 Task: Add an event with the title Second Client Appreciation Luncheon and Networking Session, date ''2024/04/12'', time 7:30 AM to 9:30 AMand add a description: Teams will work together to solve the challenges and find the hidden items or clues. This requires effective communication, creative thinking, and the ability to leverage each team member''s strengths and expertise.Select event color  Grape . Add location for the event as: 654 Delphi, Greece, logged in from the account softage.10@softage.netand send the event invitation to softage.4@softage.net and softage.5@softage.net. Set a reminder for the event Daily
Action: Mouse moved to (63, 106)
Screenshot: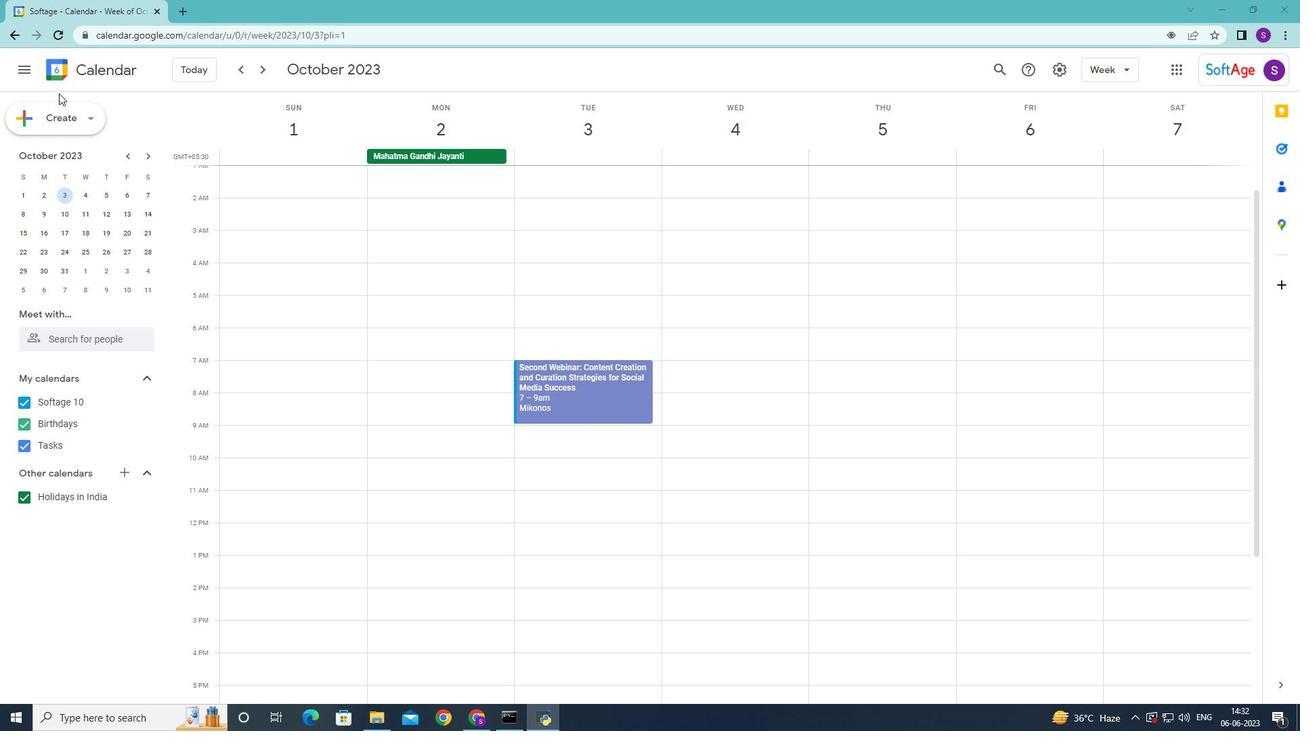 
Action: Mouse pressed left at (63, 106)
Screenshot: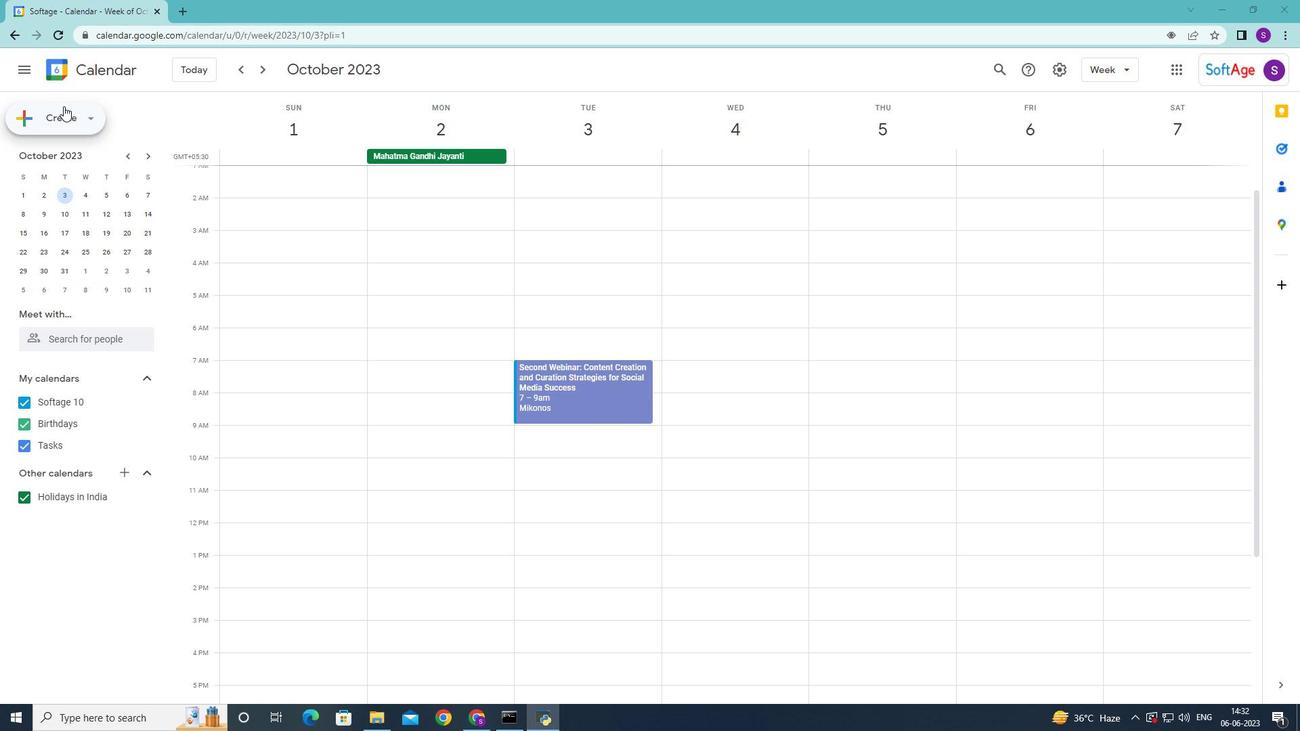 
Action: Mouse moved to (83, 155)
Screenshot: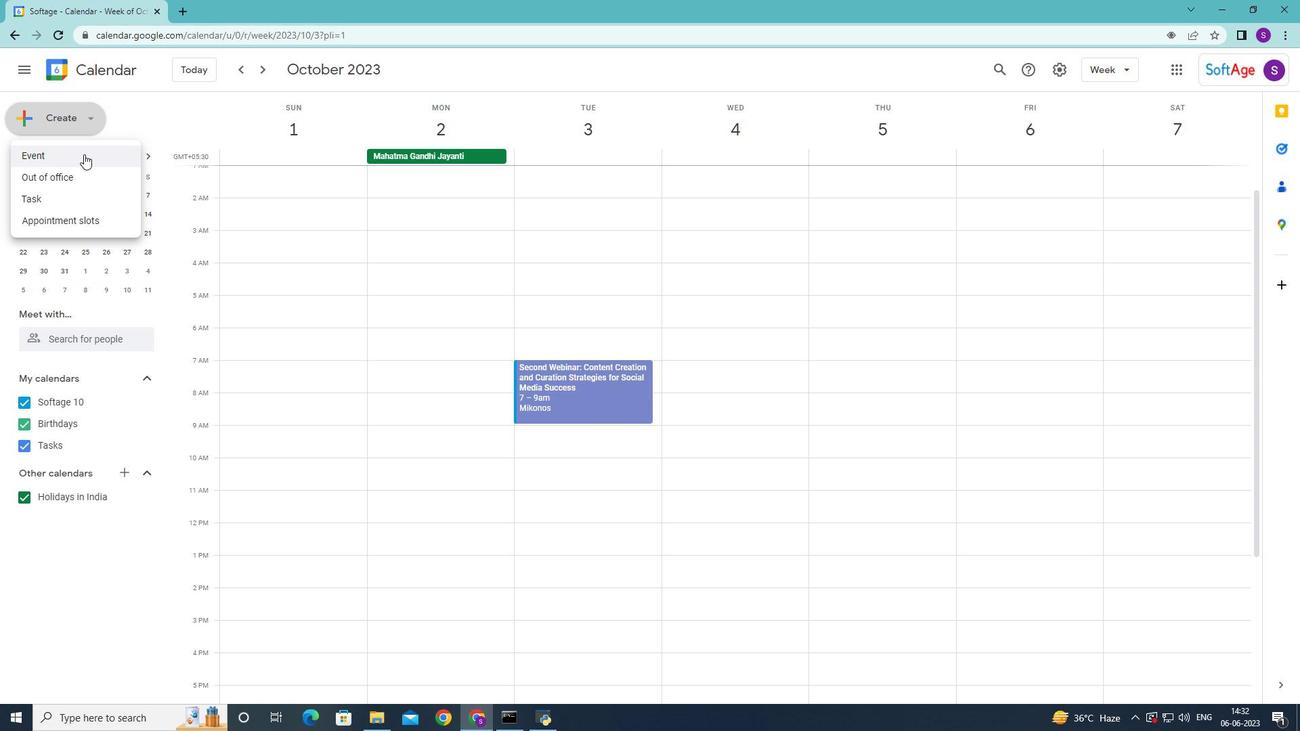 
Action: Mouse pressed left at (83, 155)
Screenshot: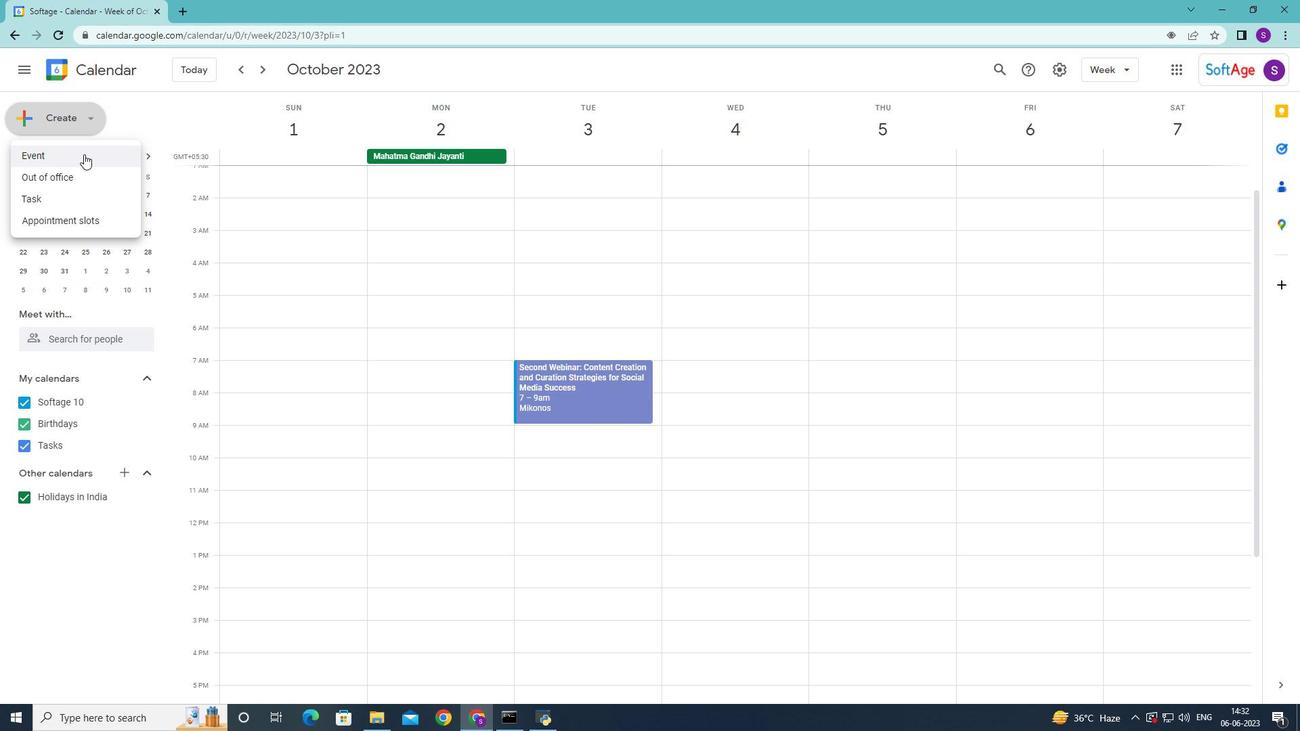 
Action: Mouse moved to (317, 315)
Screenshot: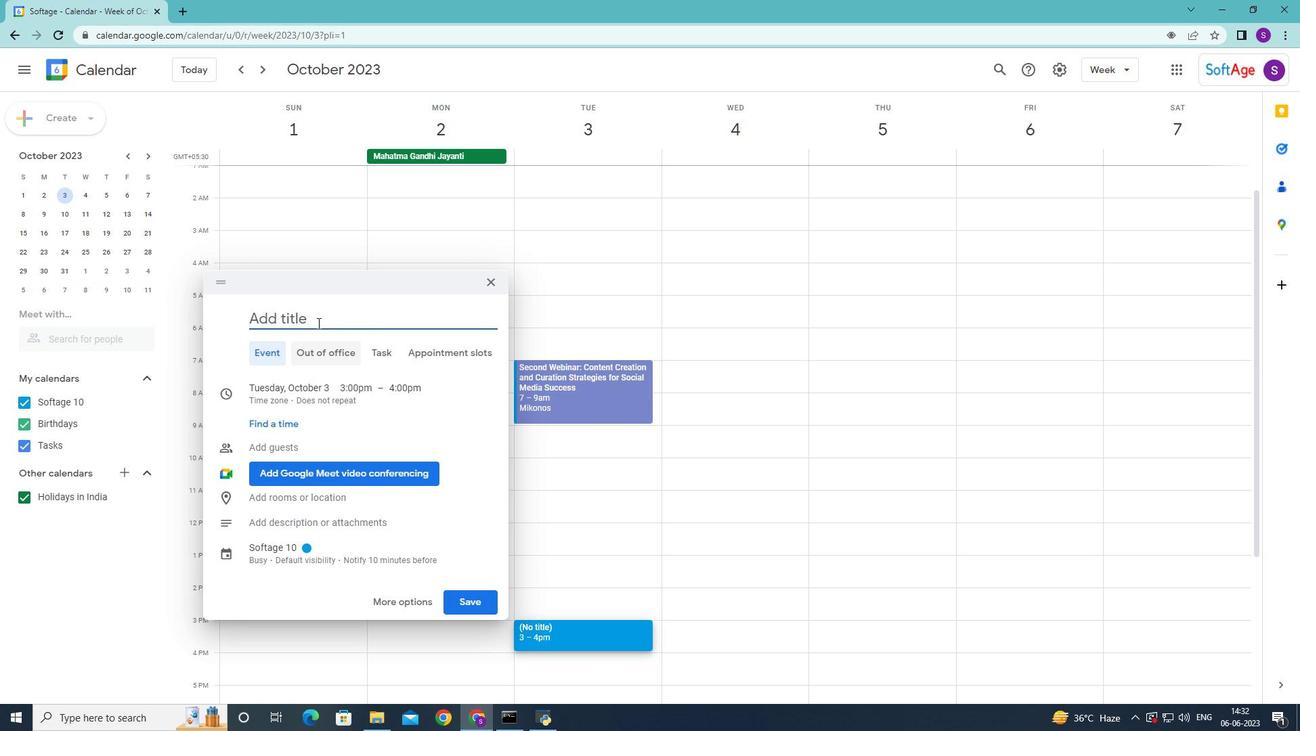 
Action: Mouse pressed left at (317, 315)
Screenshot: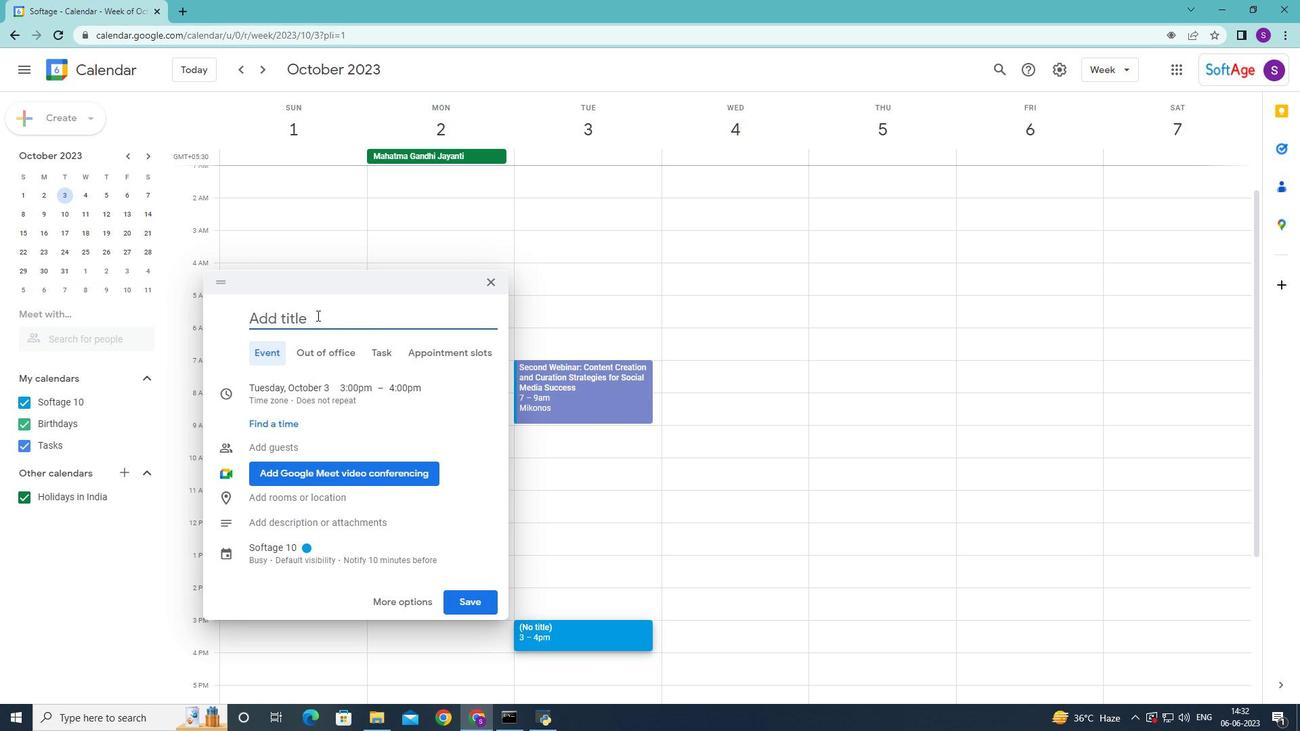 
Action: Mouse moved to (317, 314)
Screenshot: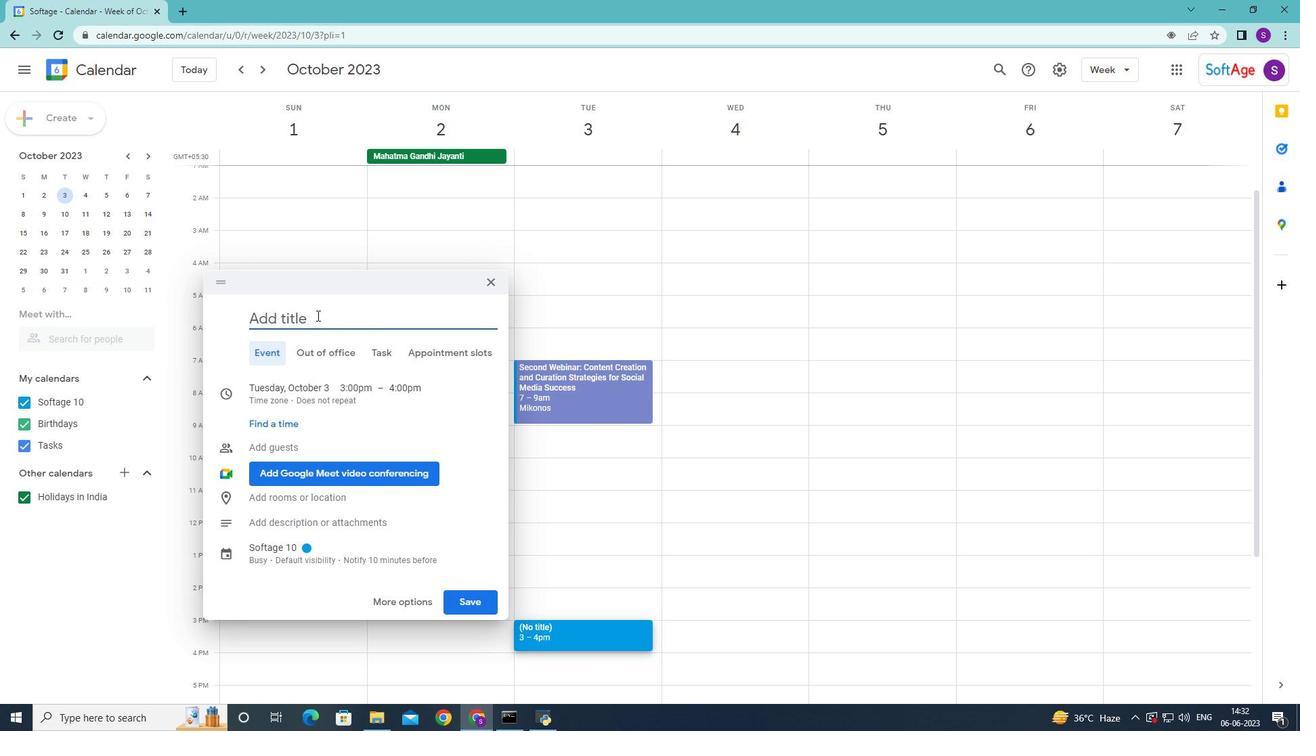 
Action: Key pressed <Key.shift>Scond<Key.space><Key.backspace><Key.backspace><Key.backspace><Key.backspace><Key.backspace>econd<Key.space><Key.shift>Client<Key.space><Key.shift>Appreciation<Key.space><Key.shift>Luncheon<Key.space>and<Key.space><Key.shift>Networking<Key.space><Key.shift><Key.shift><Key.shift><Key.shift>Session<Key.space>
Screenshot: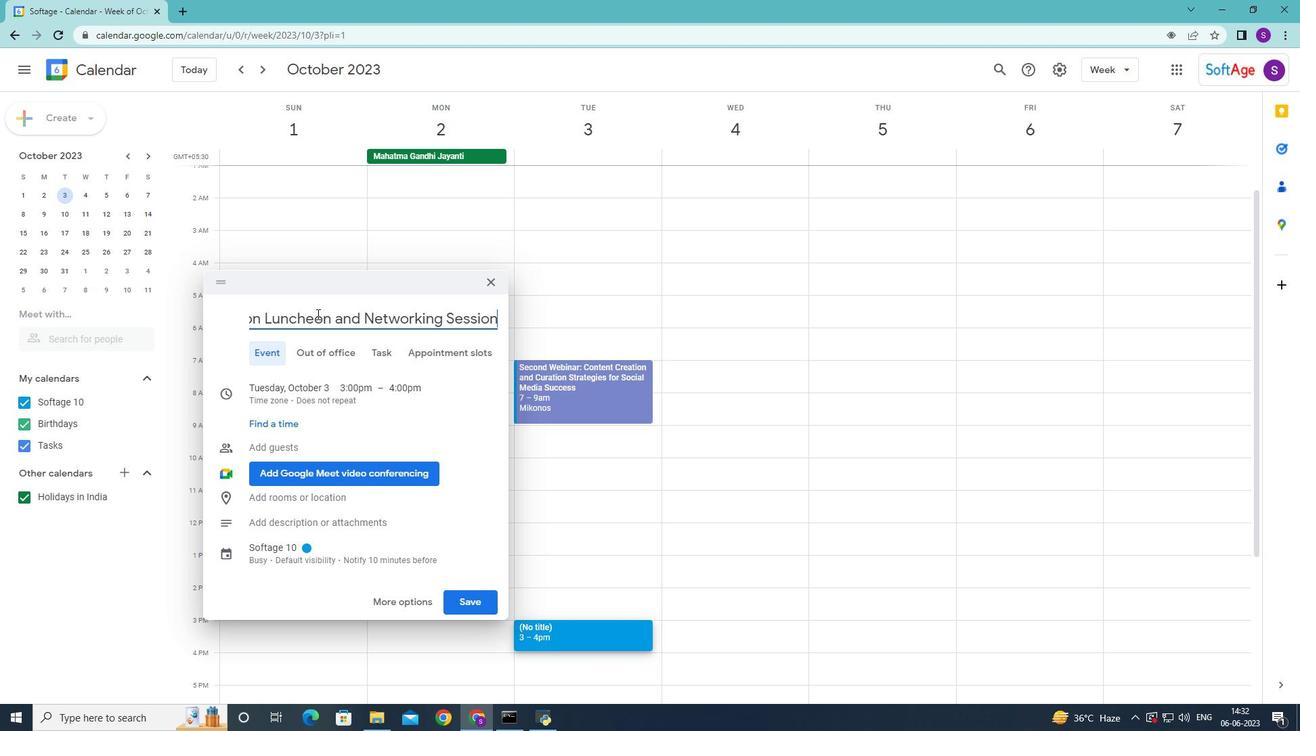 
Action: Mouse moved to (287, 398)
Screenshot: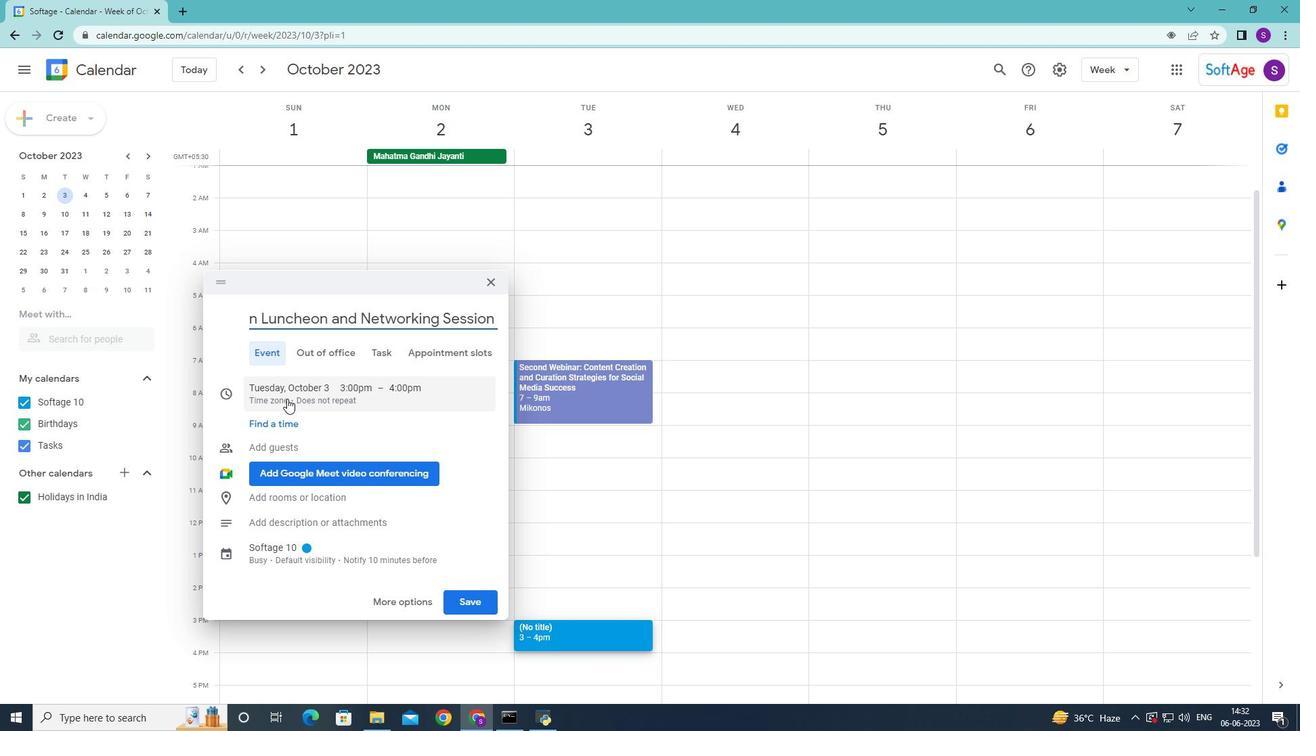 
Action: Mouse pressed left at (287, 398)
Screenshot: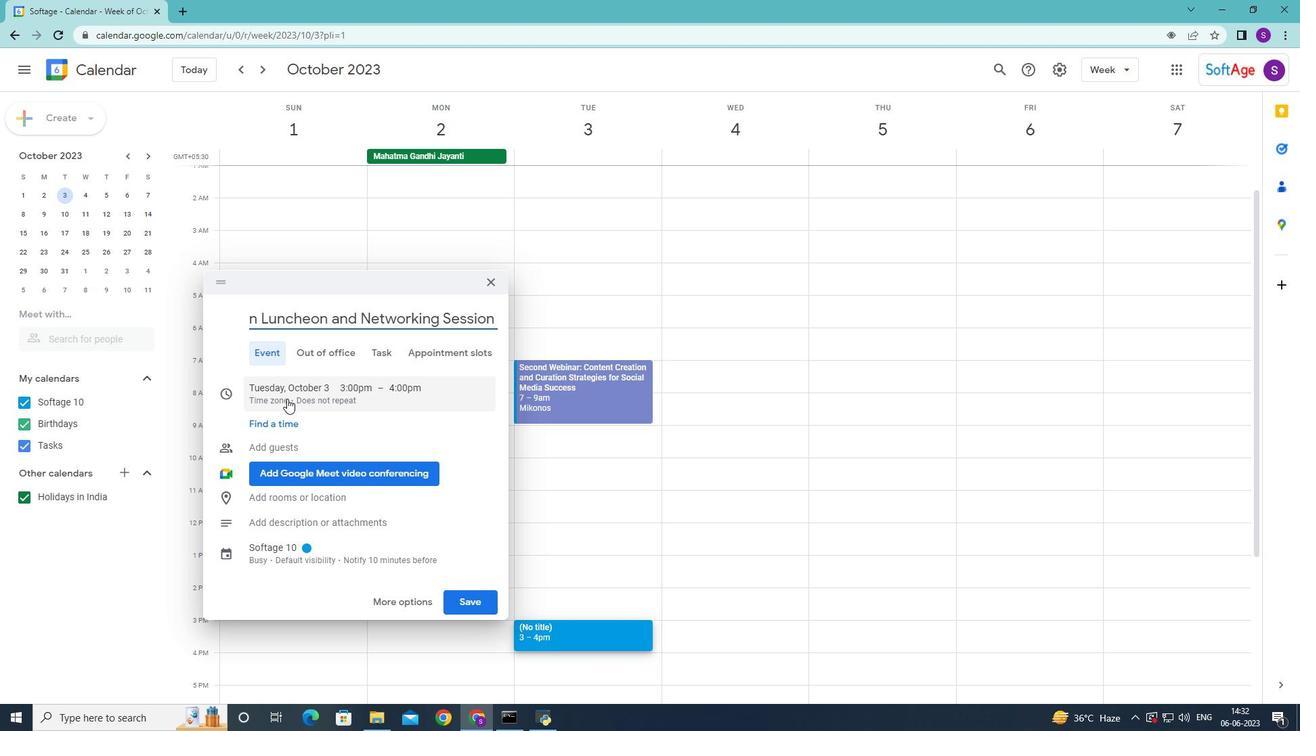 
Action: Mouse moved to (298, 381)
Screenshot: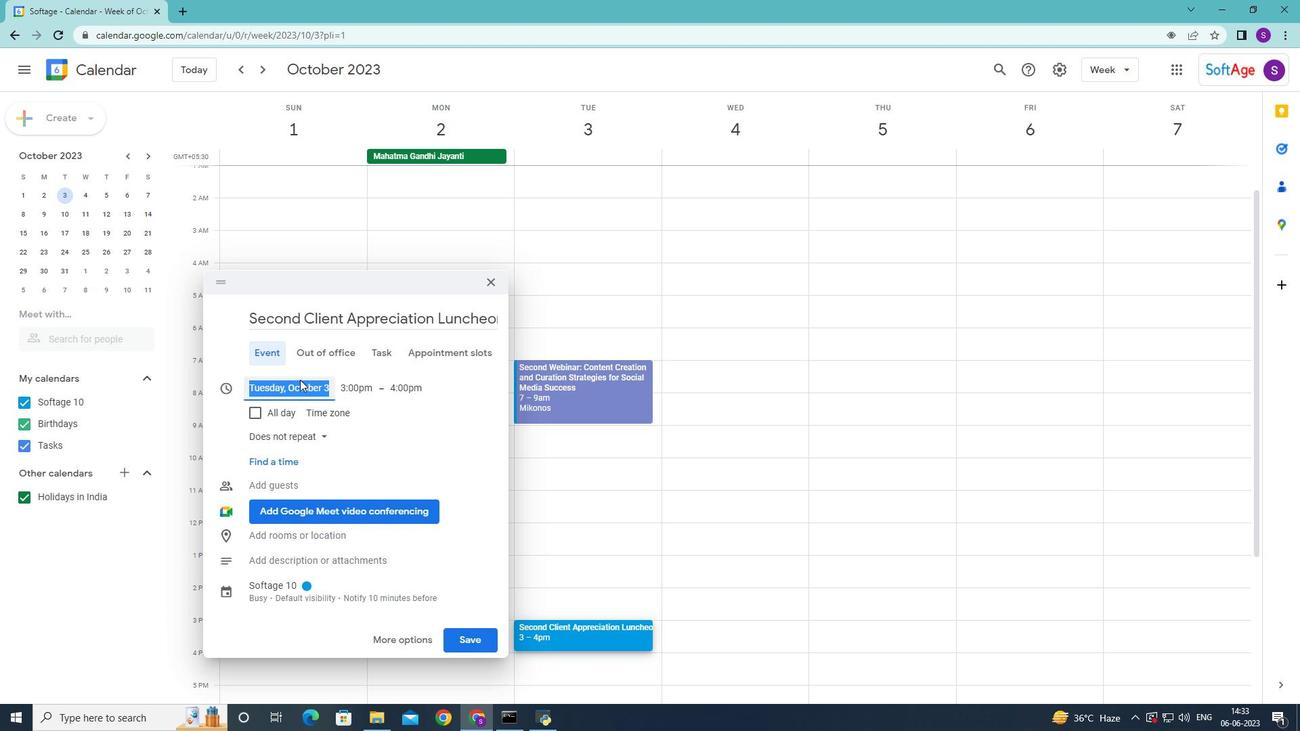 
Action: Mouse pressed left at (298, 381)
Screenshot: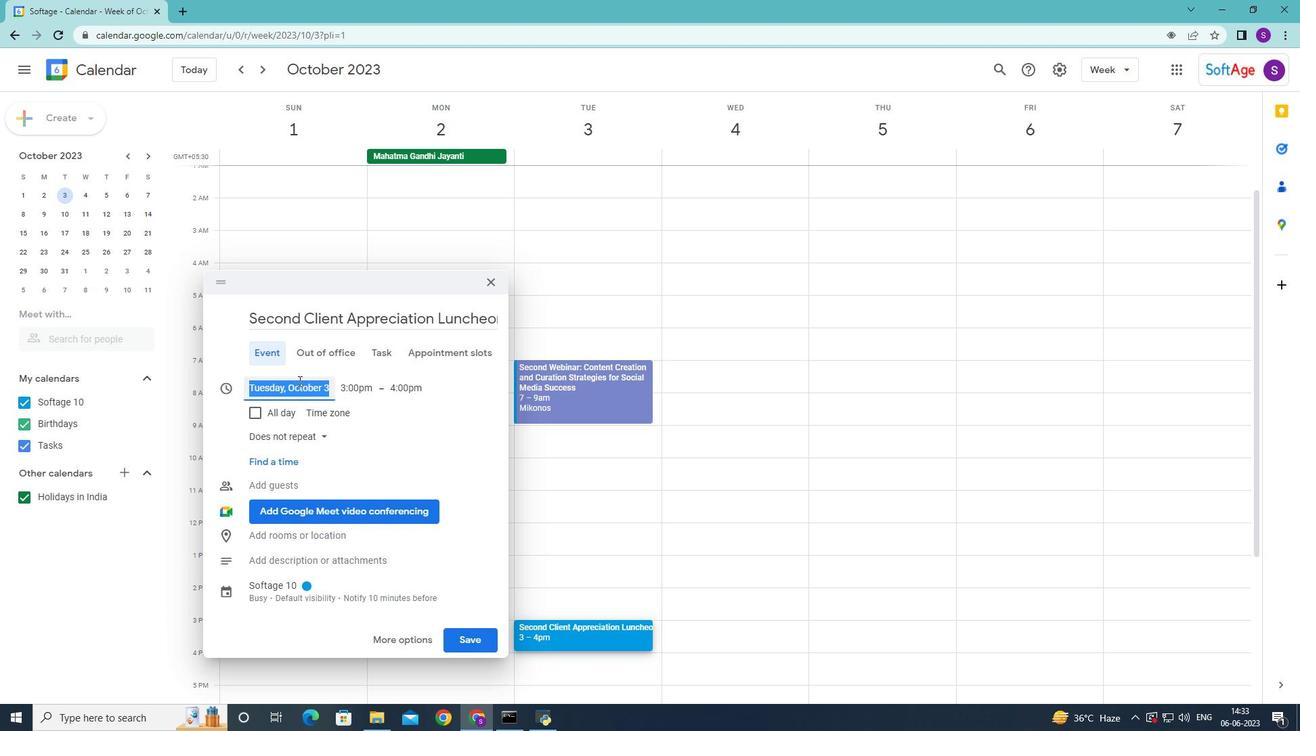 
Action: Mouse moved to (413, 420)
Screenshot: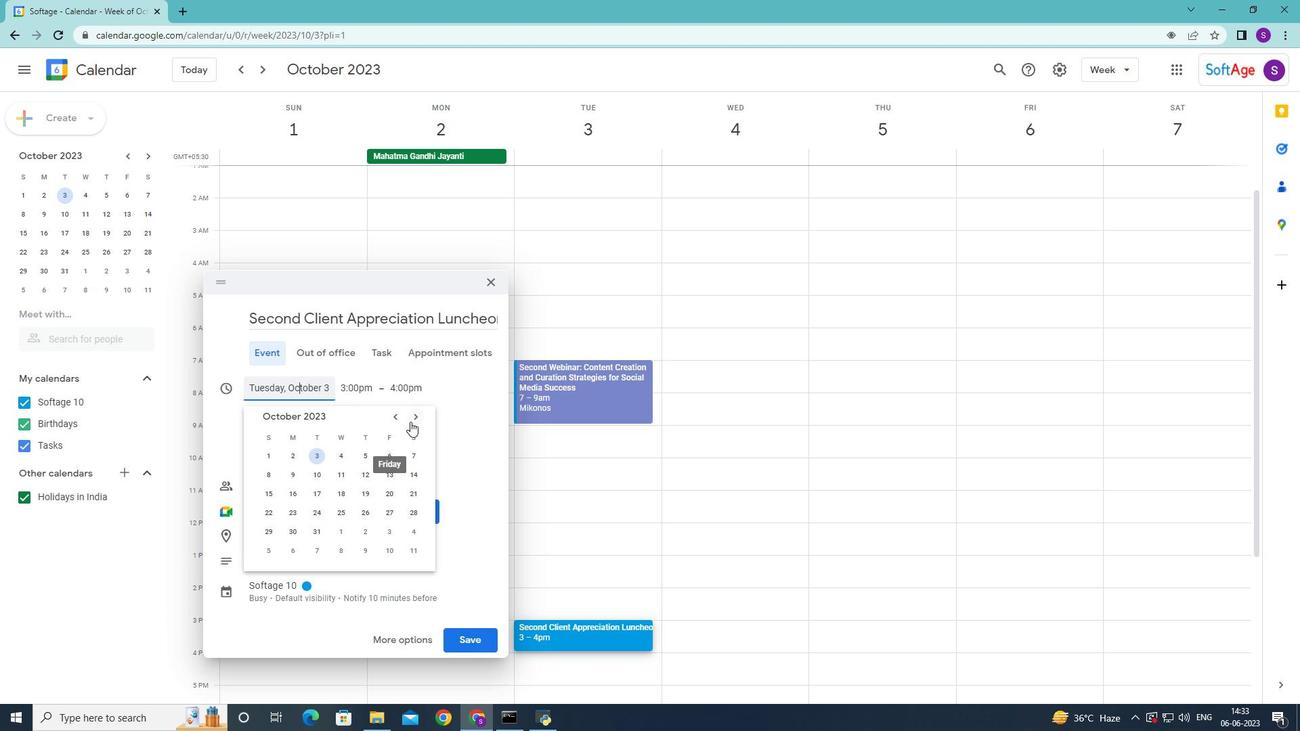 
Action: Mouse pressed left at (413, 420)
Screenshot: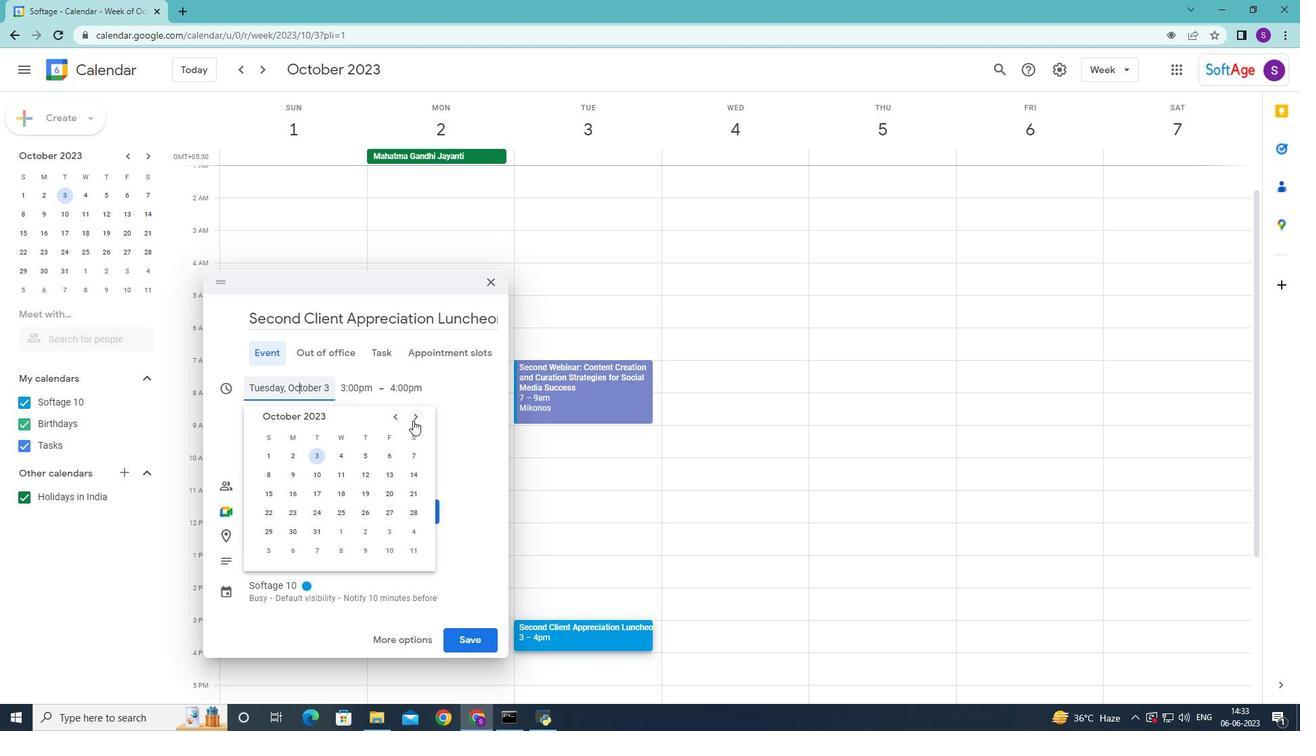 
Action: Mouse pressed left at (413, 420)
Screenshot: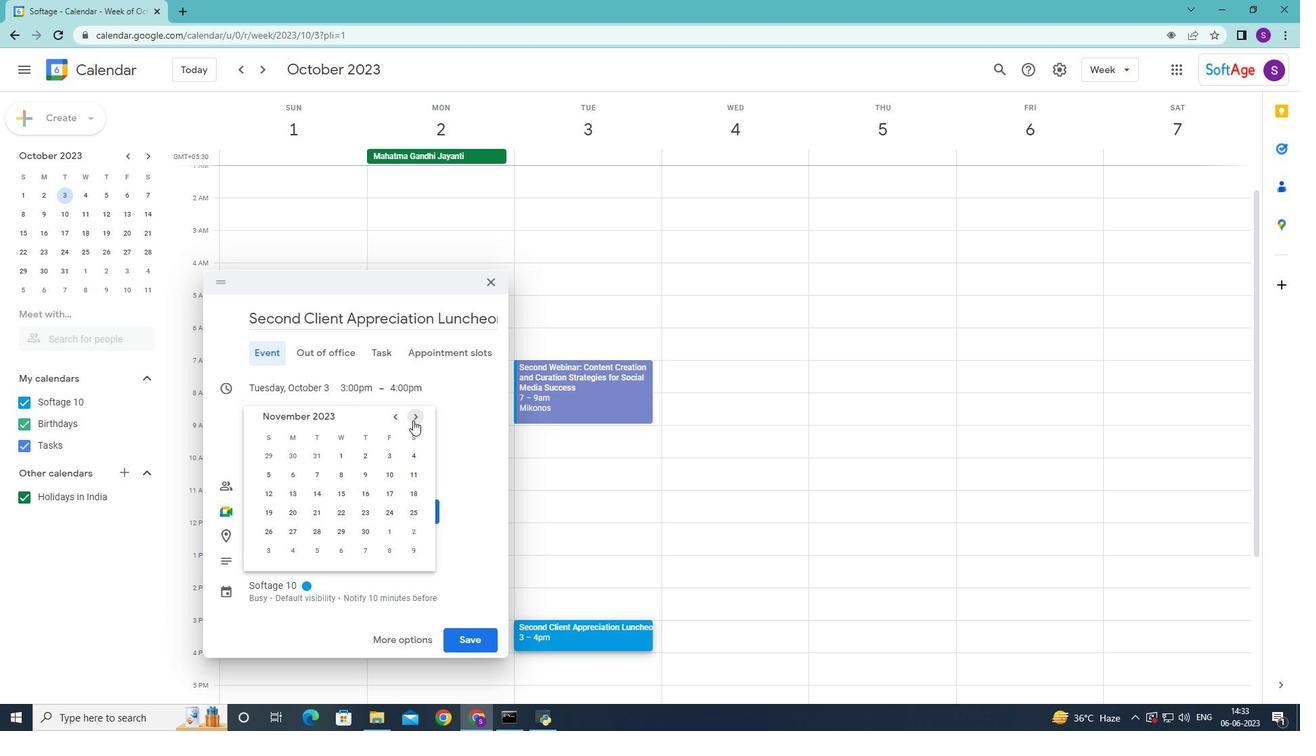
Action: Mouse pressed left at (413, 420)
Screenshot: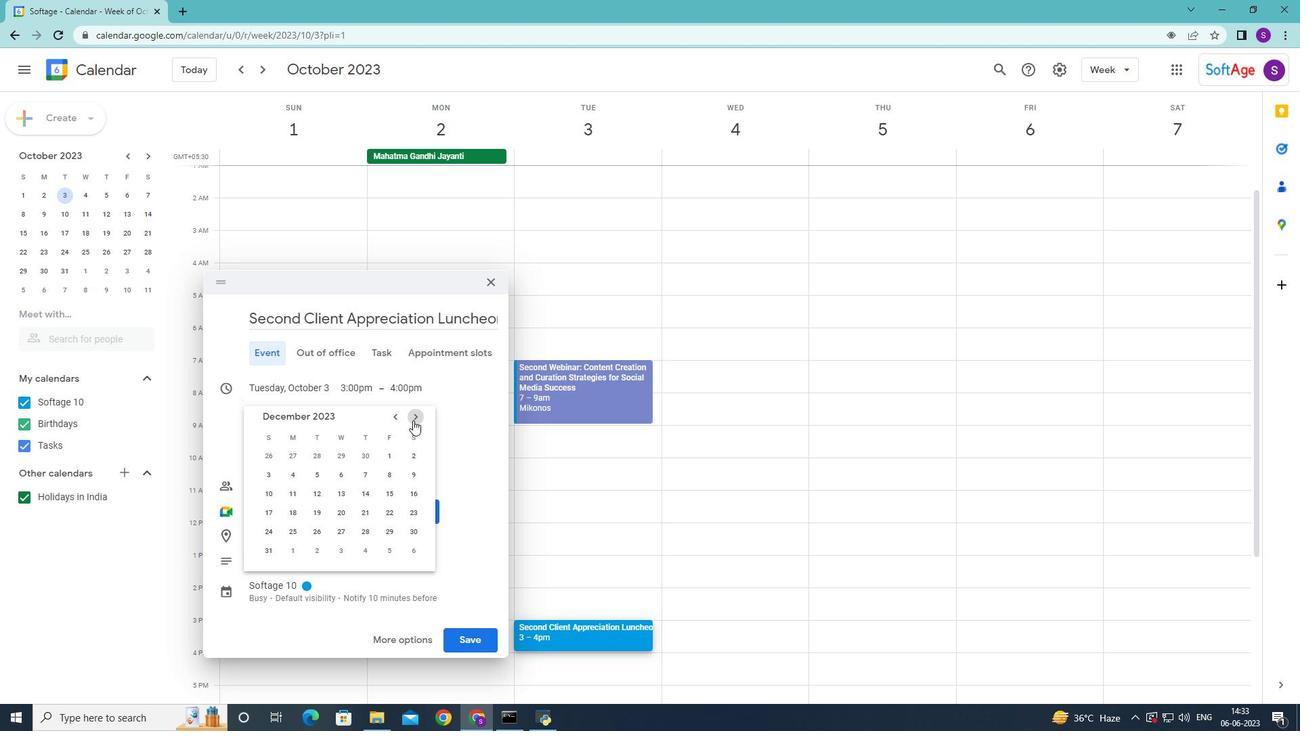 
Action: Mouse pressed left at (413, 420)
Screenshot: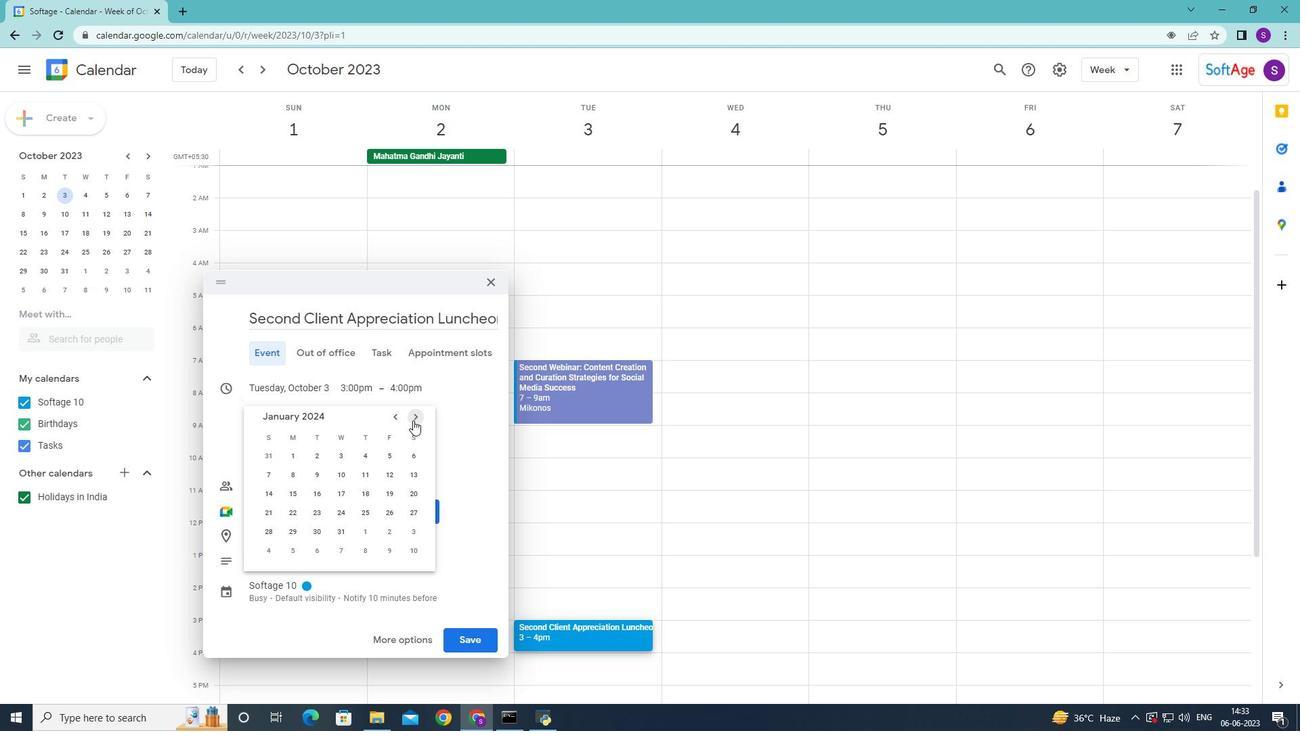 
Action: Mouse pressed left at (413, 420)
Screenshot: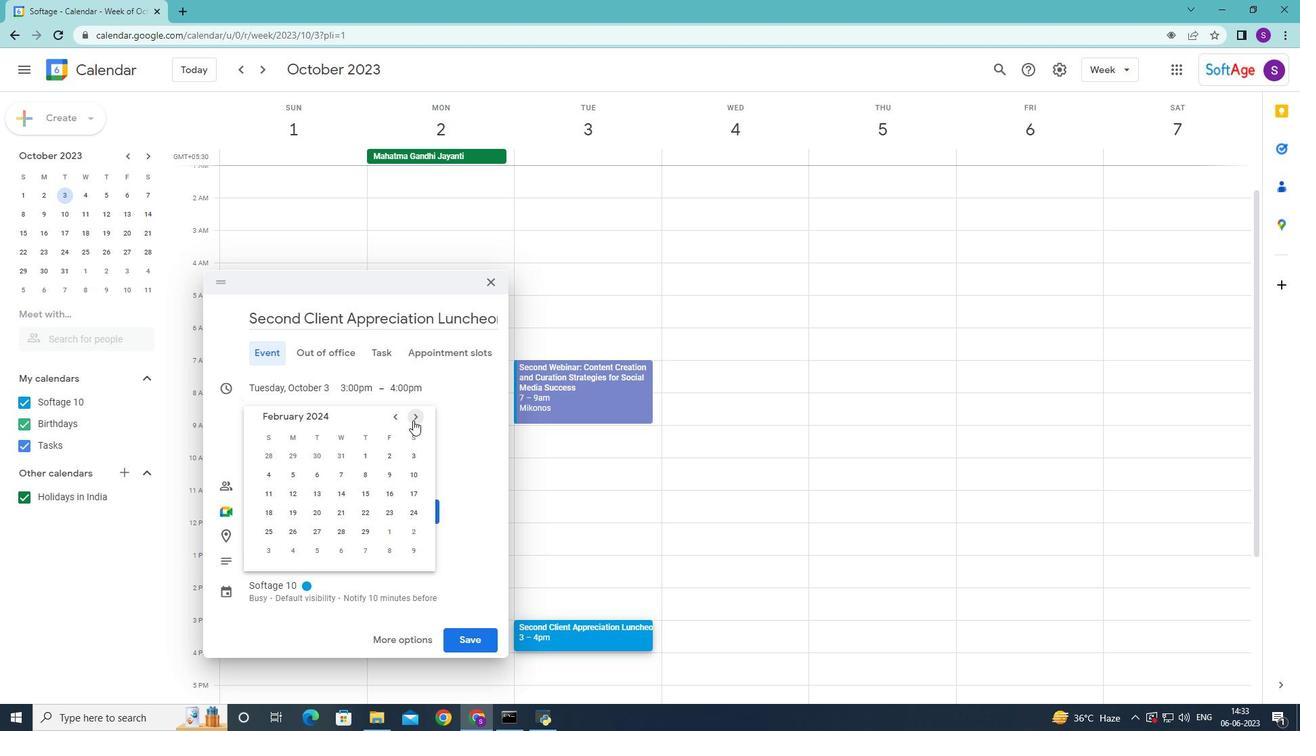 
Action: Mouse pressed left at (413, 420)
Screenshot: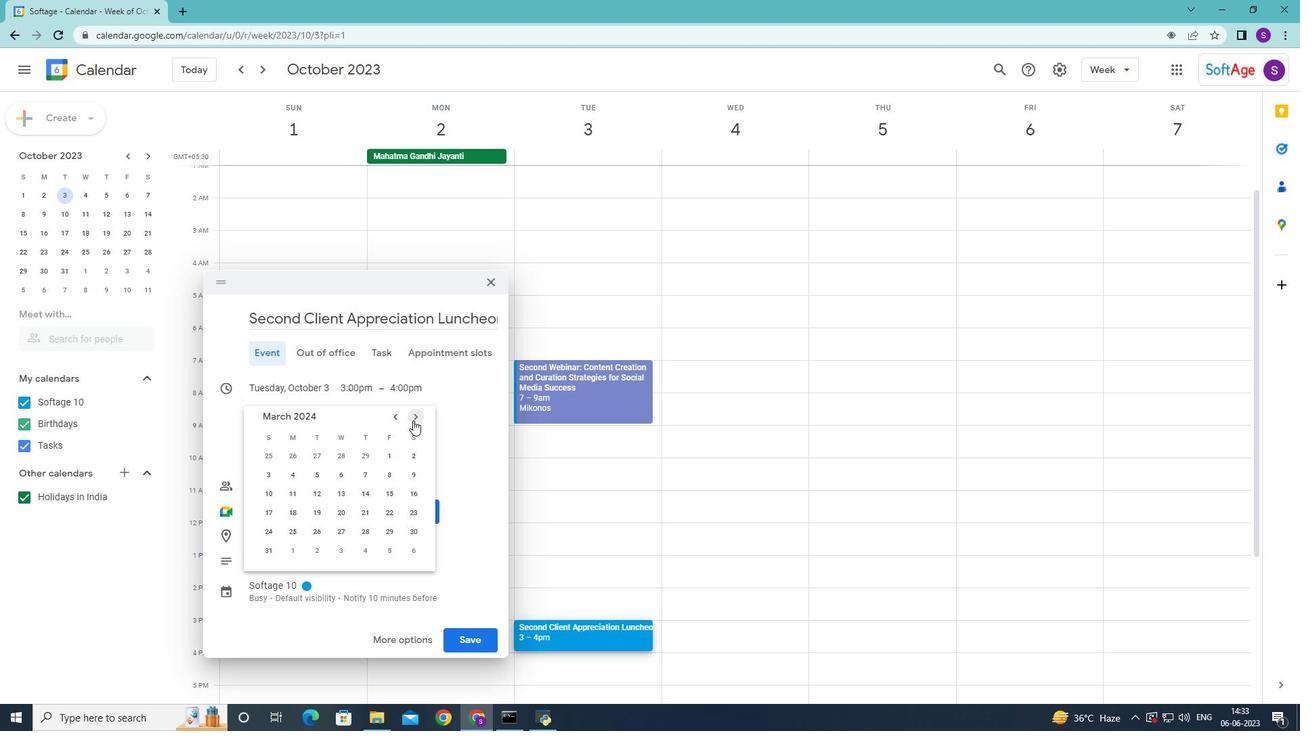 
Action: Mouse moved to (386, 479)
Screenshot: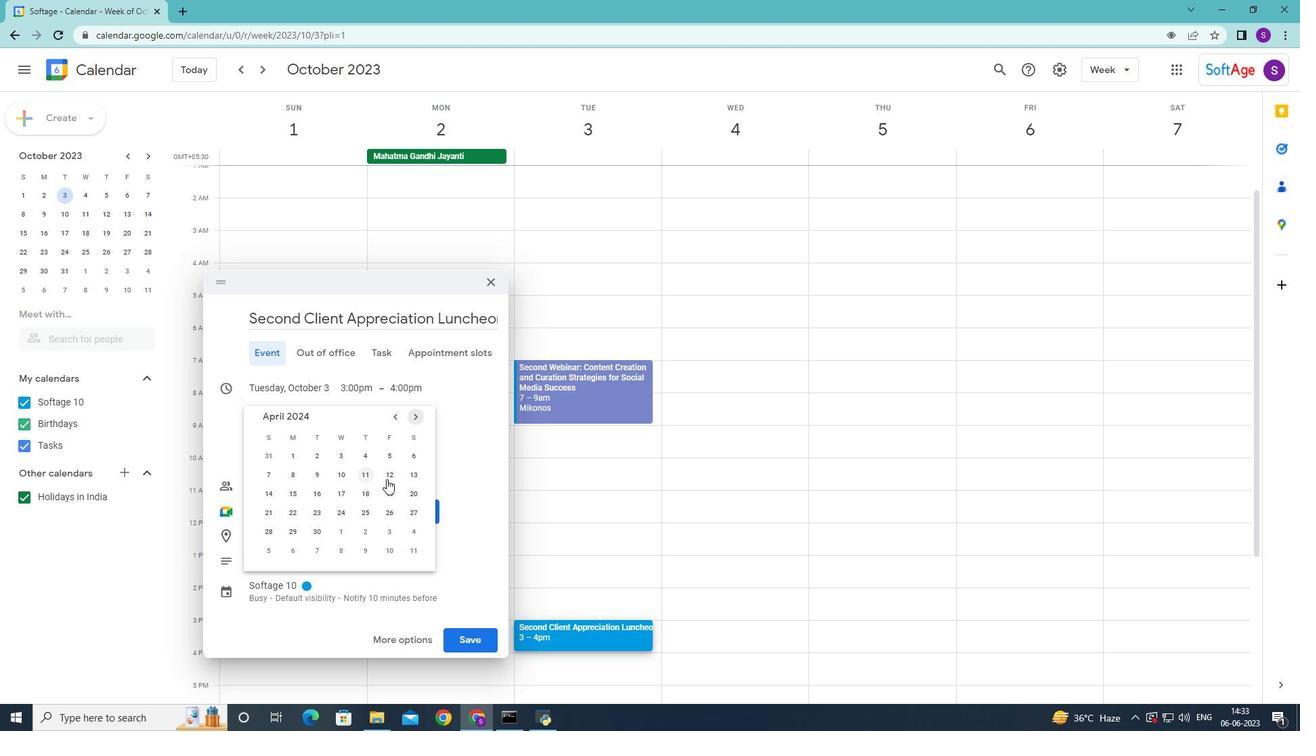 
Action: Mouse pressed left at (386, 479)
Screenshot: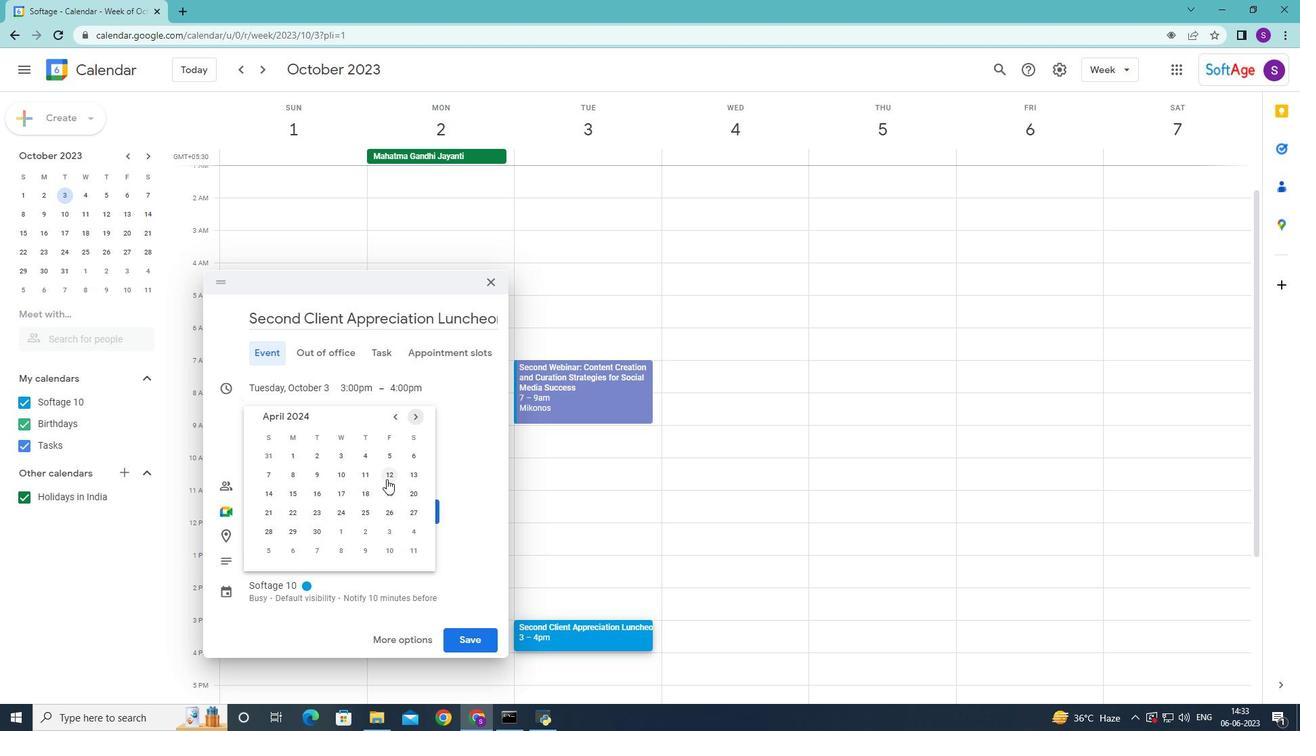 
Action: Mouse moved to (795, 391)
Screenshot: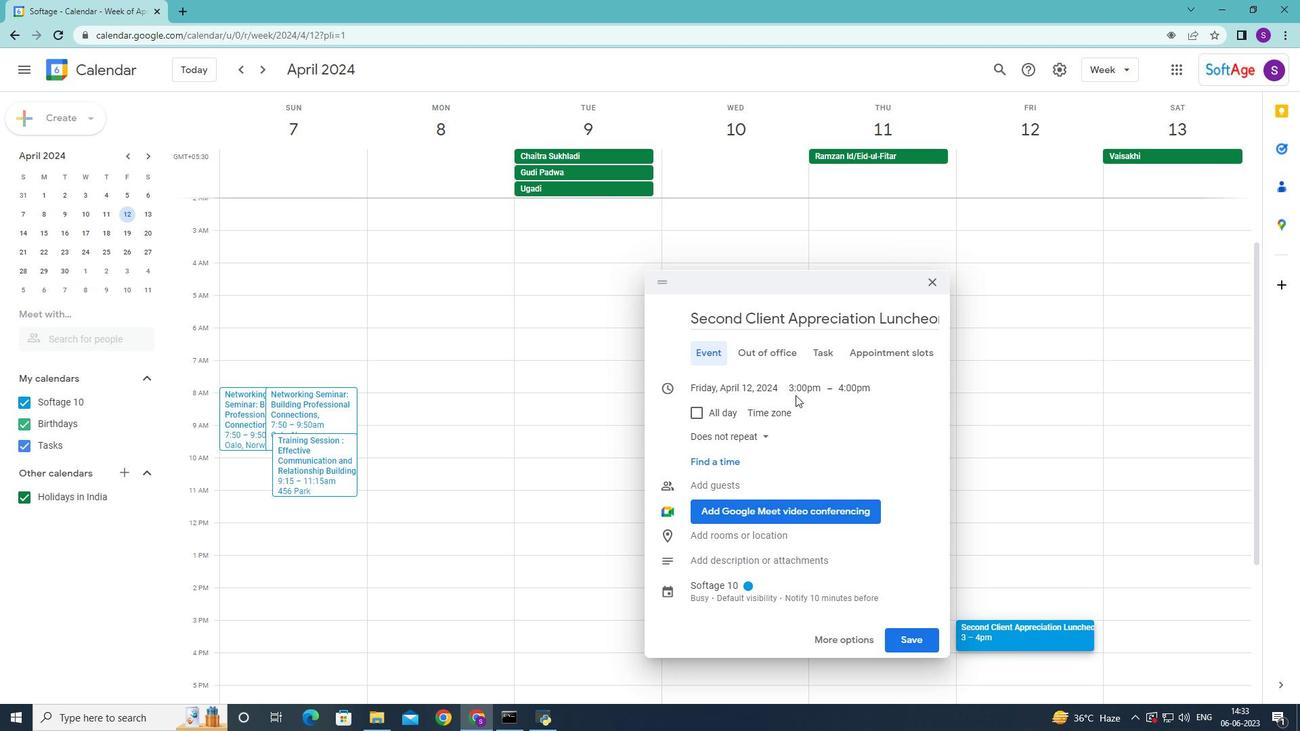 
Action: Mouse pressed left at (795, 391)
Screenshot: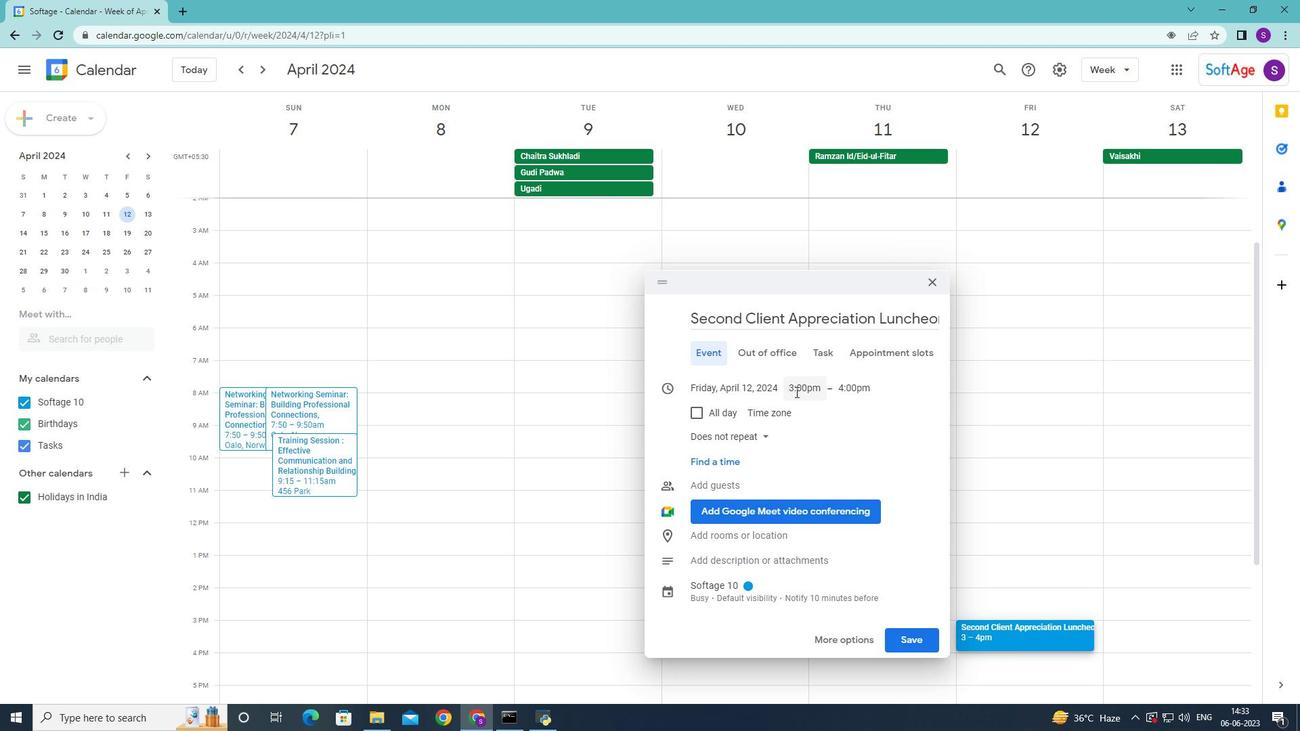 
Action: Mouse moved to (820, 470)
Screenshot: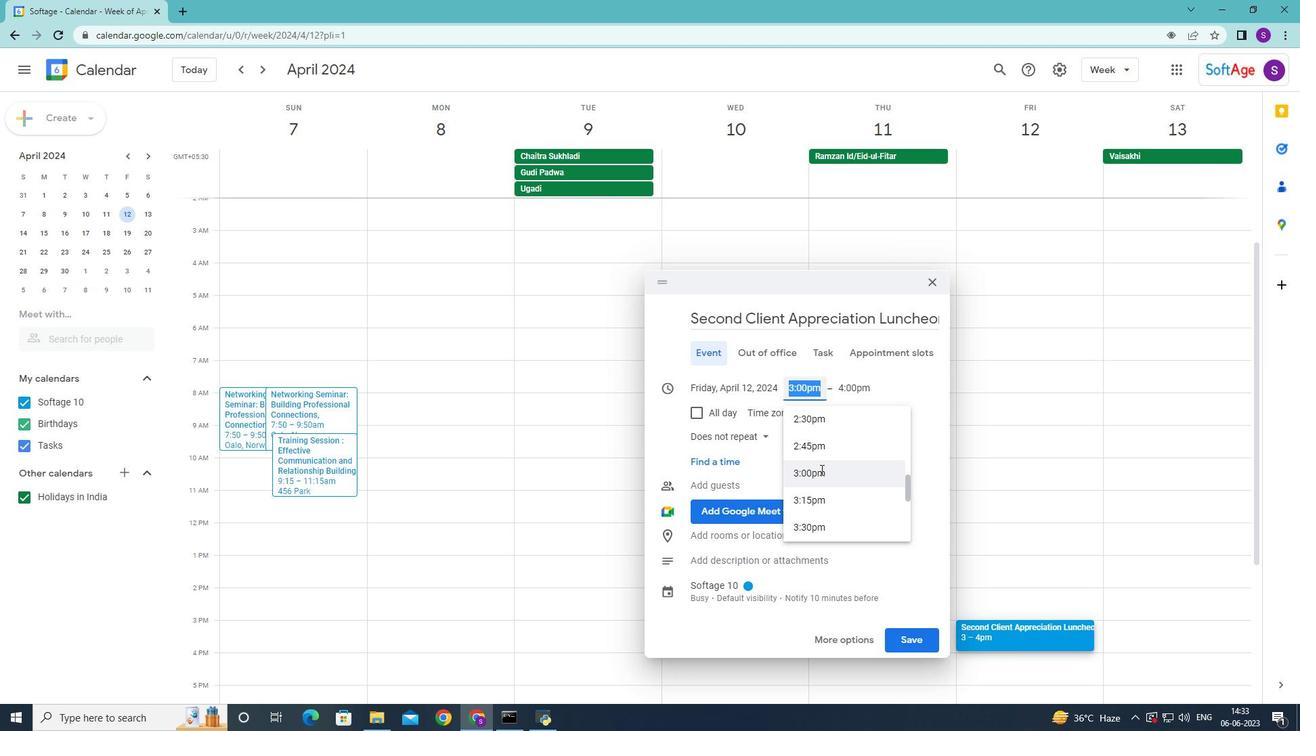 
Action: Mouse scrolled (820, 470) with delta (0, 0)
Screenshot: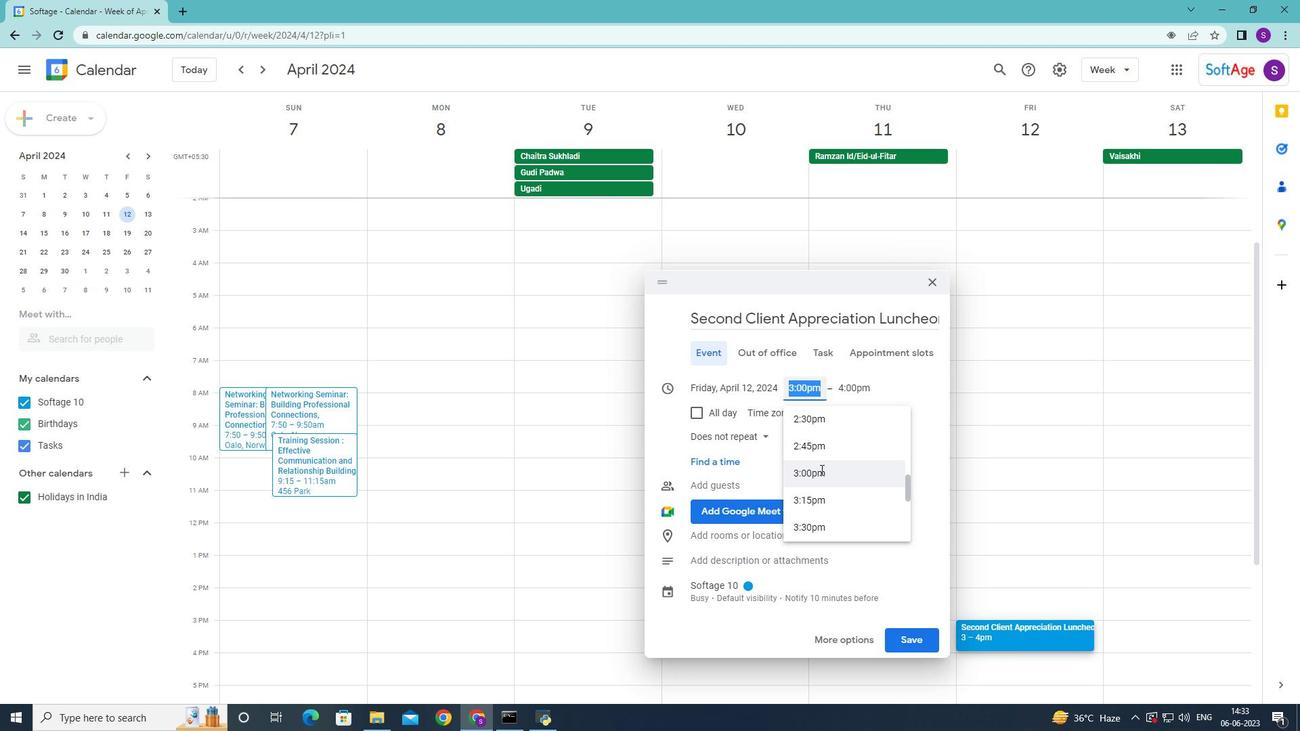 
Action: Mouse scrolled (820, 470) with delta (0, 0)
Screenshot: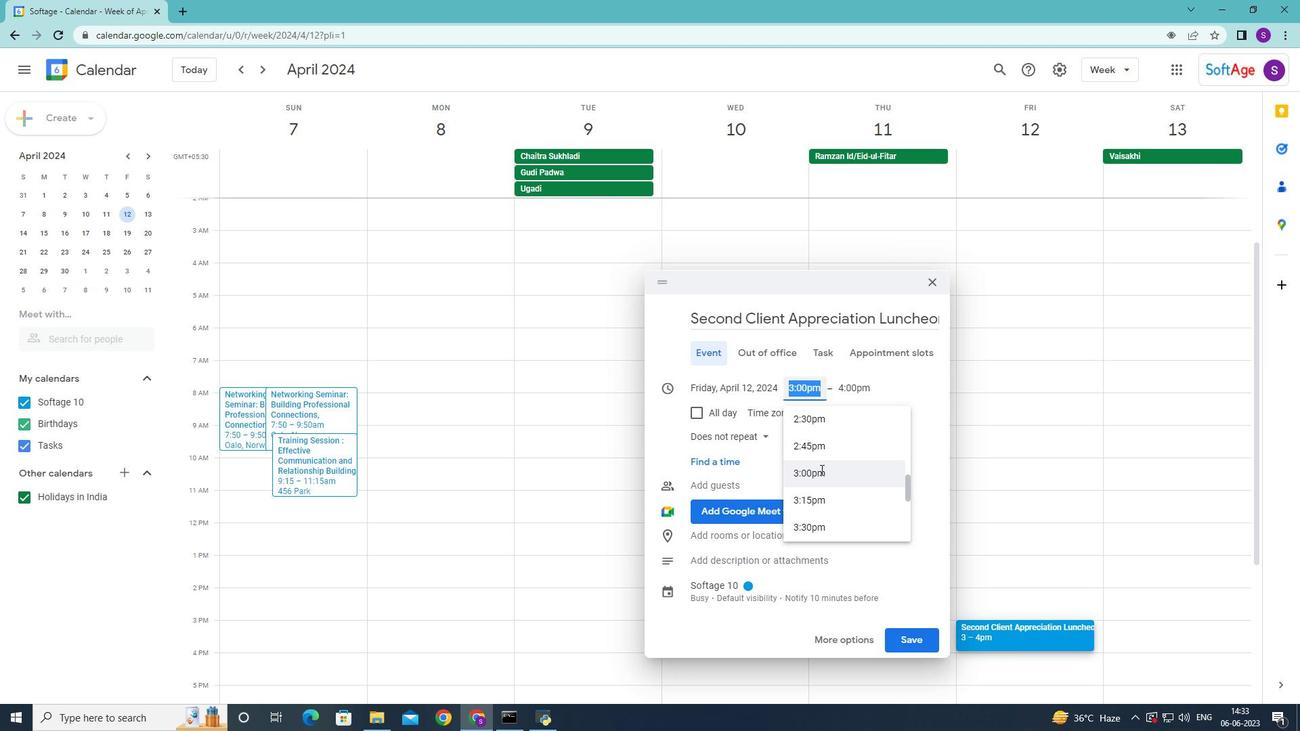 
Action: Mouse scrolled (820, 470) with delta (0, 0)
Screenshot: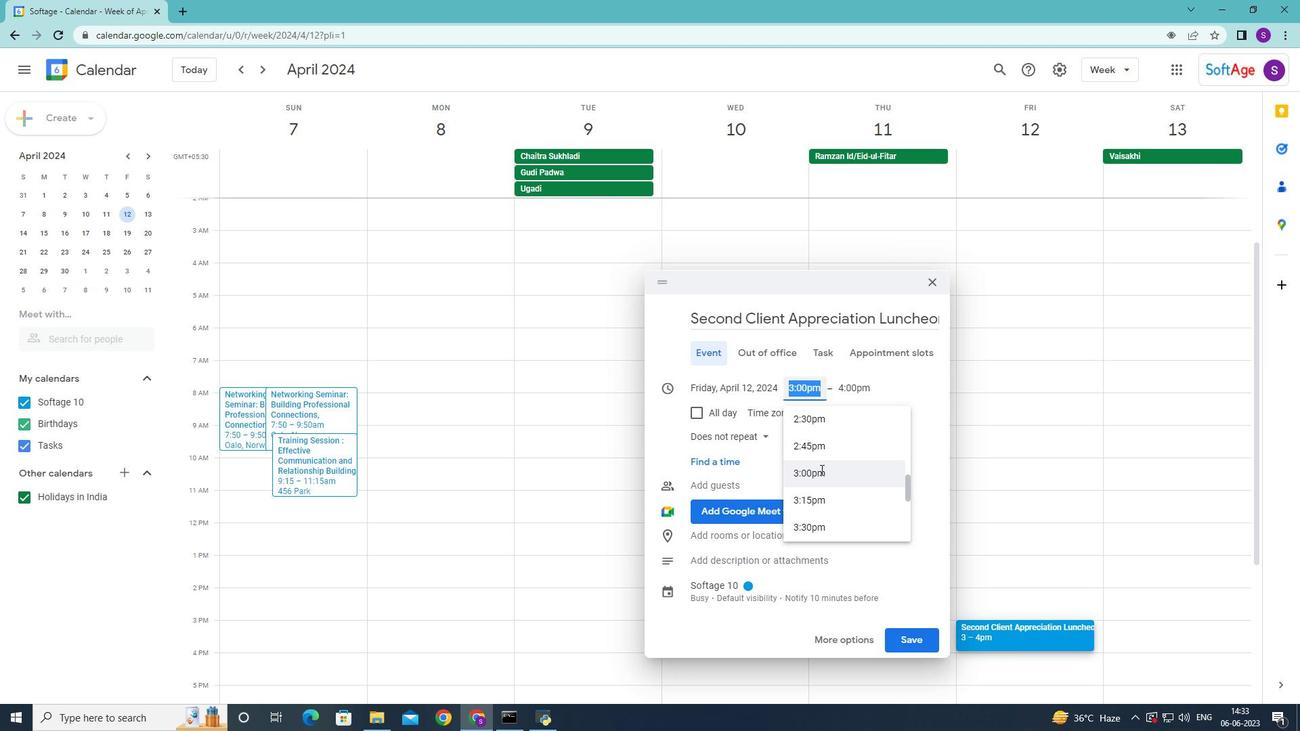 
Action: Mouse scrolled (820, 470) with delta (0, 0)
Screenshot: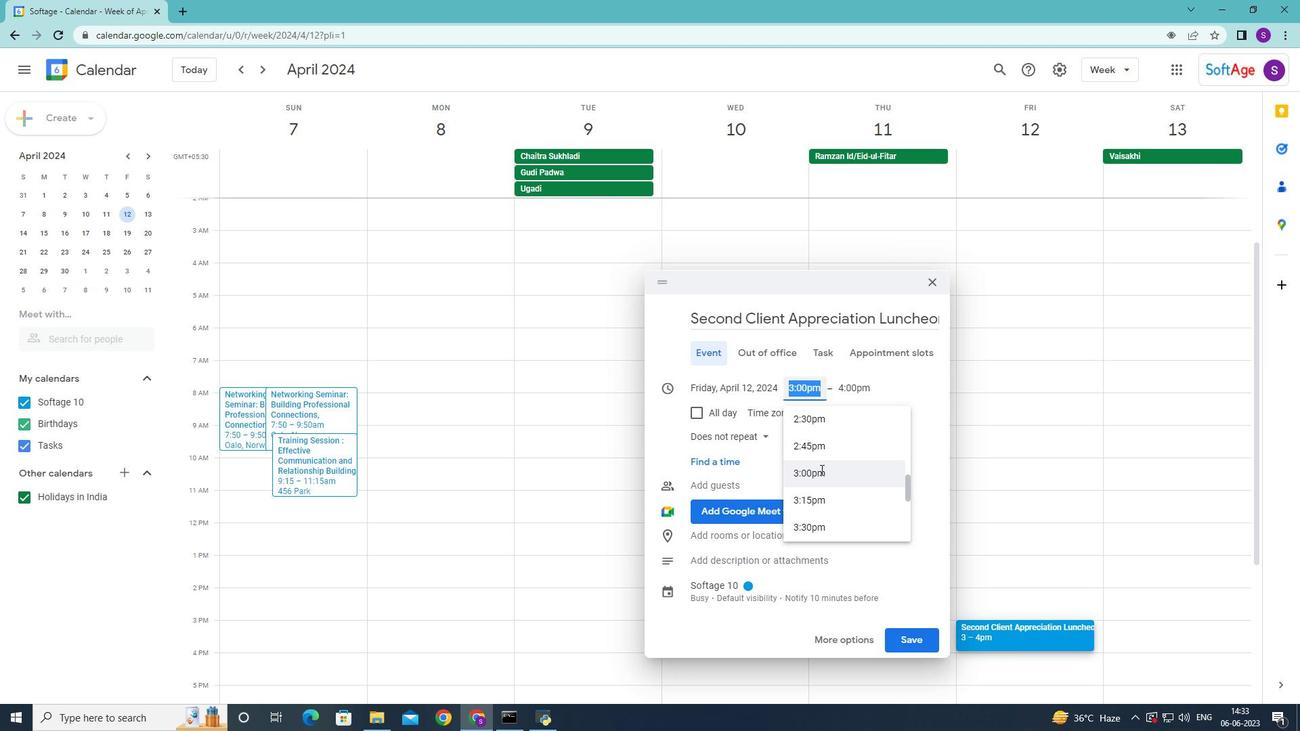 
Action: Mouse scrolled (820, 470) with delta (0, 0)
Screenshot: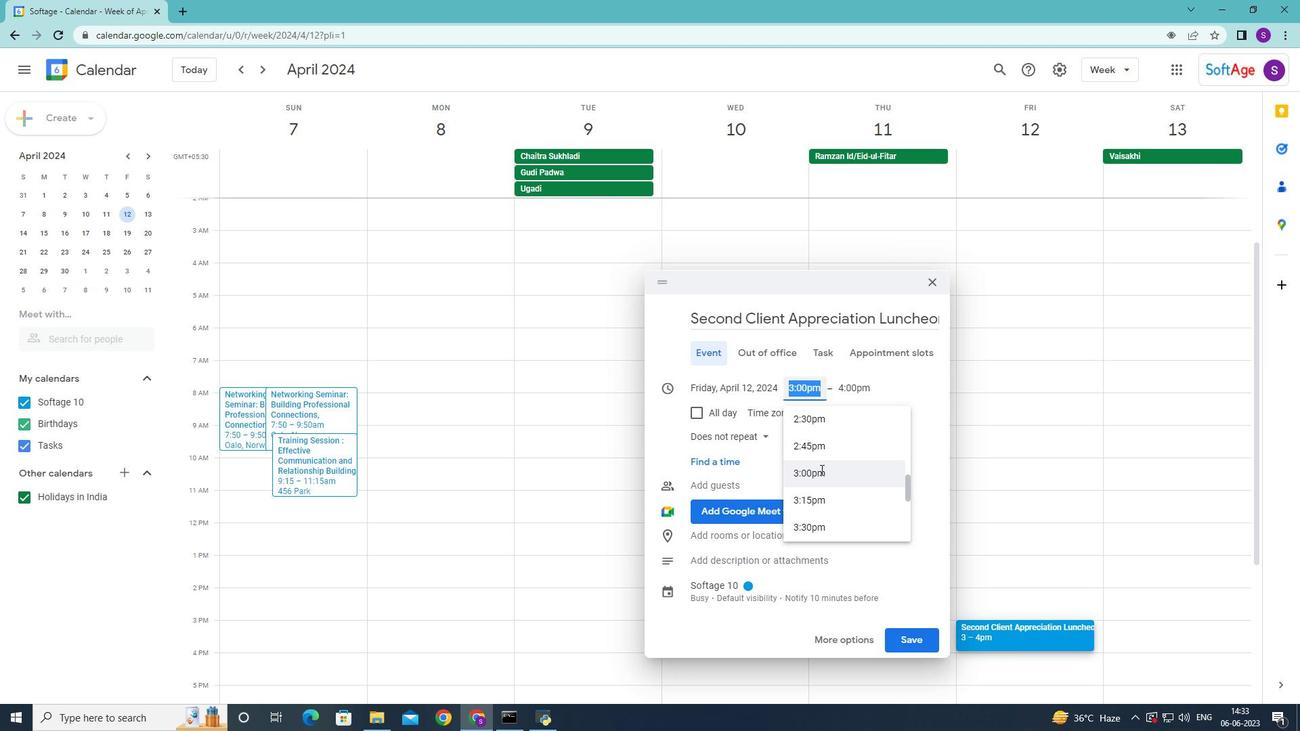 
Action: Mouse moved to (820, 468)
Screenshot: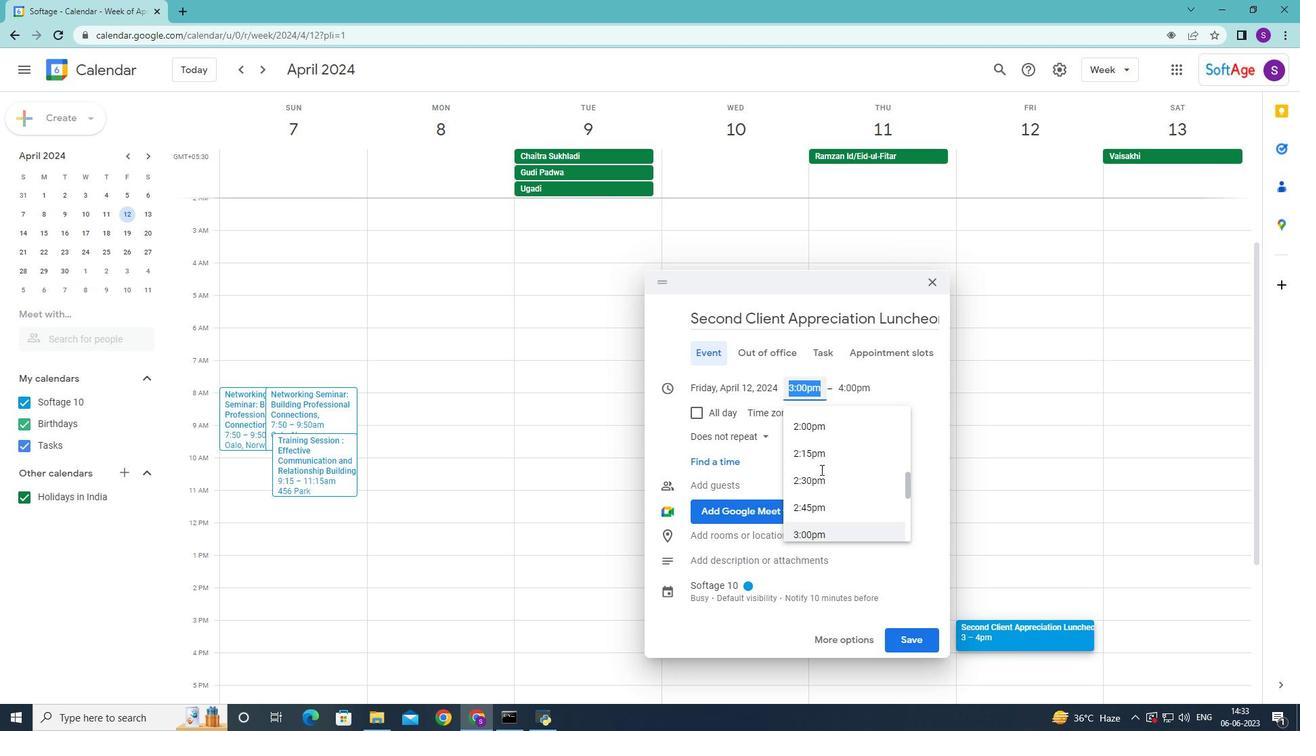 
Action: Mouse scrolled (820, 469) with delta (0, 0)
Screenshot: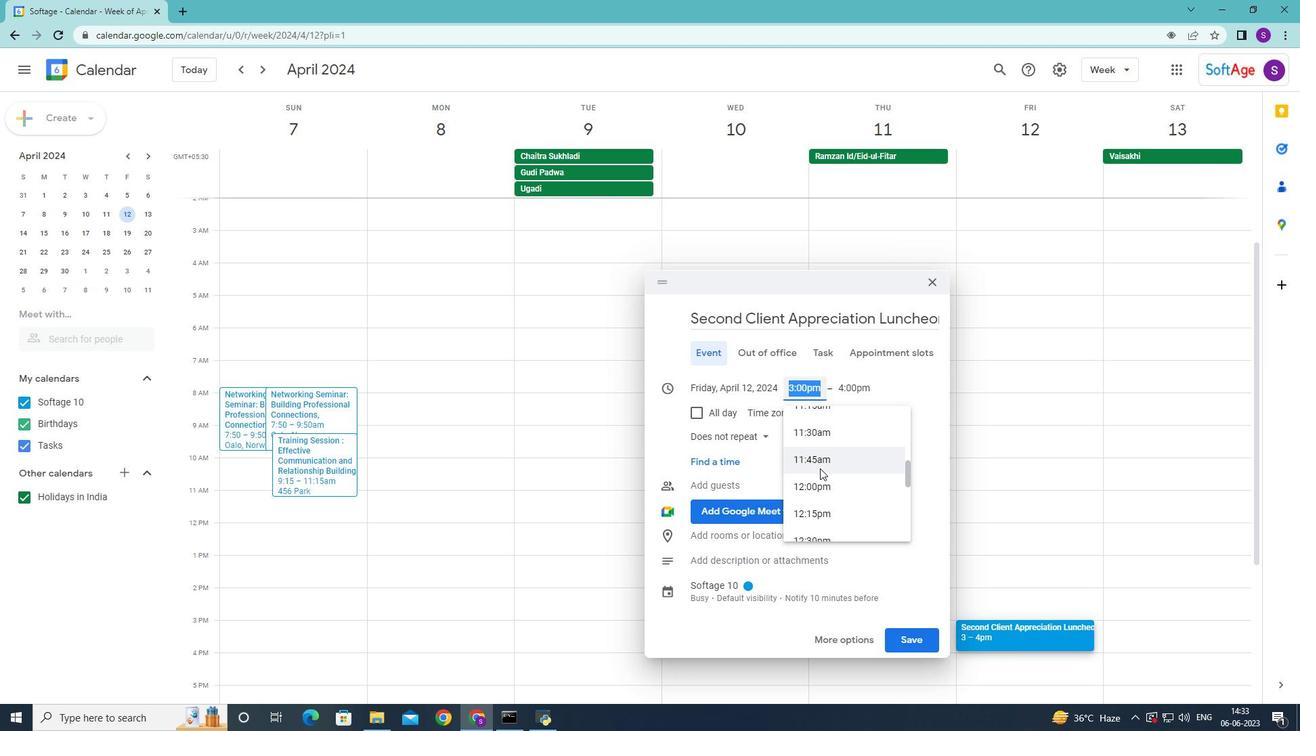 
Action: Mouse scrolled (820, 469) with delta (0, 0)
Screenshot: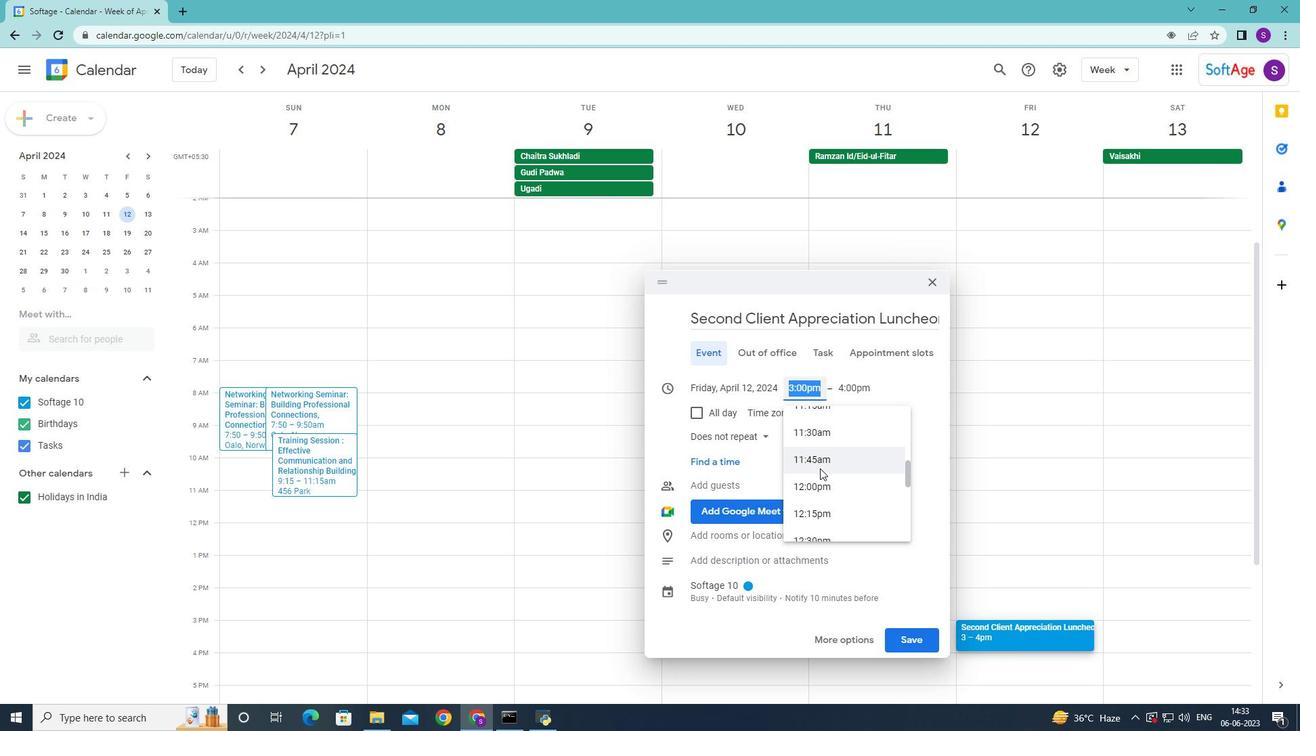 
Action: Mouse scrolled (820, 469) with delta (0, 0)
Screenshot: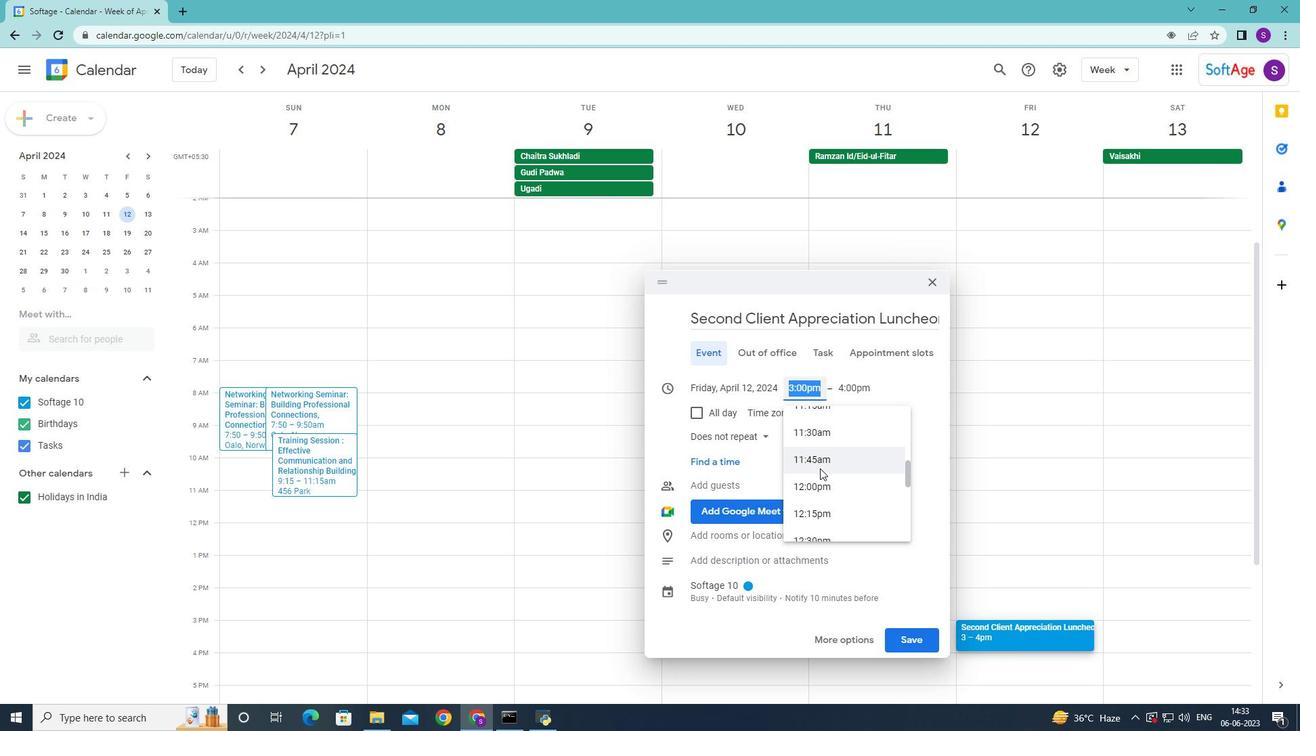 
Action: Mouse scrolled (820, 469) with delta (0, 0)
Screenshot: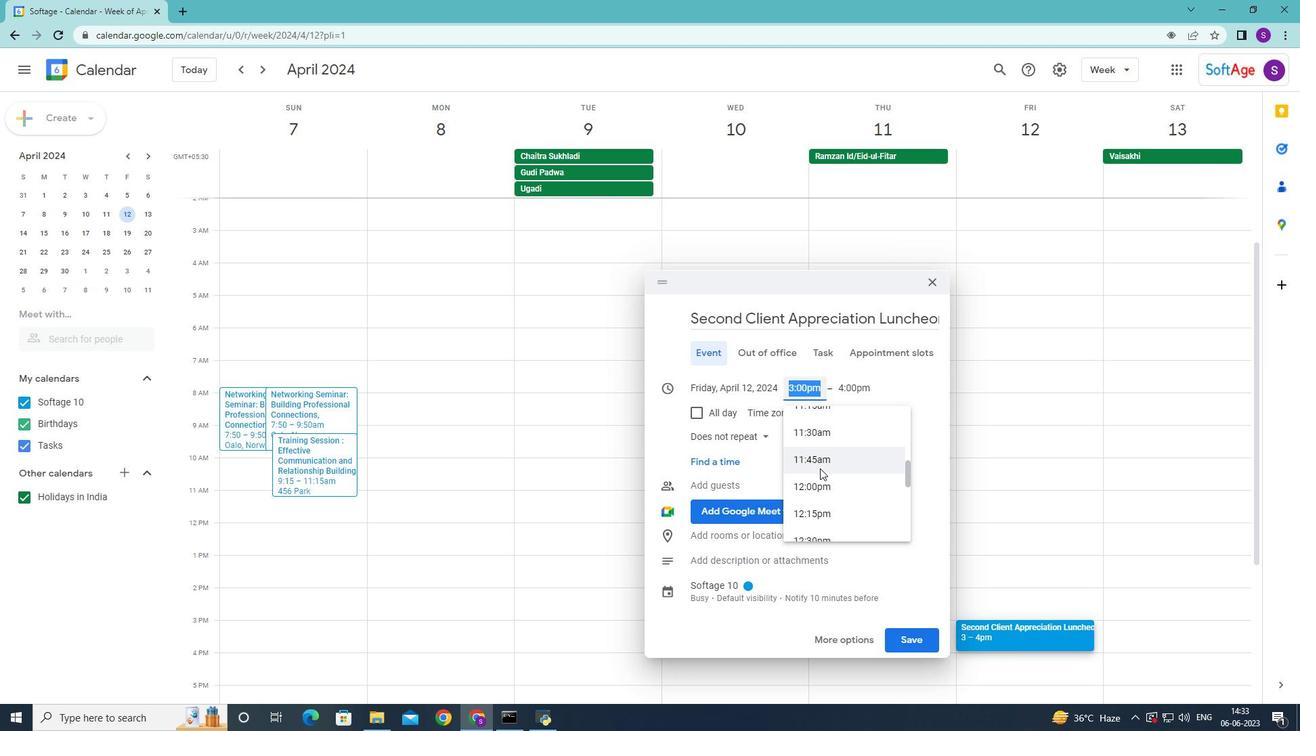 
Action: Mouse scrolled (820, 469) with delta (0, 0)
Screenshot: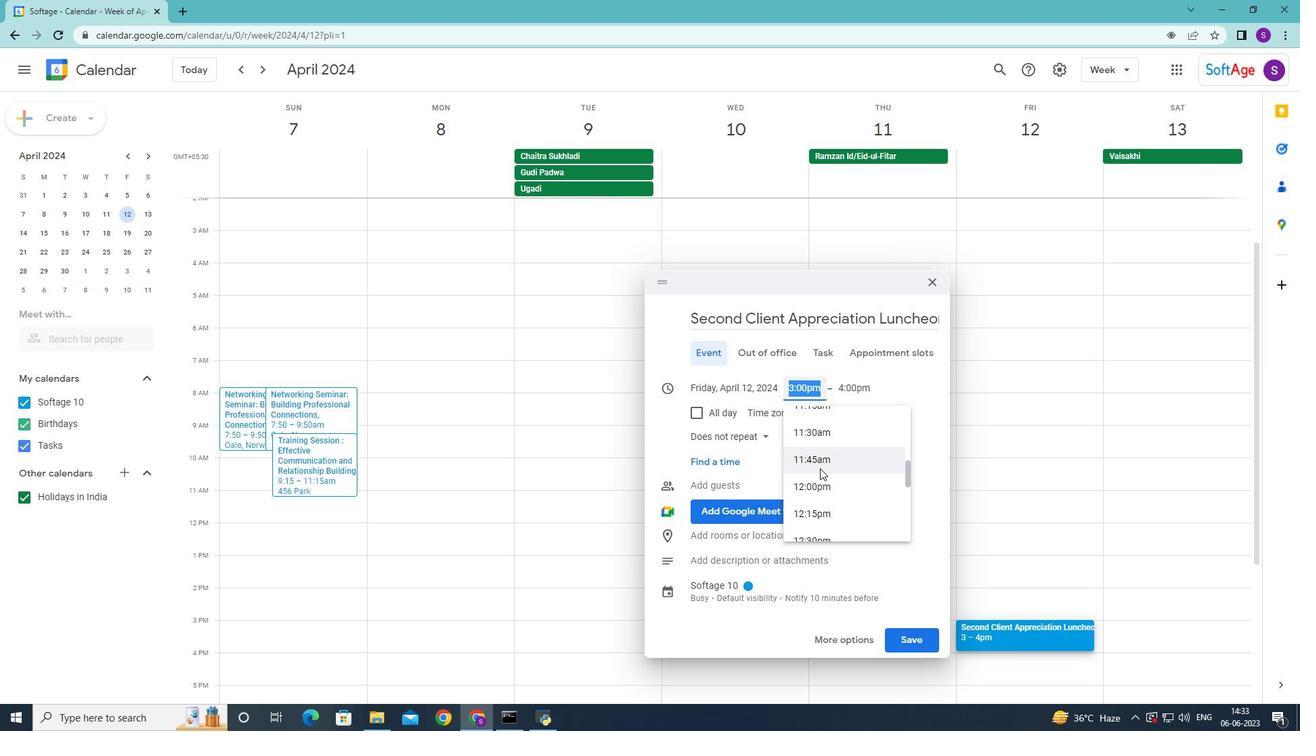
Action: Mouse scrolled (820, 469) with delta (0, 0)
Screenshot: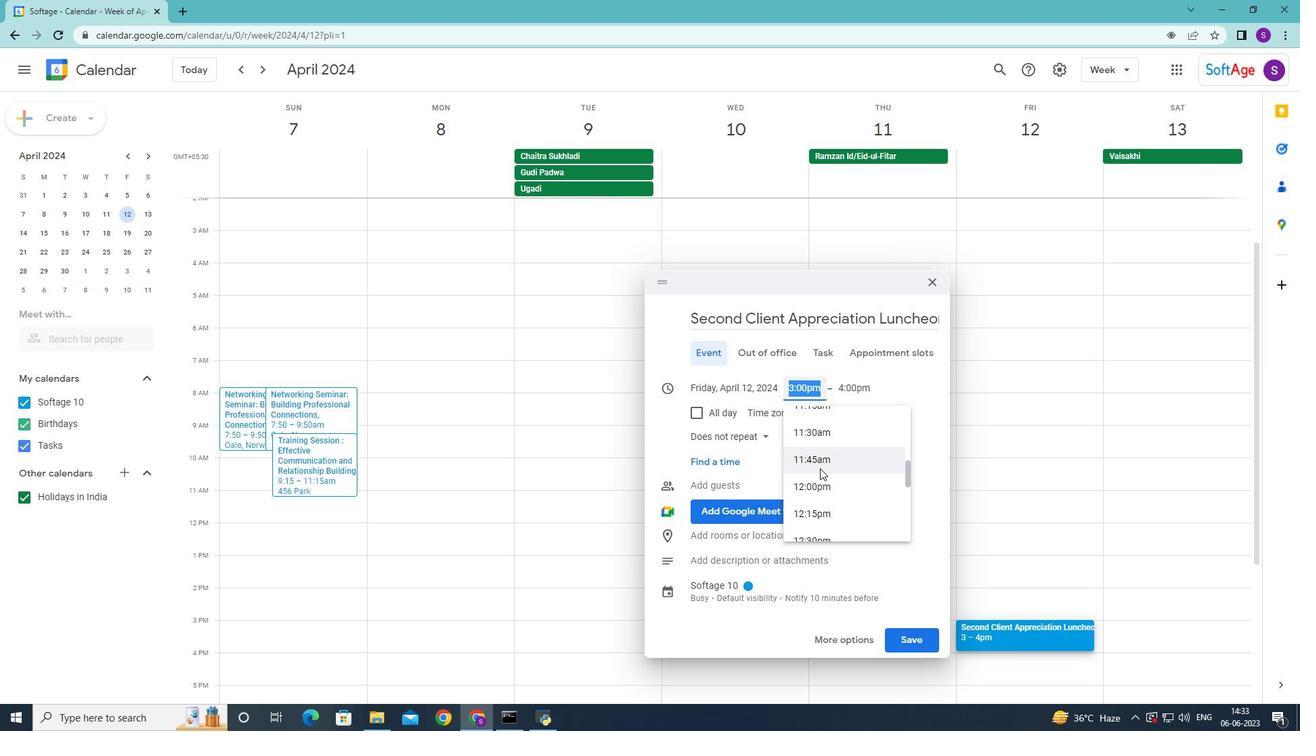 
Action: Mouse scrolled (820, 469) with delta (0, 0)
Screenshot: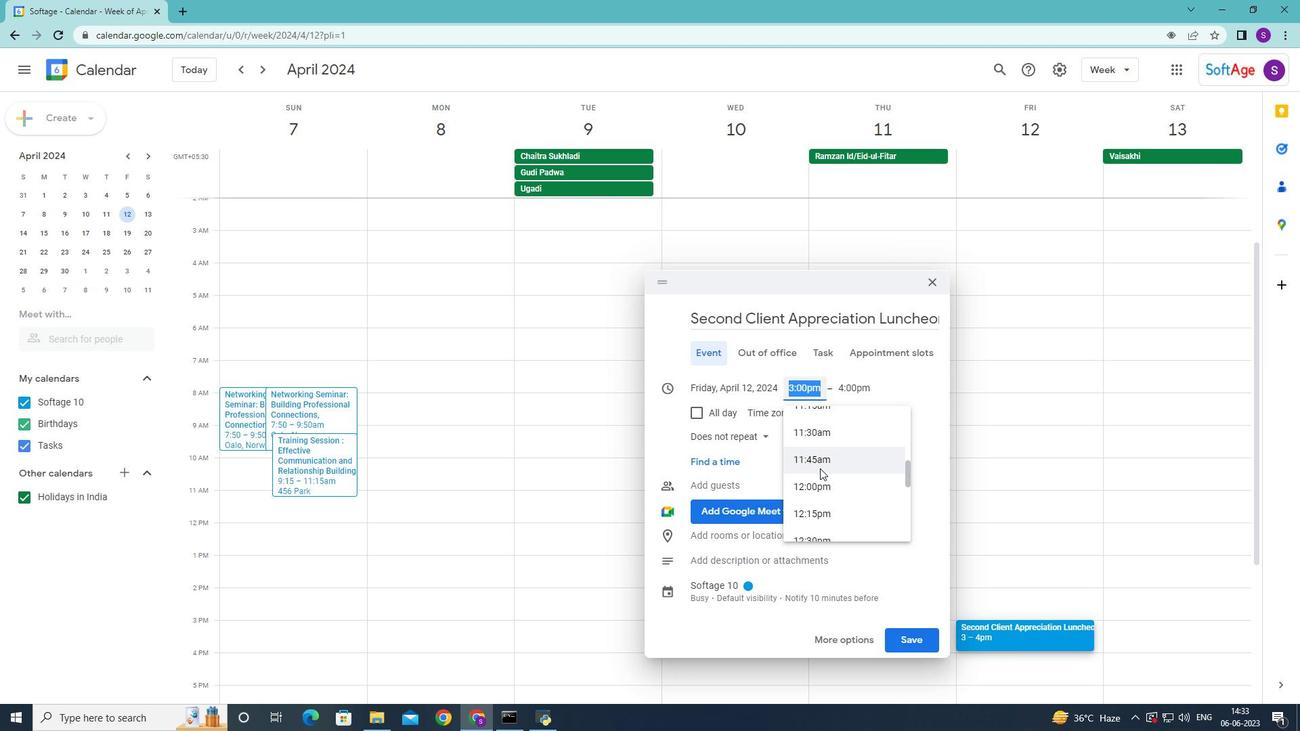 
Action: Mouse scrolled (820, 469) with delta (0, 0)
Screenshot: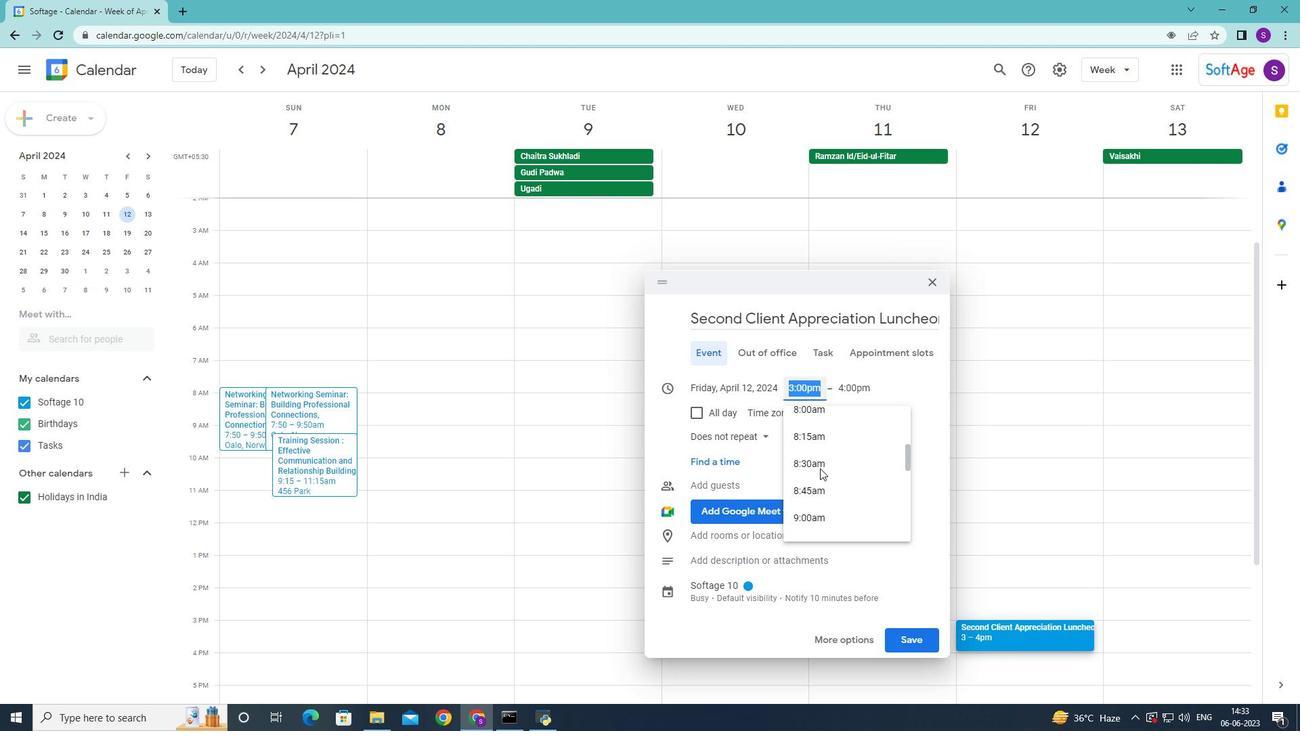 
Action: Mouse scrolled (820, 469) with delta (0, 0)
Screenshot: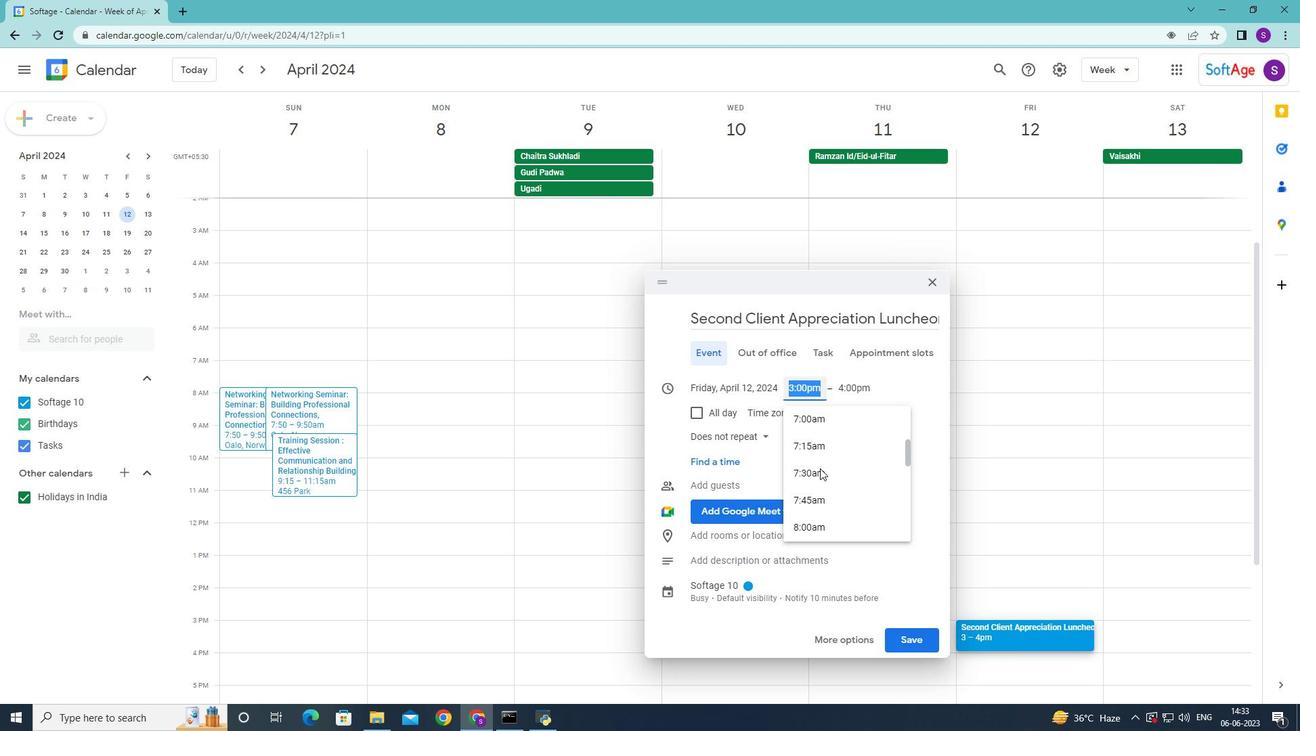 
Action: Mouse scrolled (820, 469) with delta (0, 0)
Screenshot: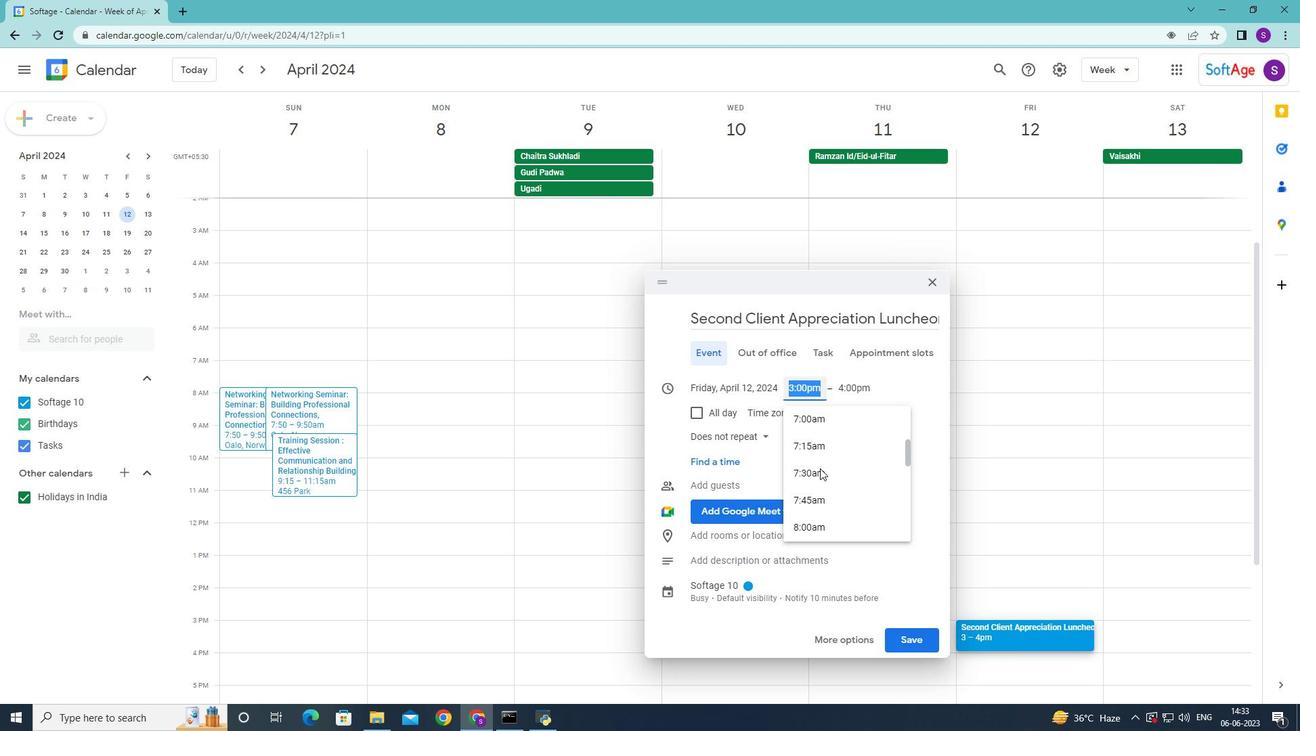 
Action: Mouse scrolled (820, 469) with delta (0, 0)
Screenshot: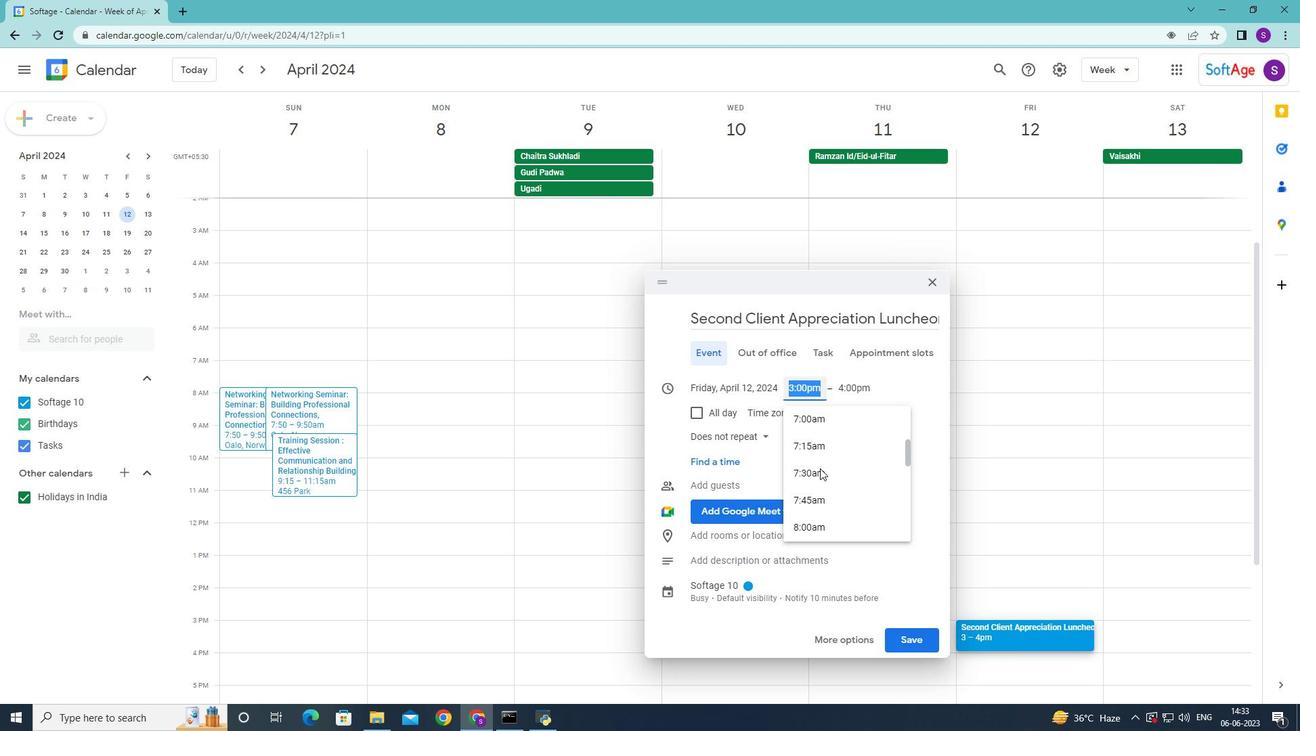 
Action: Mouse scrolled (820, 469) with delta (0, 0)
Screenshot: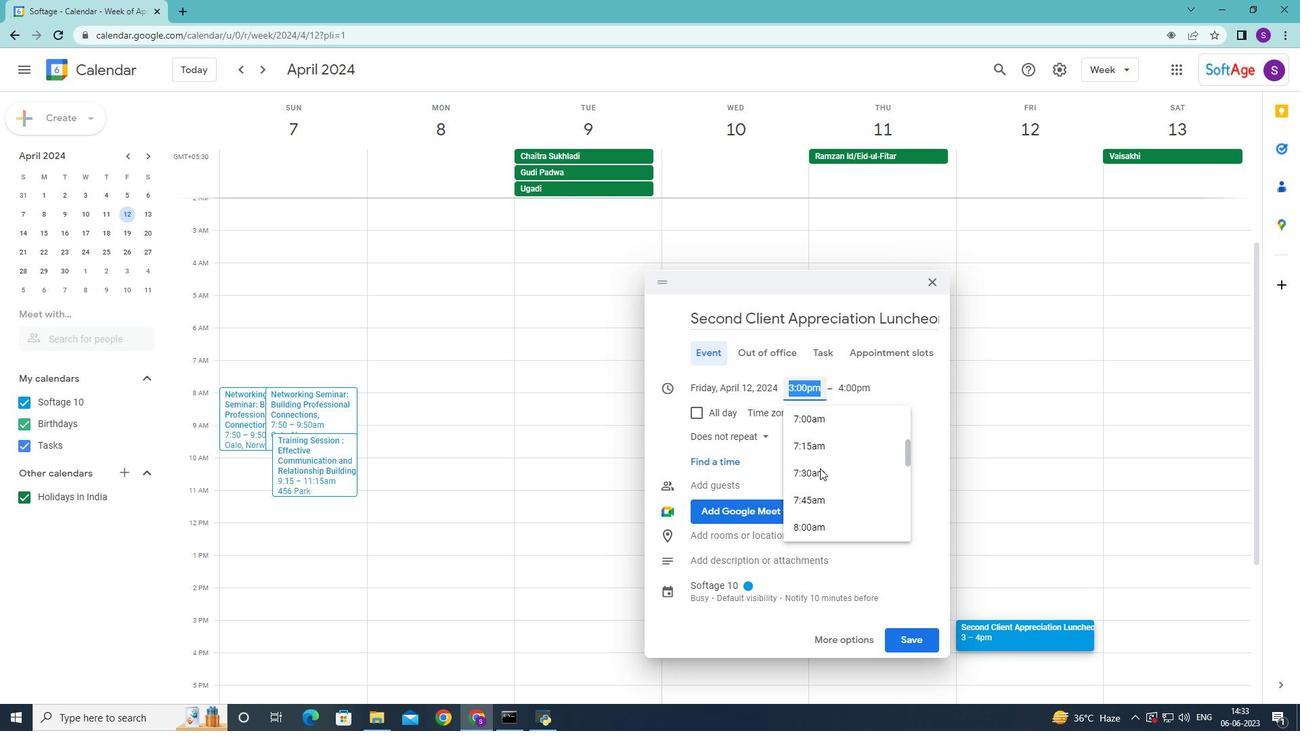 
Action: Mouse scrolled (820, 469) with delta (0, 0)
Screenshot: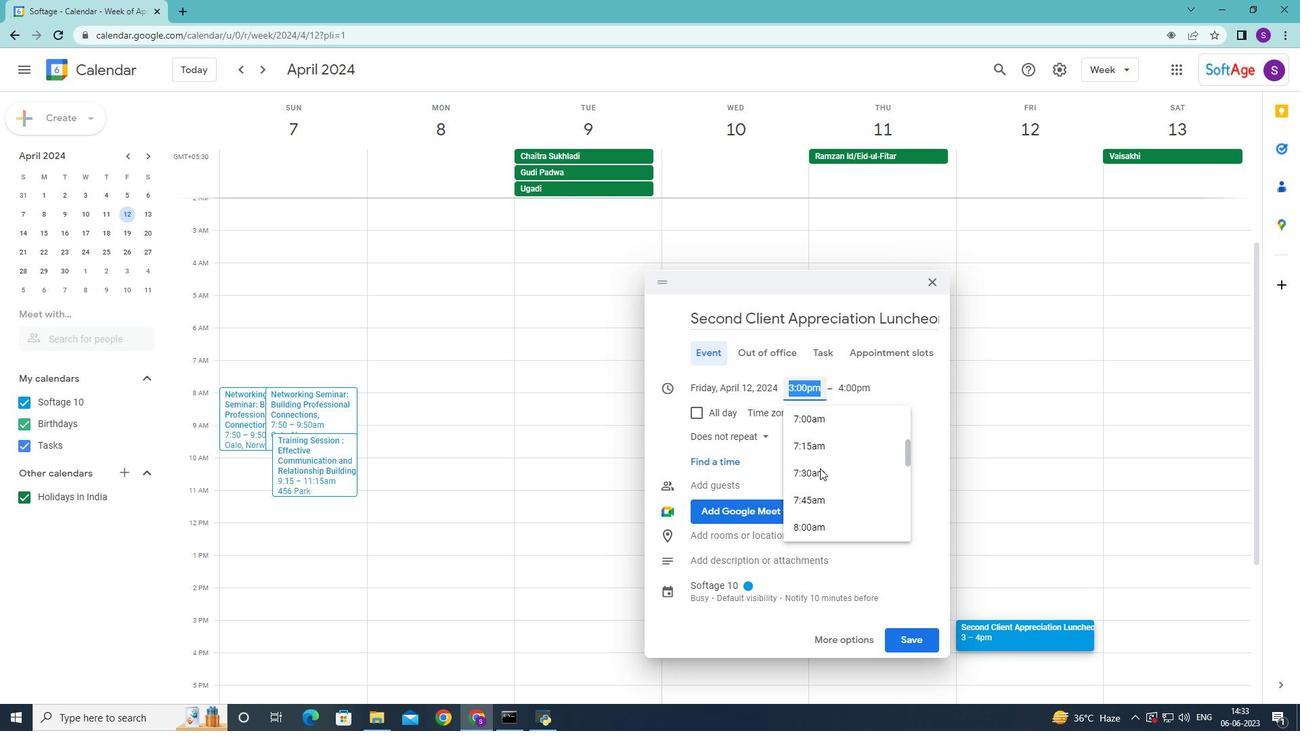 
Action: Mouse scrolled (820, 469) with delta (0, 0)
Screenshot: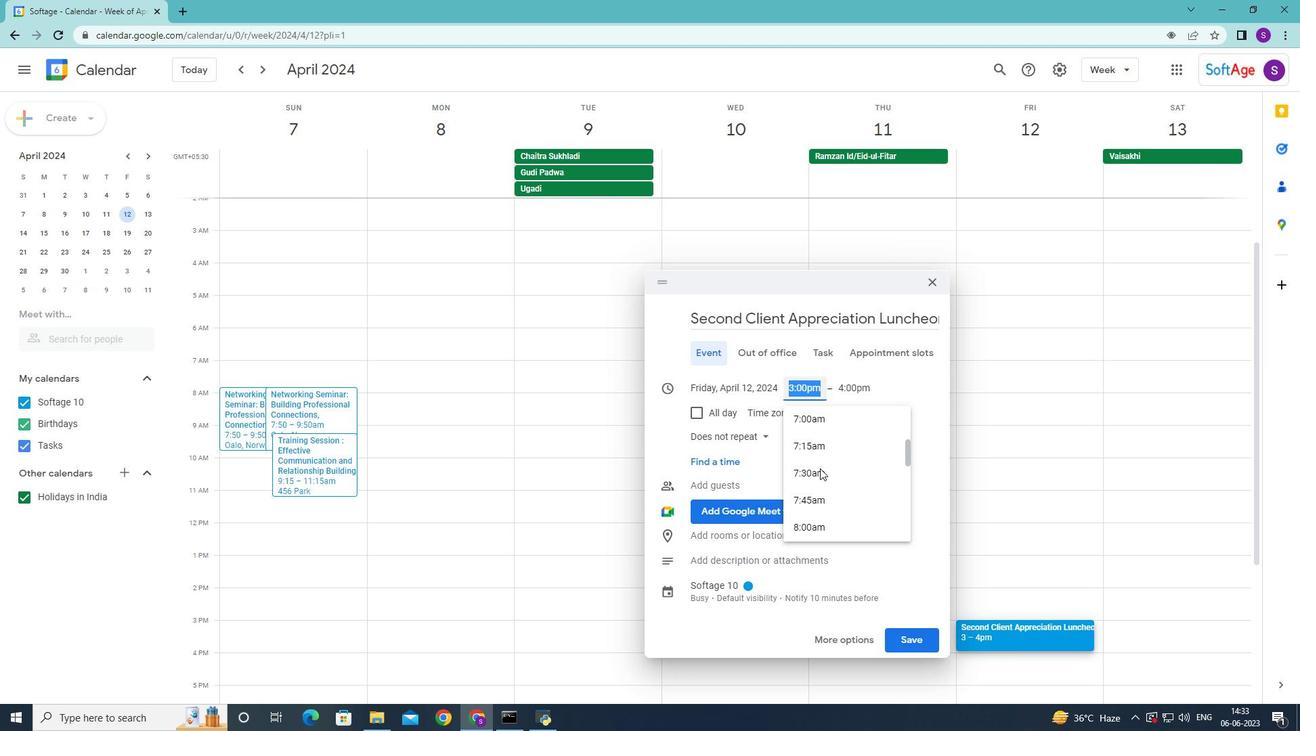 
Action: Mouse moved to (820, 468)
Screenshot: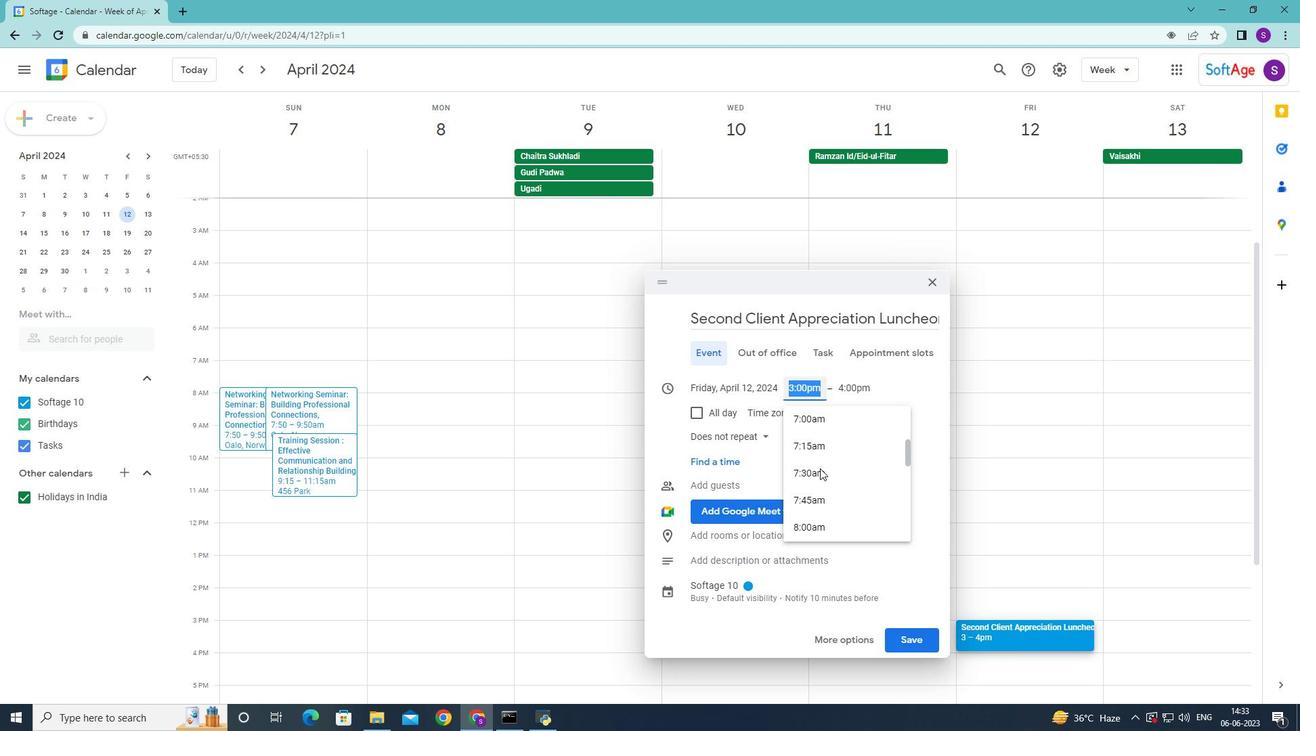 
Action: Mouse scrolled (820, 469) with delta (0, 0)
Screenshot: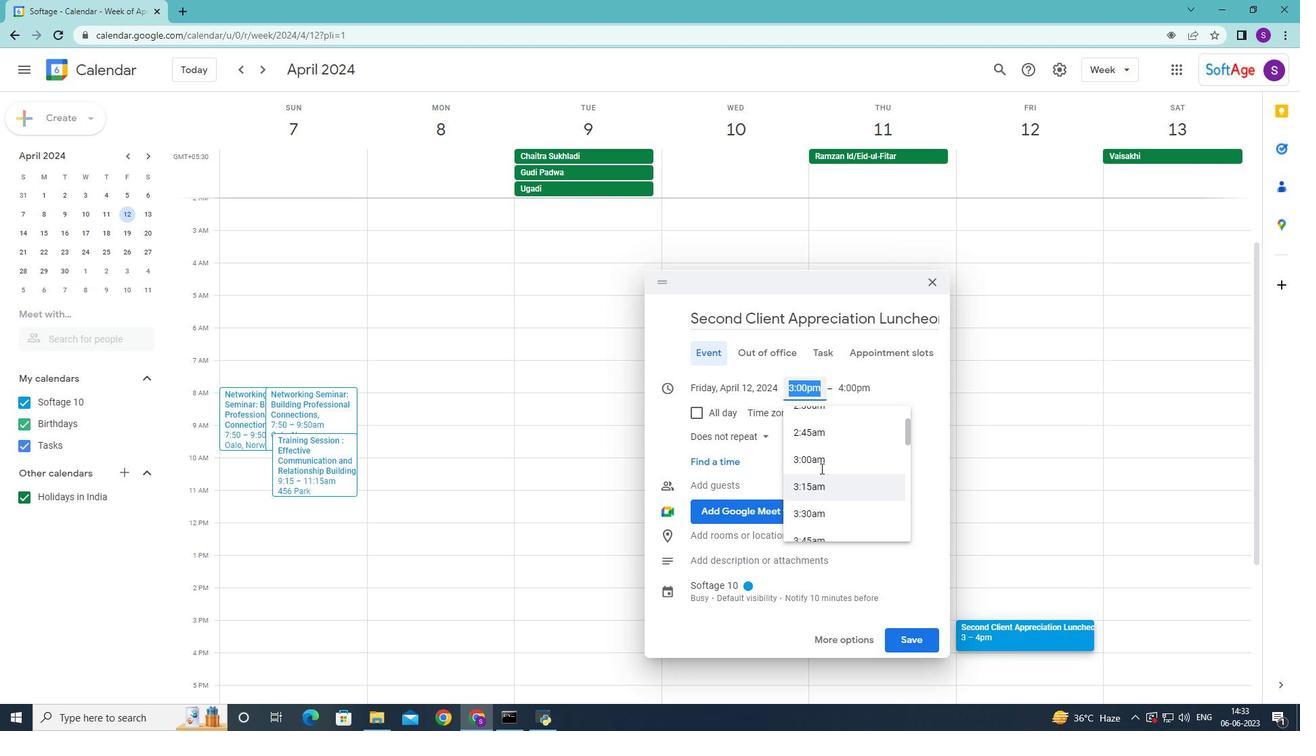 
Action: Mouse scrolled (820, 469) with delta (0, 0)
Screenshot: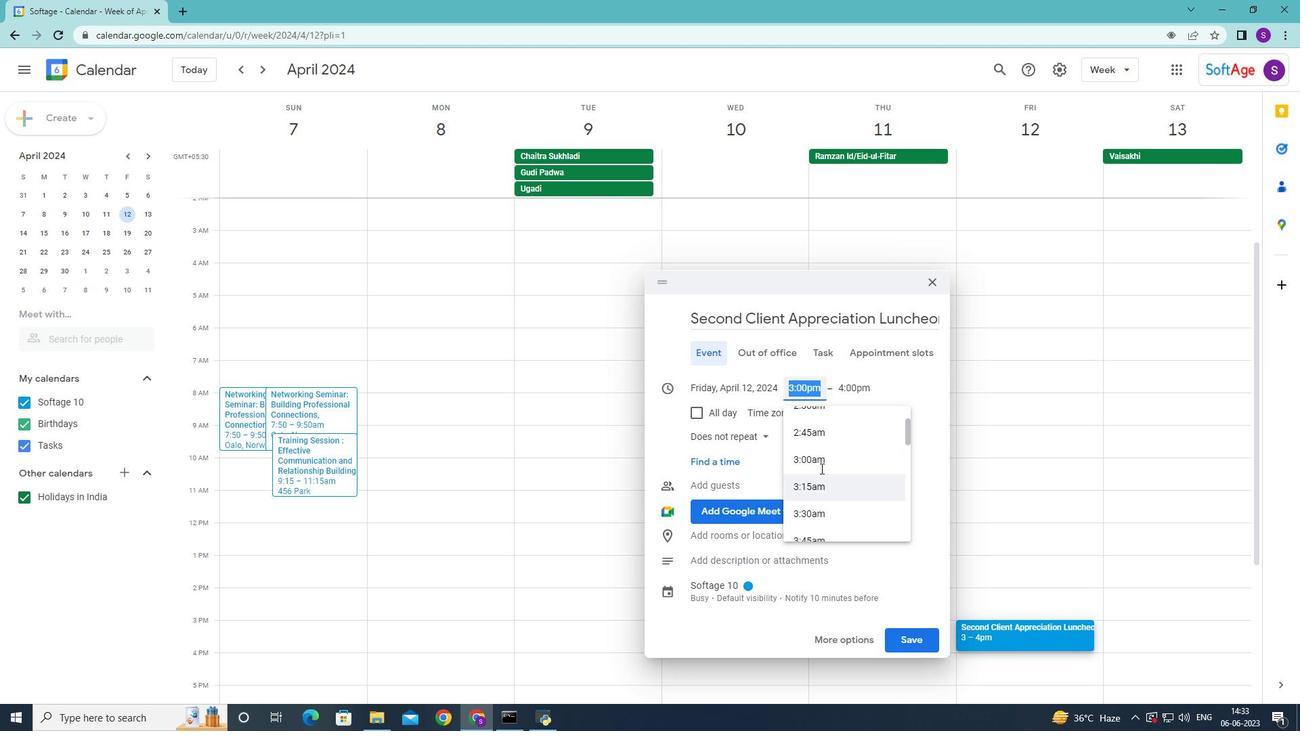 
Action: Mouse scrolled (820, 469) with delta (0, 0)
Screenshot: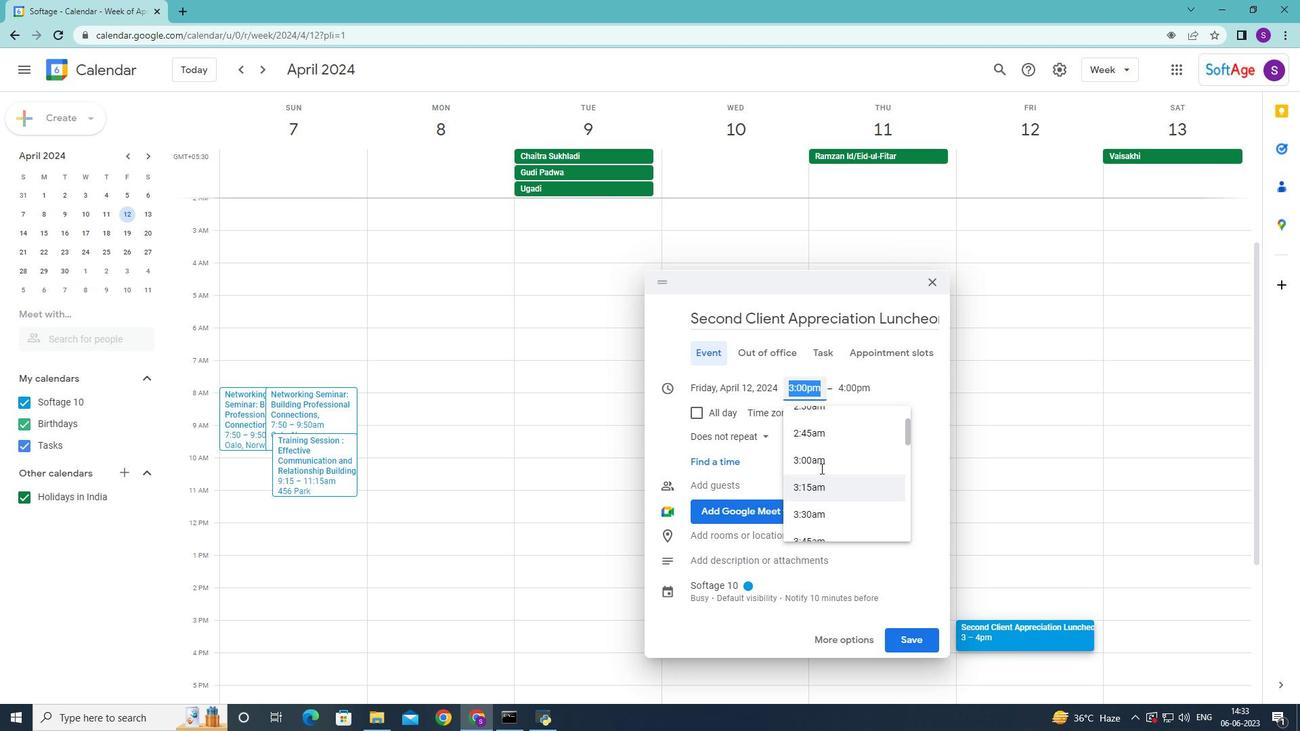 
Action: Mouse scrolled (820, 469) with delta (0, 0)
Screenshot: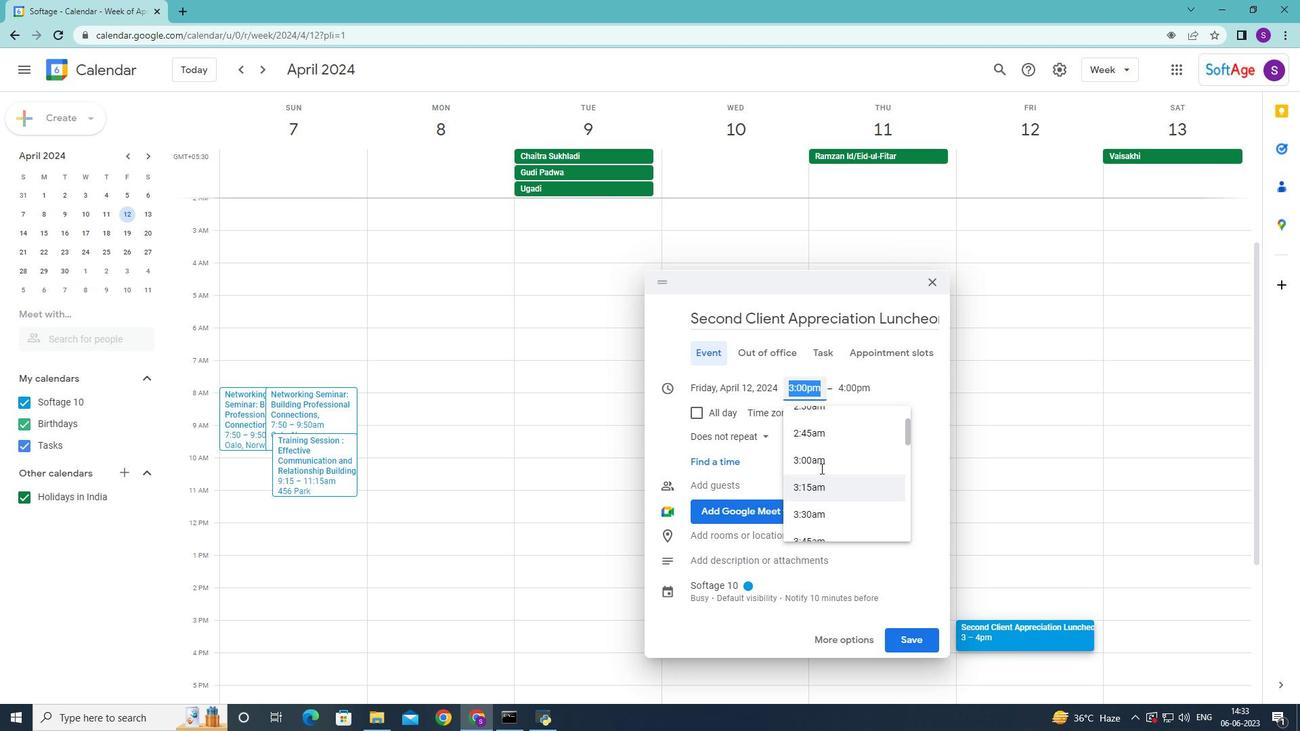 
Action: Mouse scrolled (820, 469) with delta (0, 0)
Screenshot: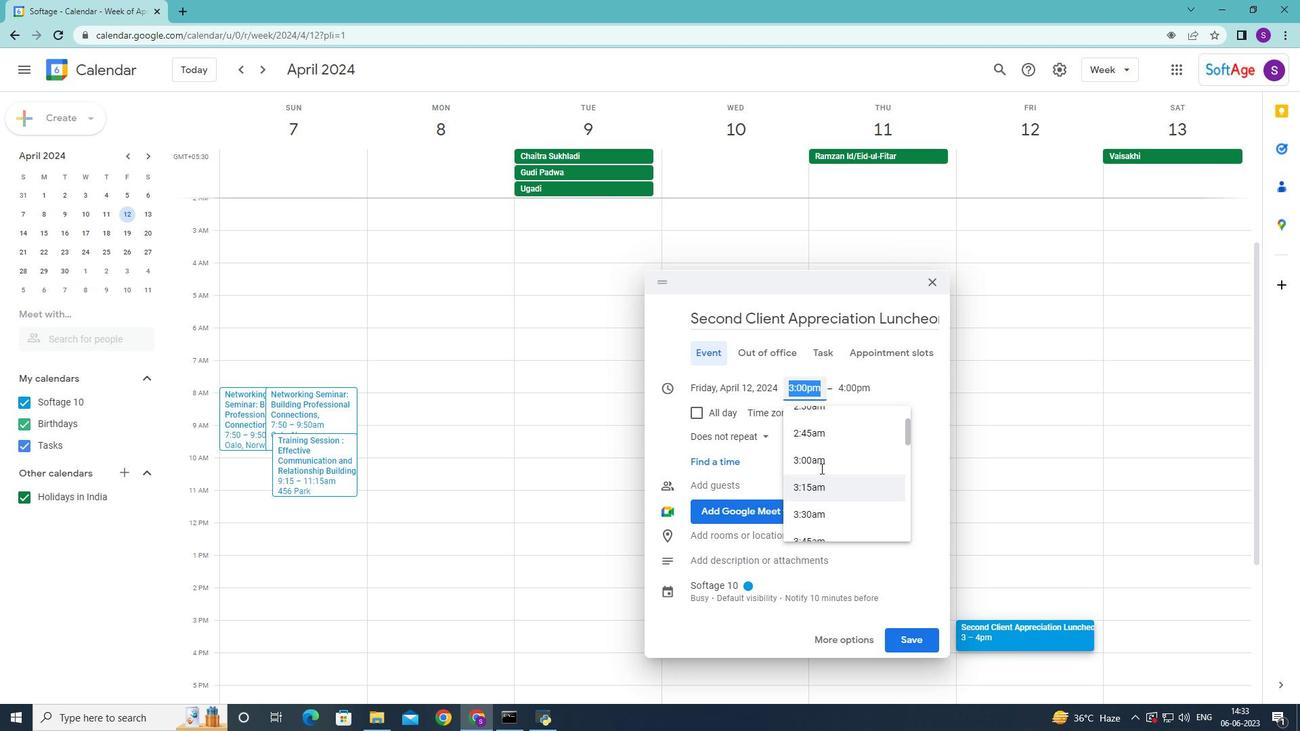 
Action: Mouse scrolled (820, 468) with delta (0, 0)
Screenshot: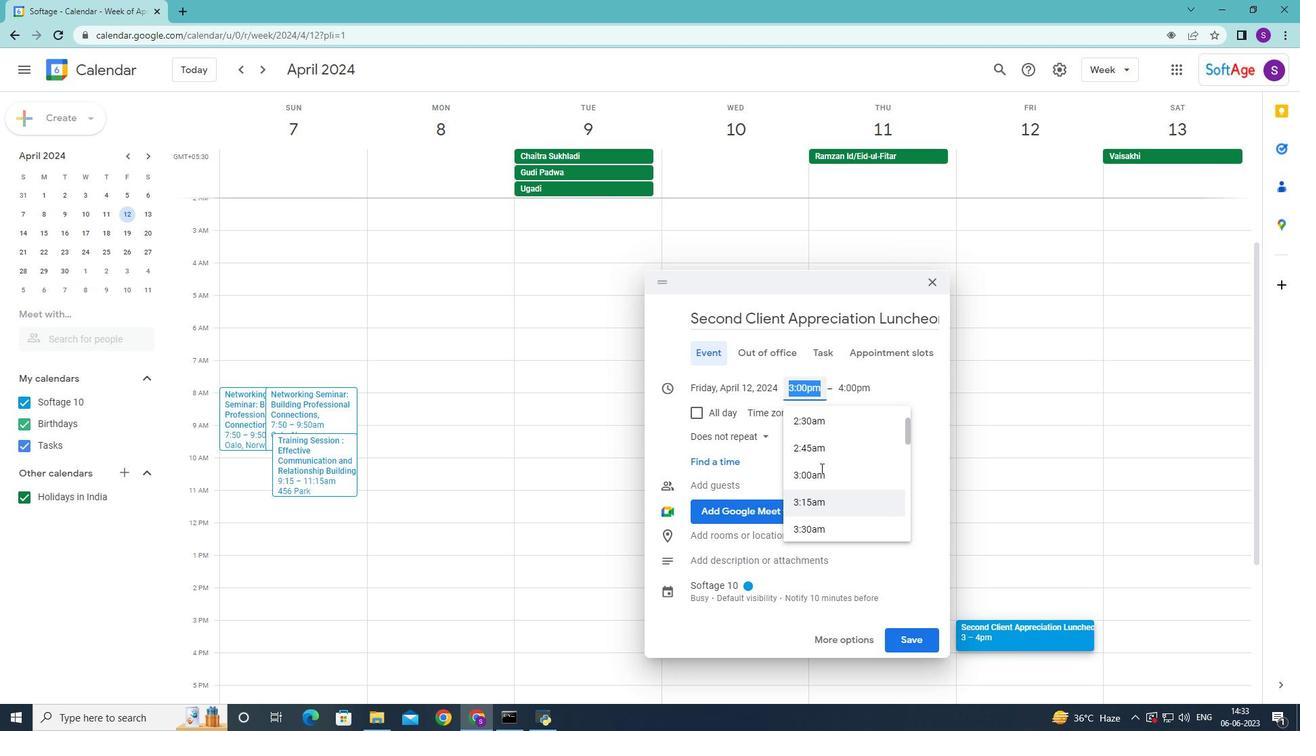 
Action: Mouse scrolled (820, 468) with delta (0, 0)
Screenshot: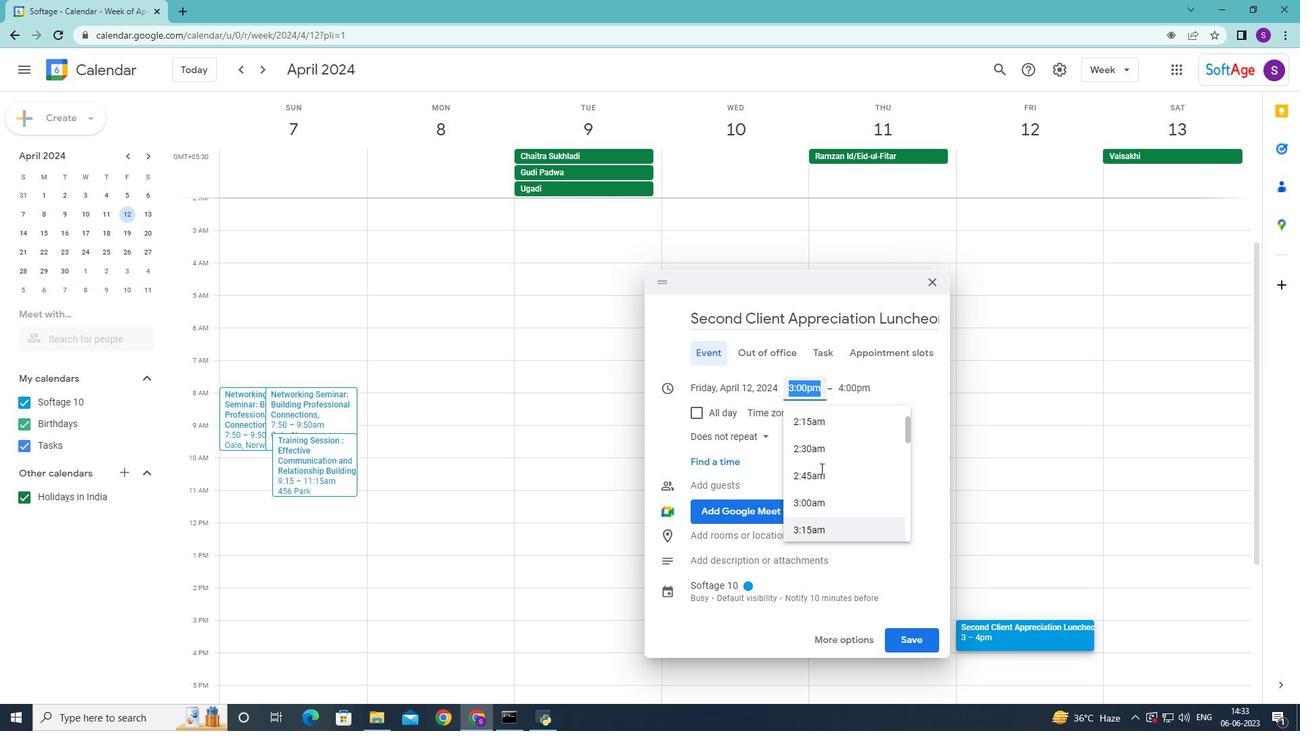 
Action: Mouse scrolled (820, 468) with delta (0, 0)
Screenshot: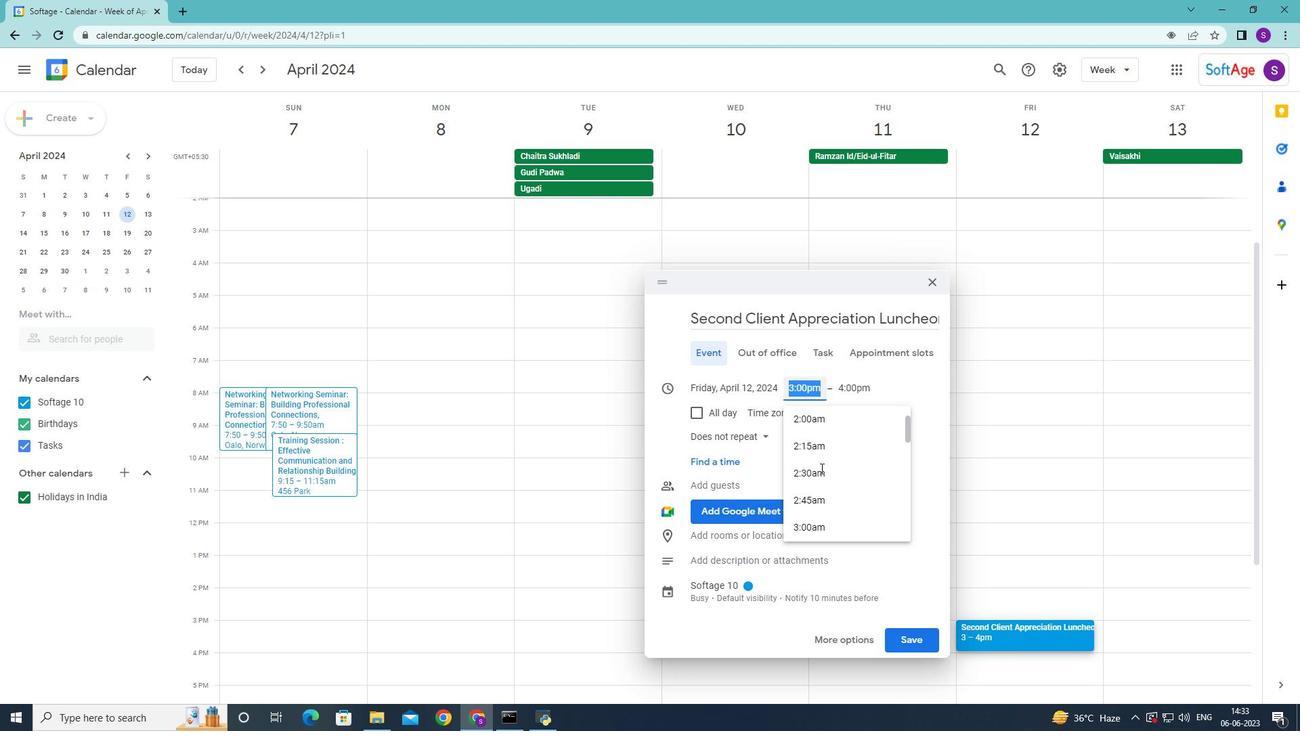 
Action: Mouse scrolled (820, 468) with delta (0, 0)
Screenshot: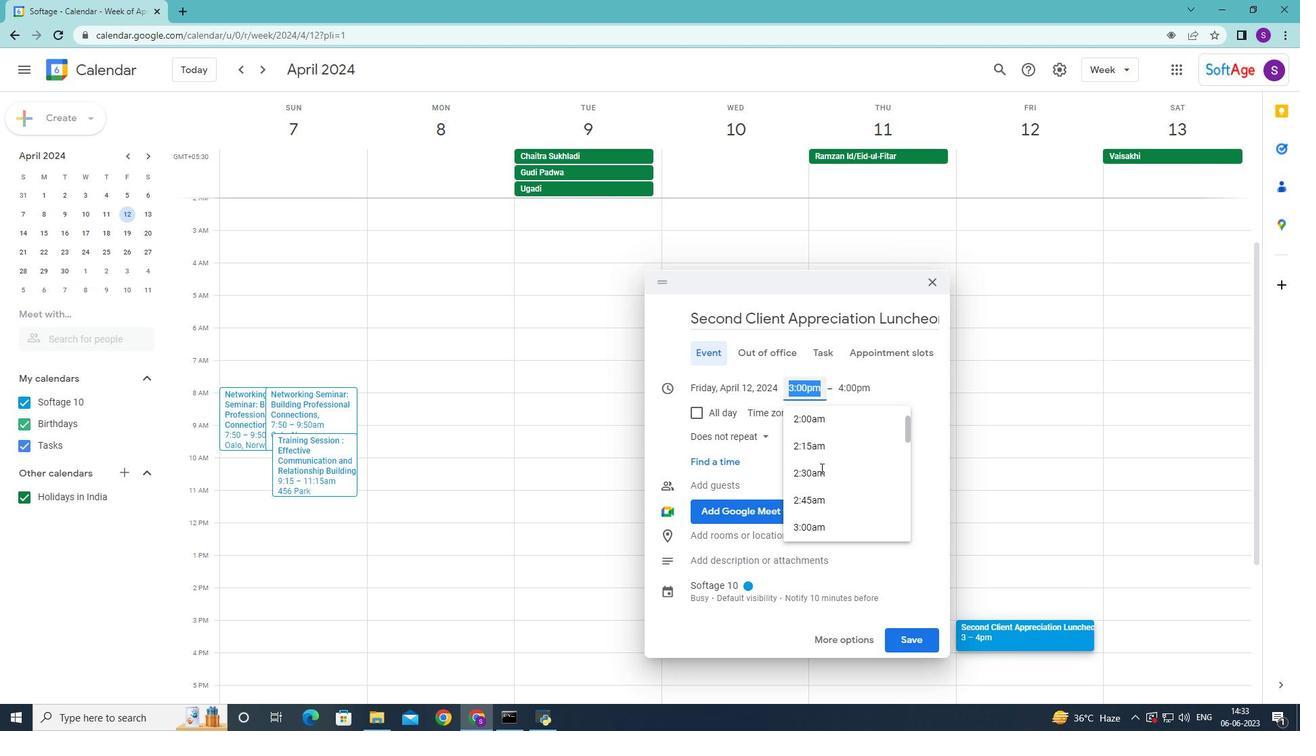 
Action: Mouse scrolled (820, 468) with delta (0, 0)
Screenshot: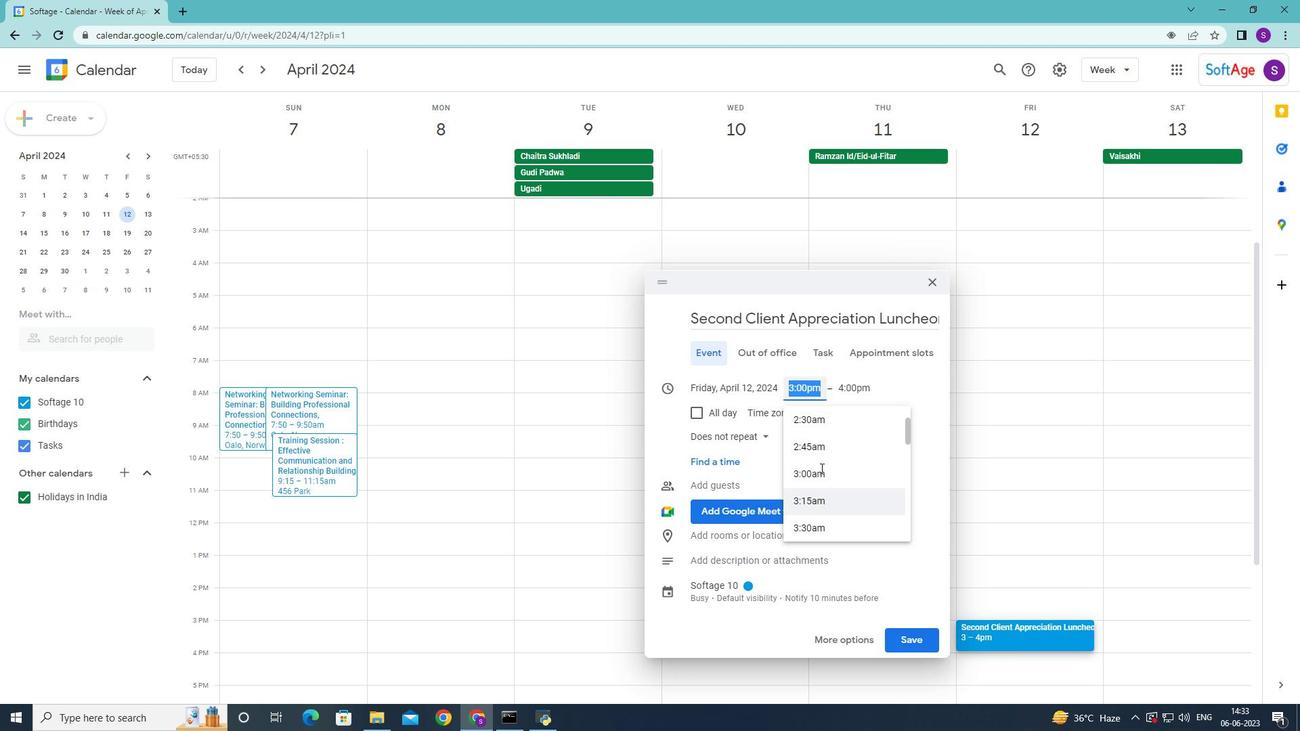 
Action: Mouse scrolled (820, 468) with delta (0, 0)
Screenshot: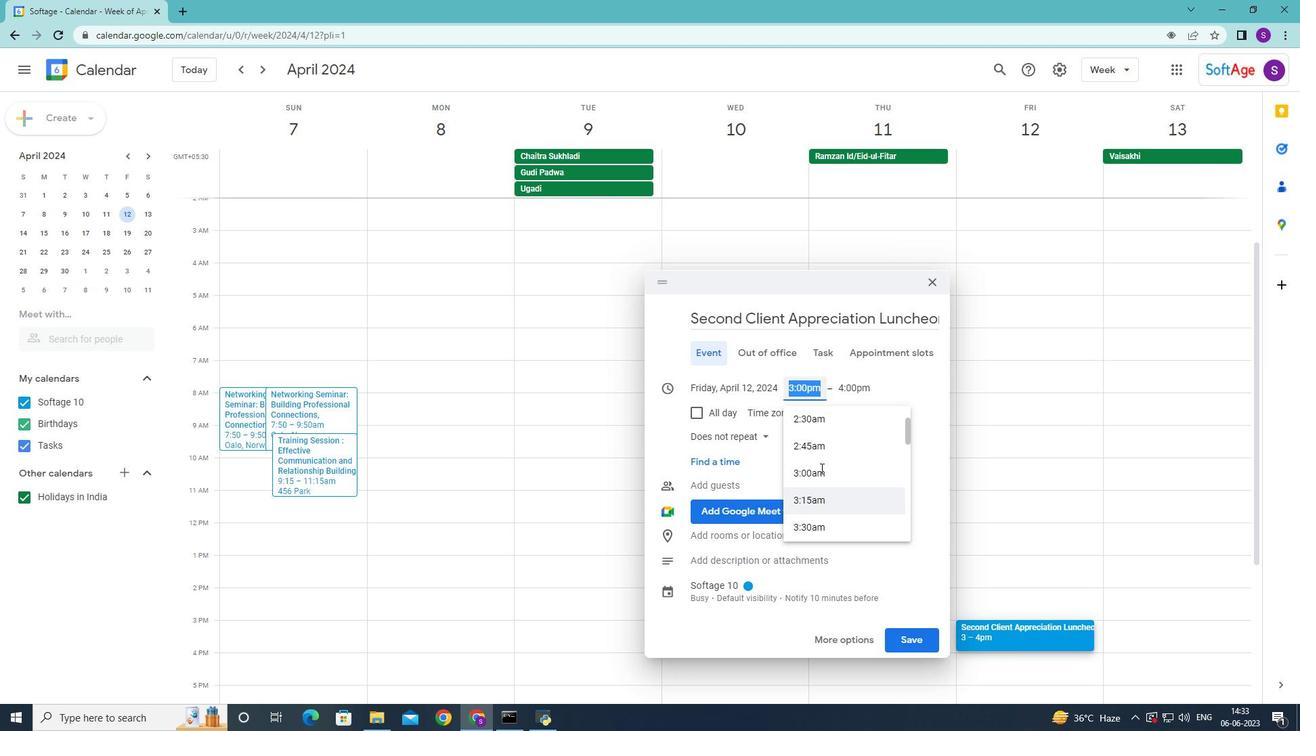
Action: Mouse scrolled (820, 468) with delta (0, 0)
Screenshot: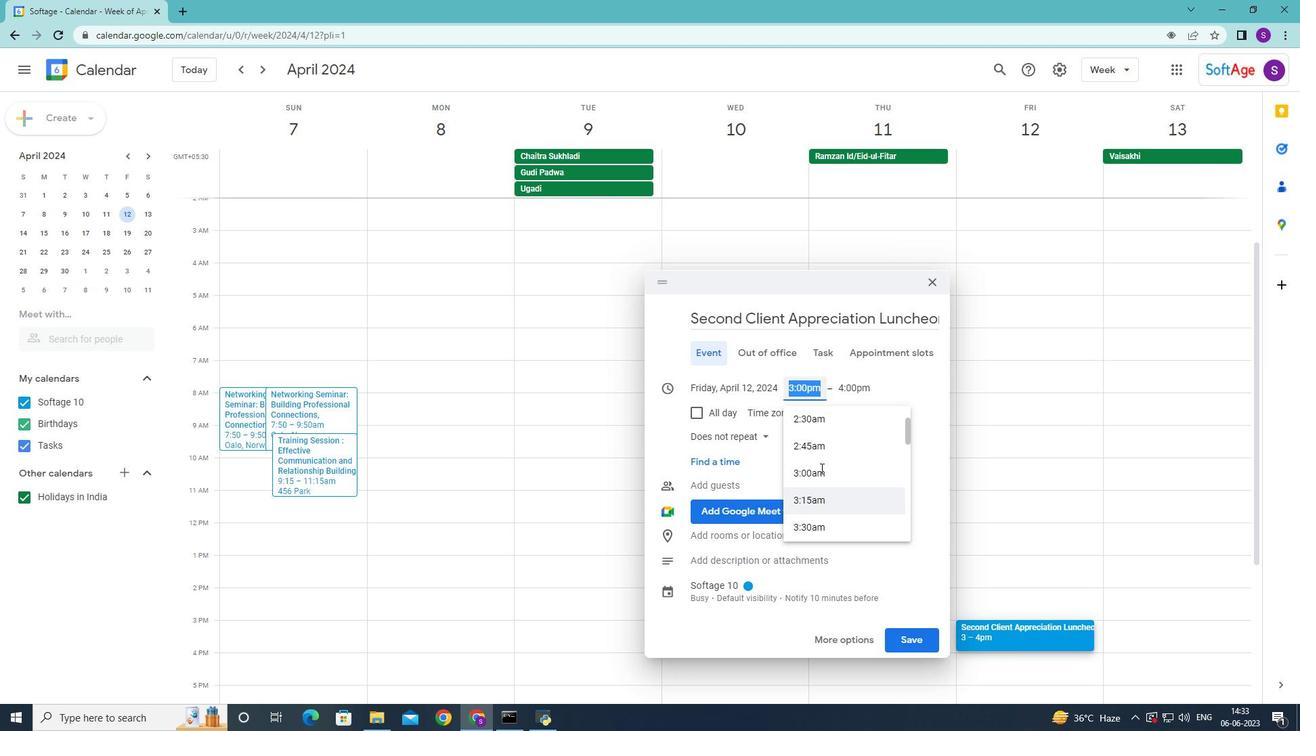 
Action: Mouse scrolled (820, 469) with delta (0, 0)
Screenshot: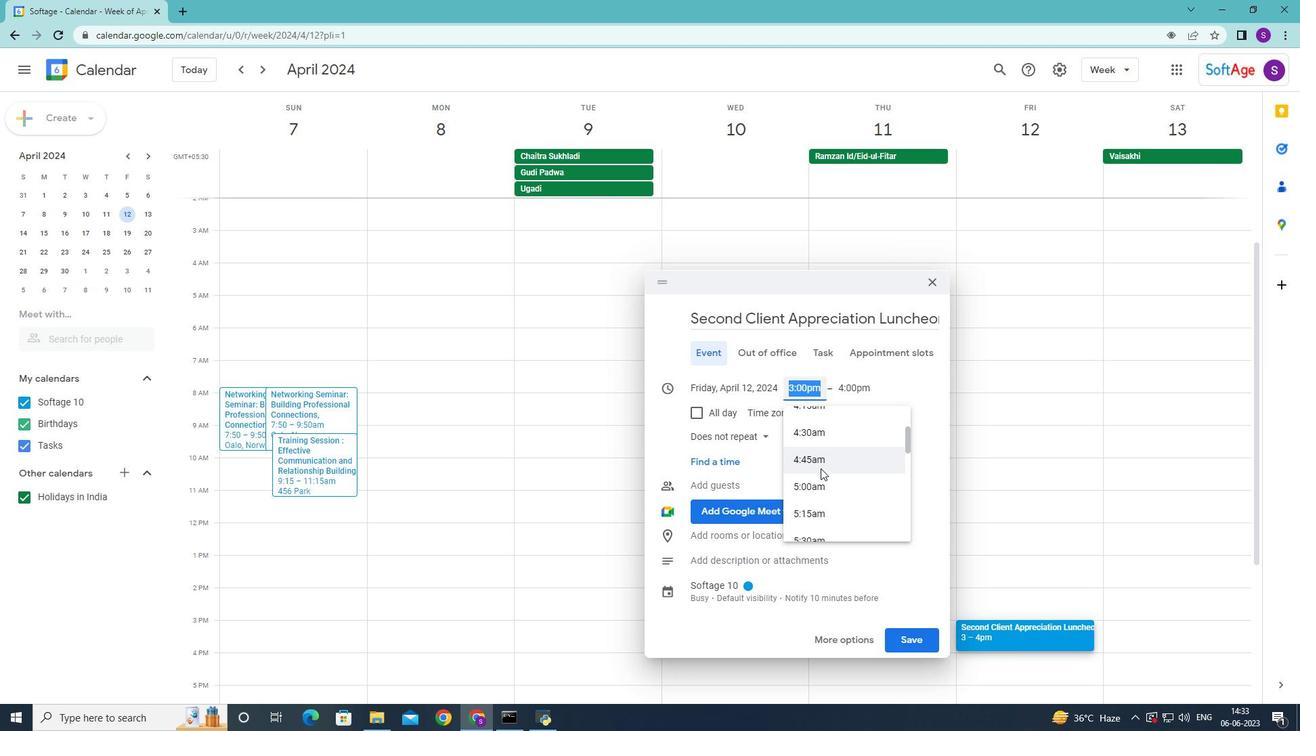 
Action: Mouse scrolled (820, 469) with delta (0, 0)
Screenshot: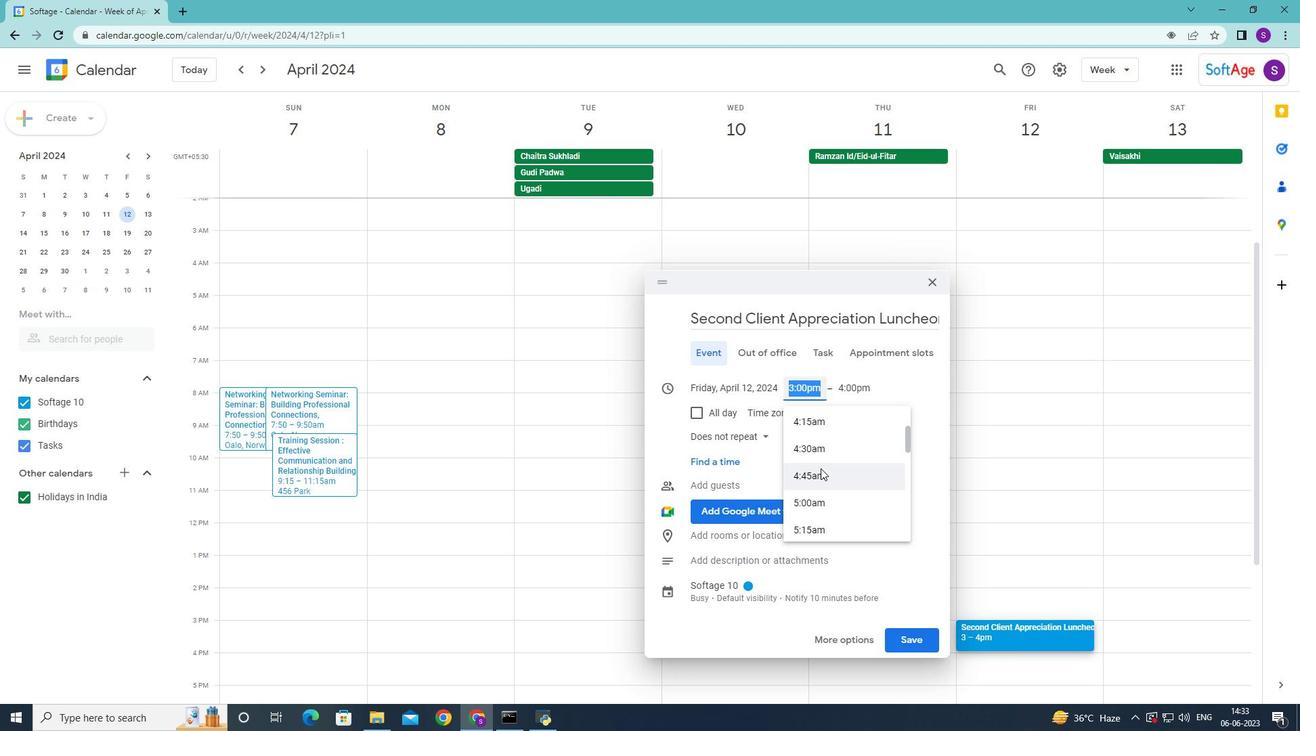 
Action: Mouse scrolled (820, 469) with delta (0, 0)
Screenshot: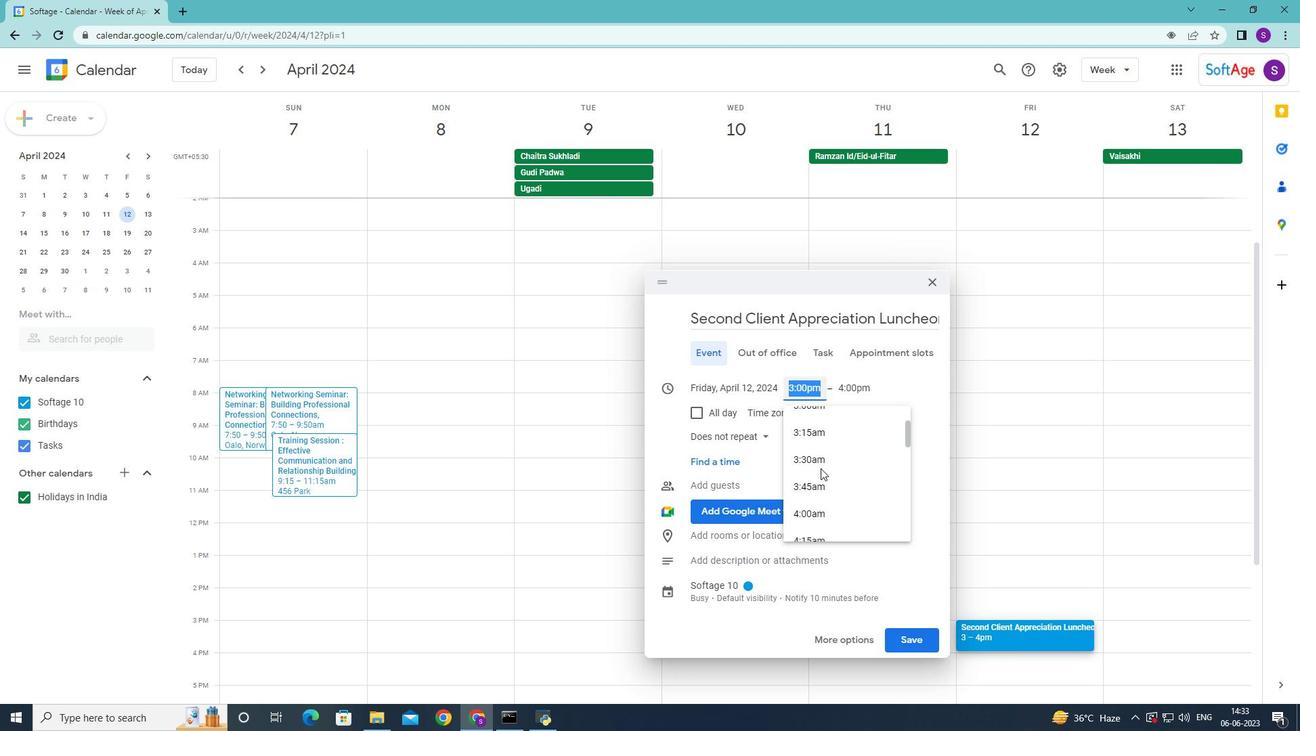
Action: Mouse scrolled (820, 469) with delta (0, 0)
Screenshot: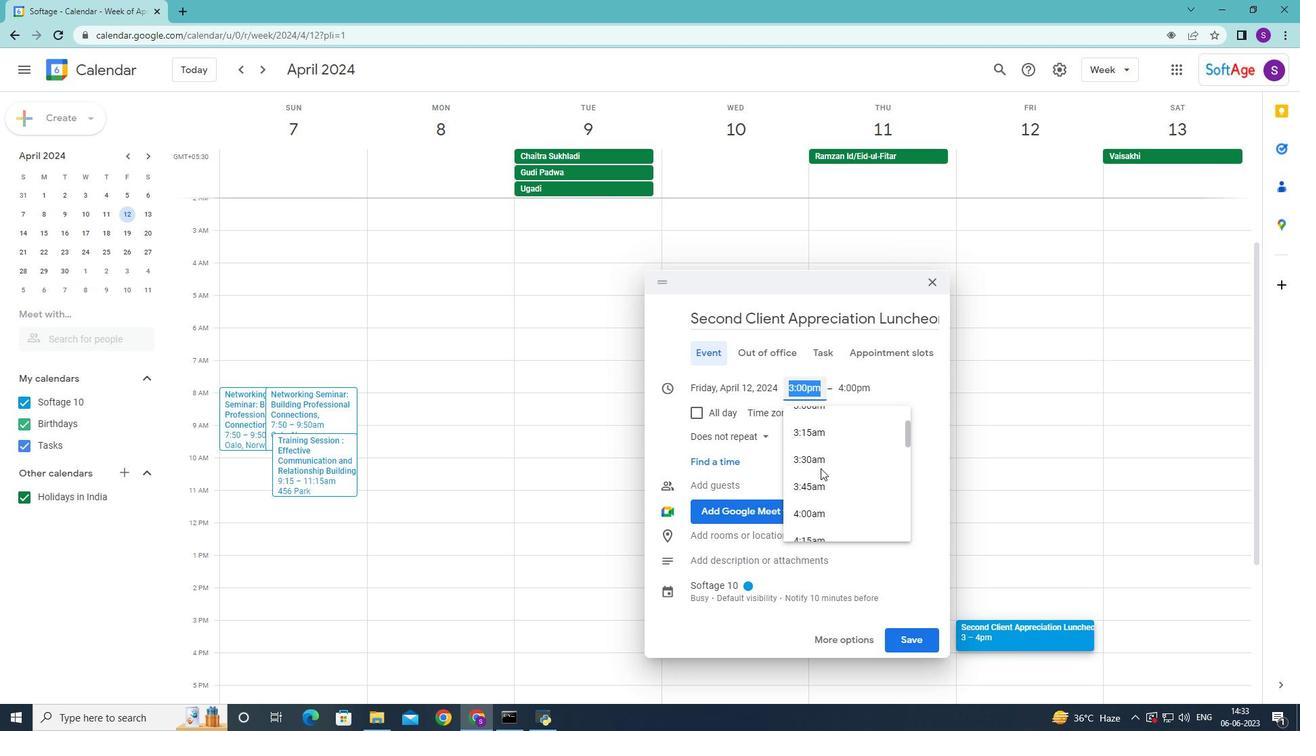 
Action: Mouse moved to (820, 466)
Screenshot: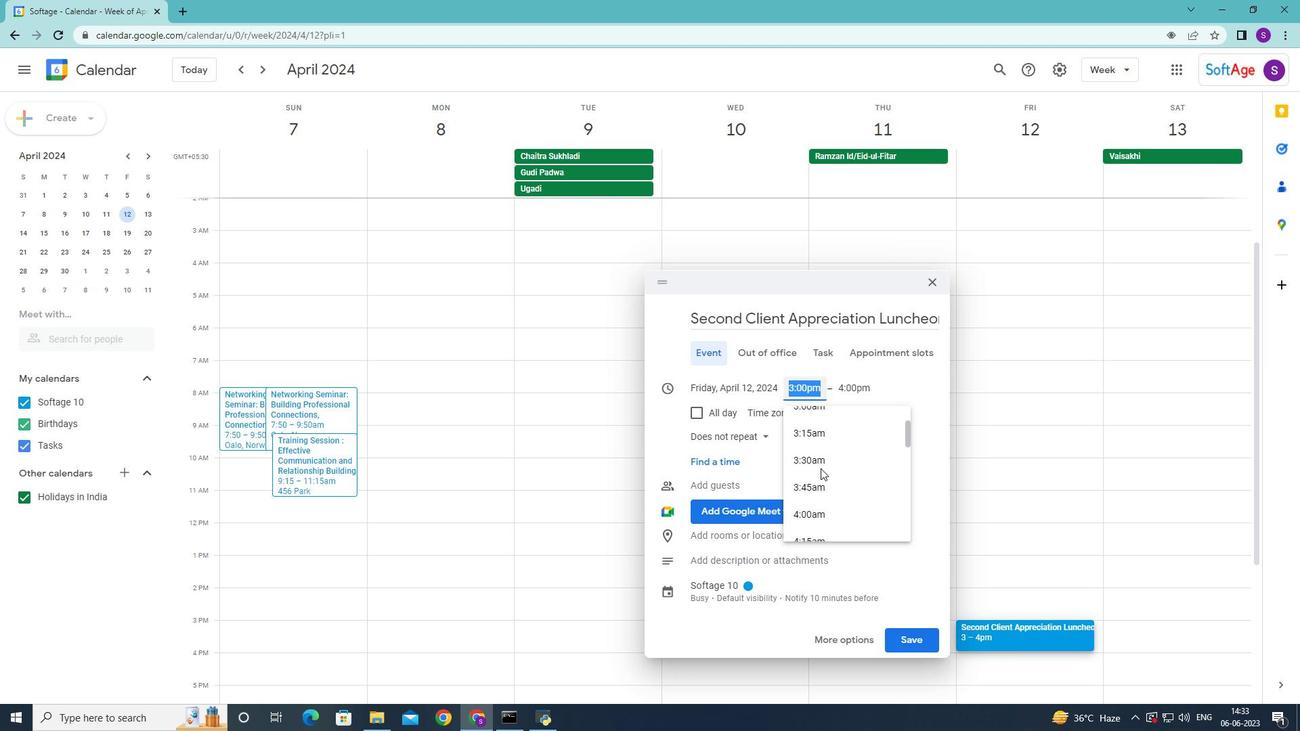 
Action: Mouse scrolled (820, 465) with delta (0, 0)
Screenshot: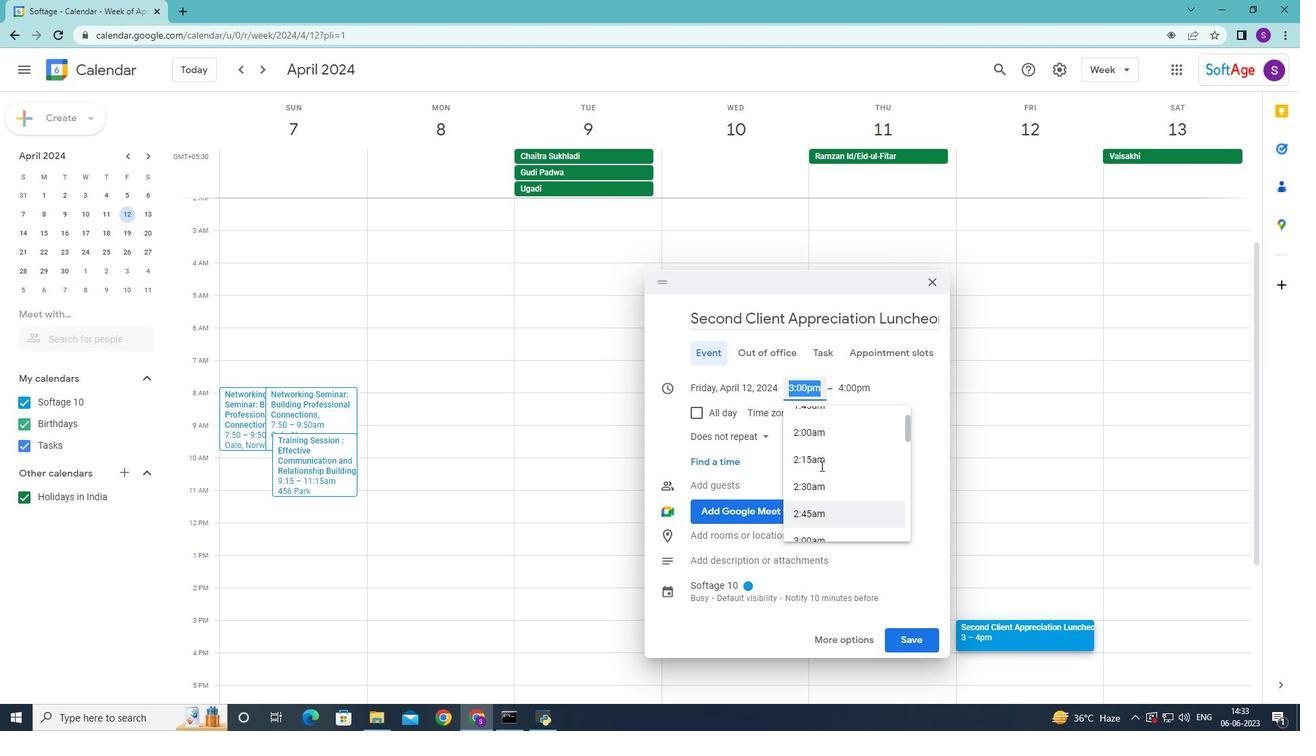 
Action: Mouse scrolled (820, 465) with delta (0, 0)
Screenshot: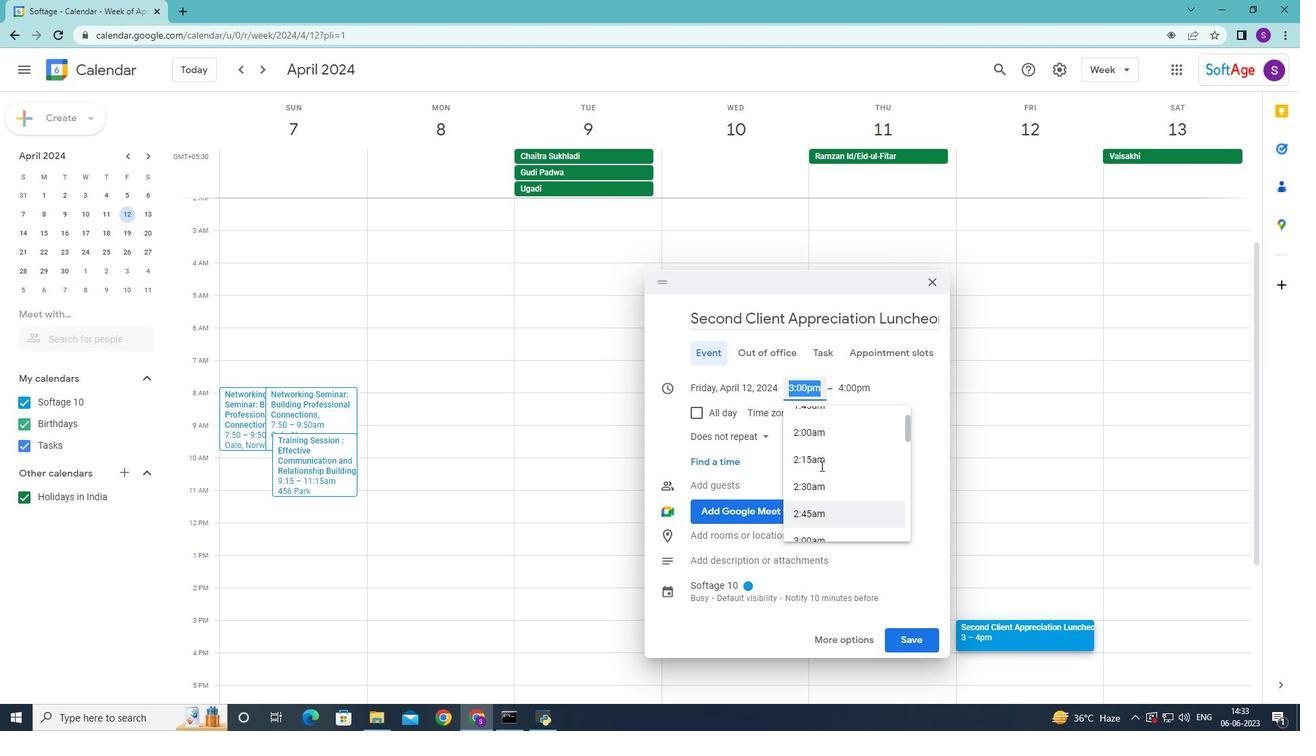 
Action: Mouse scrolled (820, 465) with delta (0, 0)
Screenshot: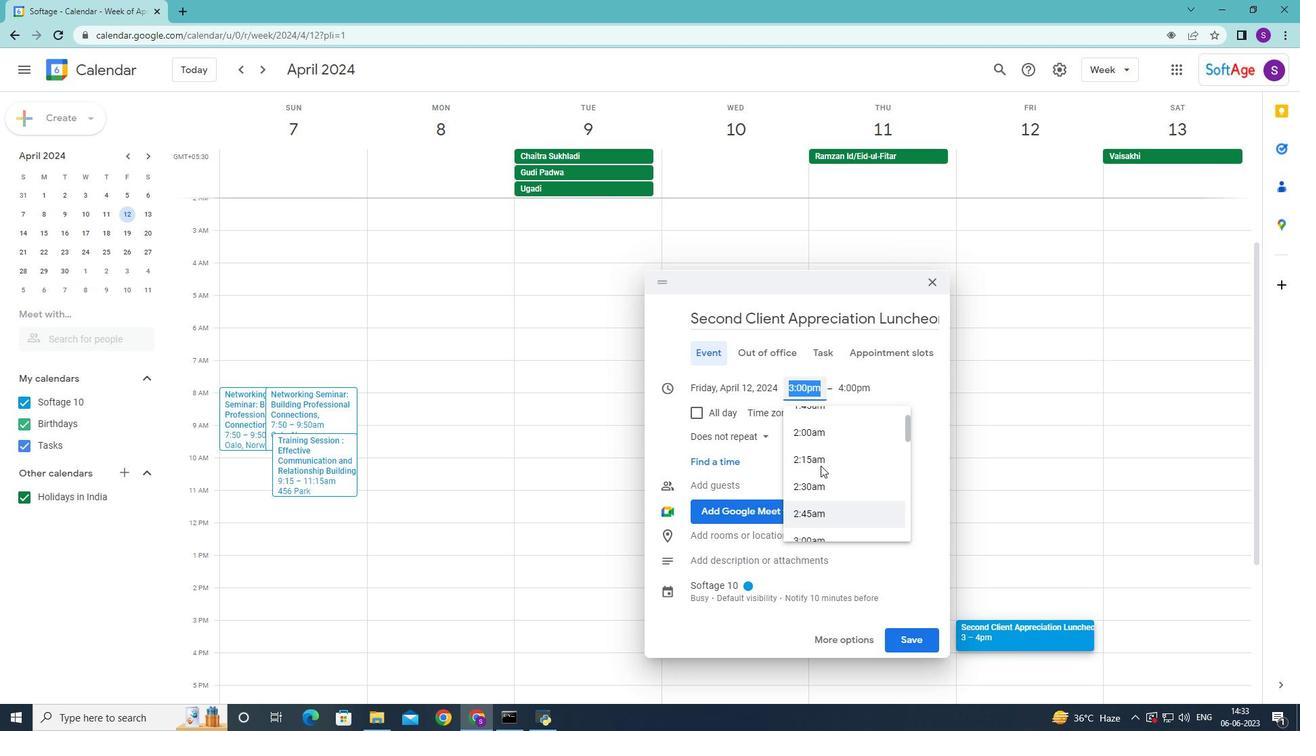 
Action: Mouse scrolled (820, 465) with delta (0, 0)
Screenshot: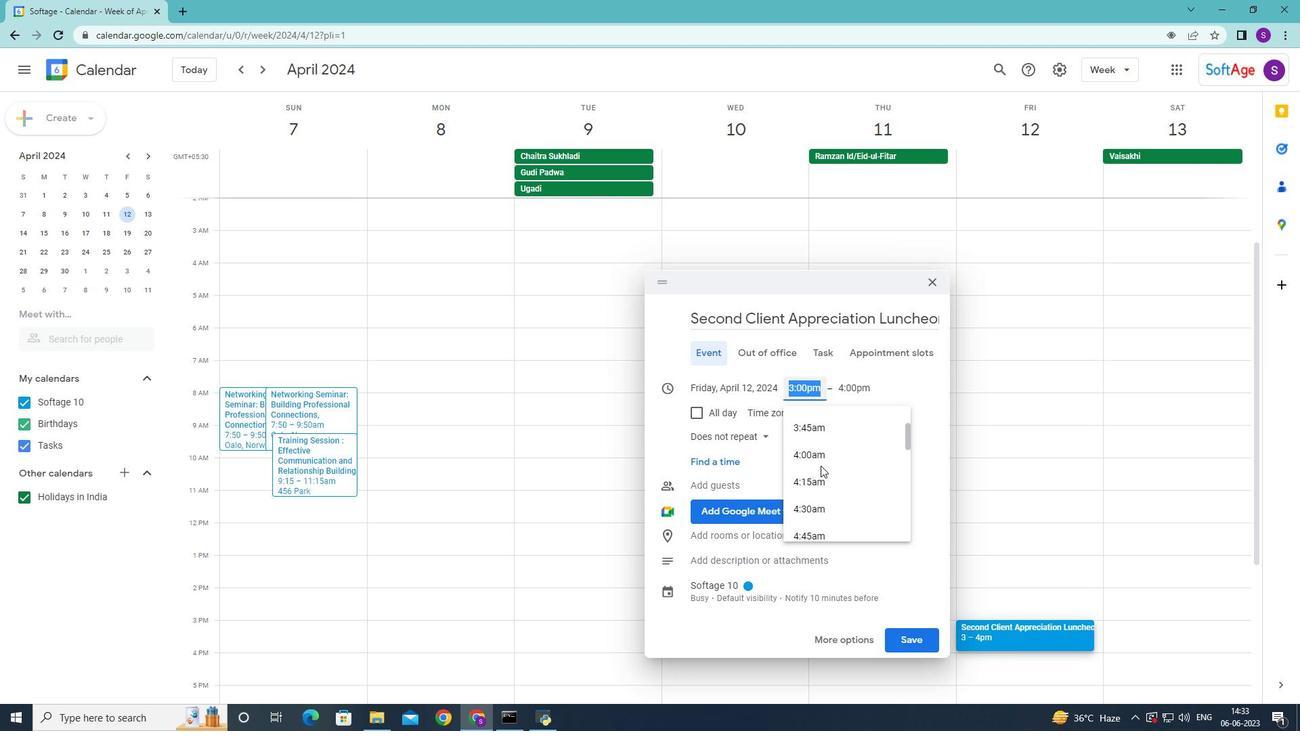
Action: Mouse scrolled (820, 465) with delta (0, 0)
Screenshot: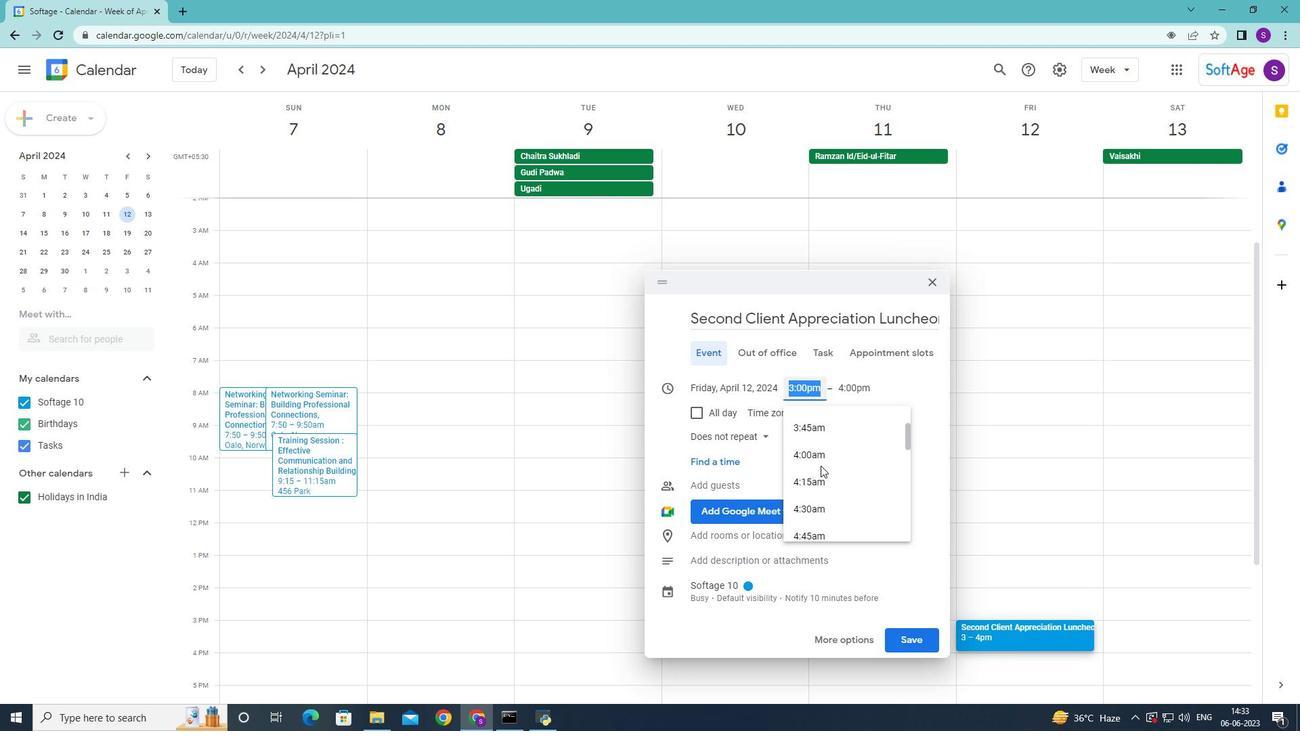 
Action: Mouse scrolled (820, 465) with delta (0, 0)
Screenshot: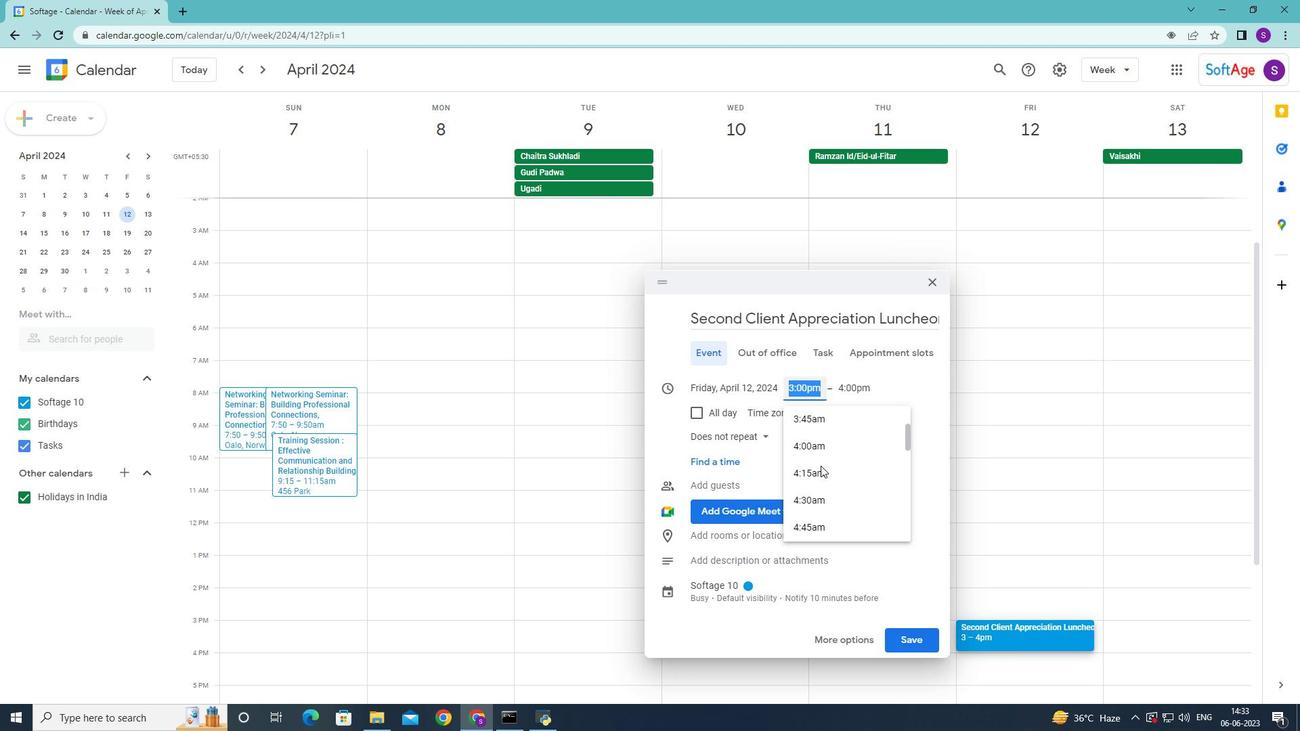 
Action: Mouse moved to (818, 464)
Screenshot: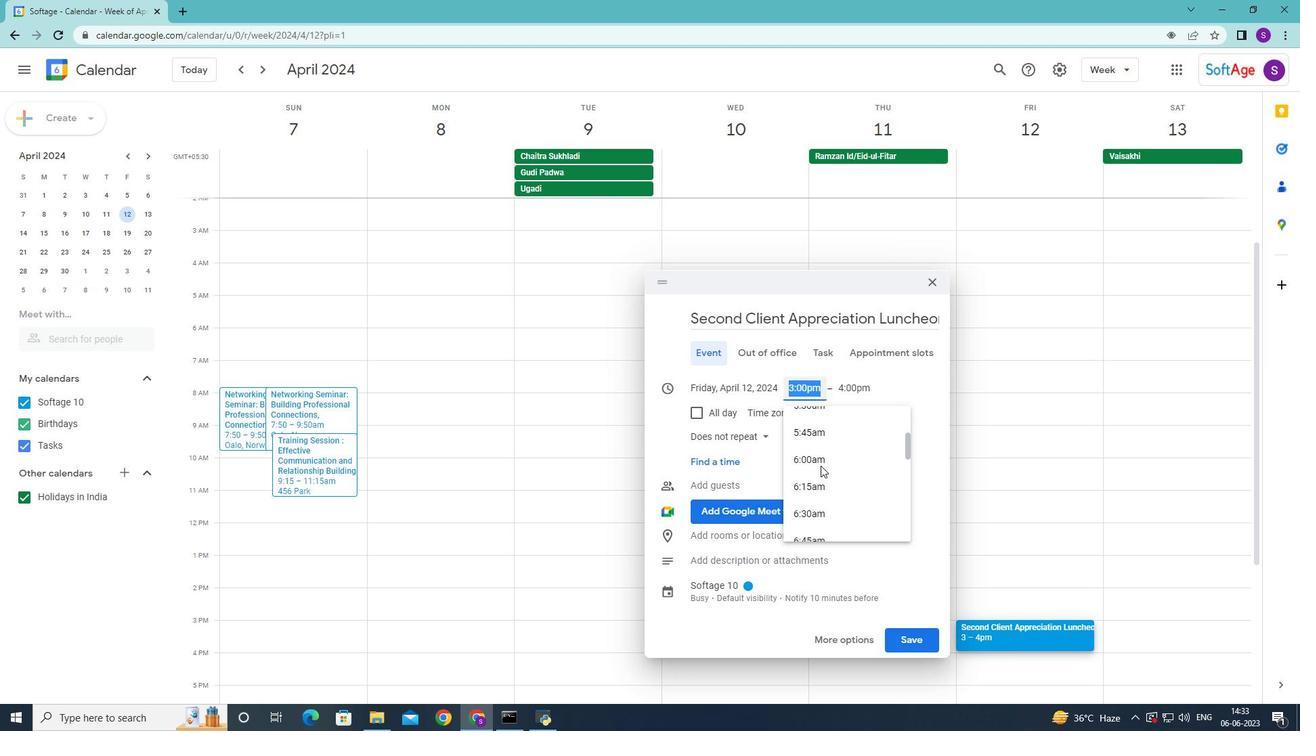 
Action: Mouse scrolled (818, 464) with delta (0, 0)
Screenshot: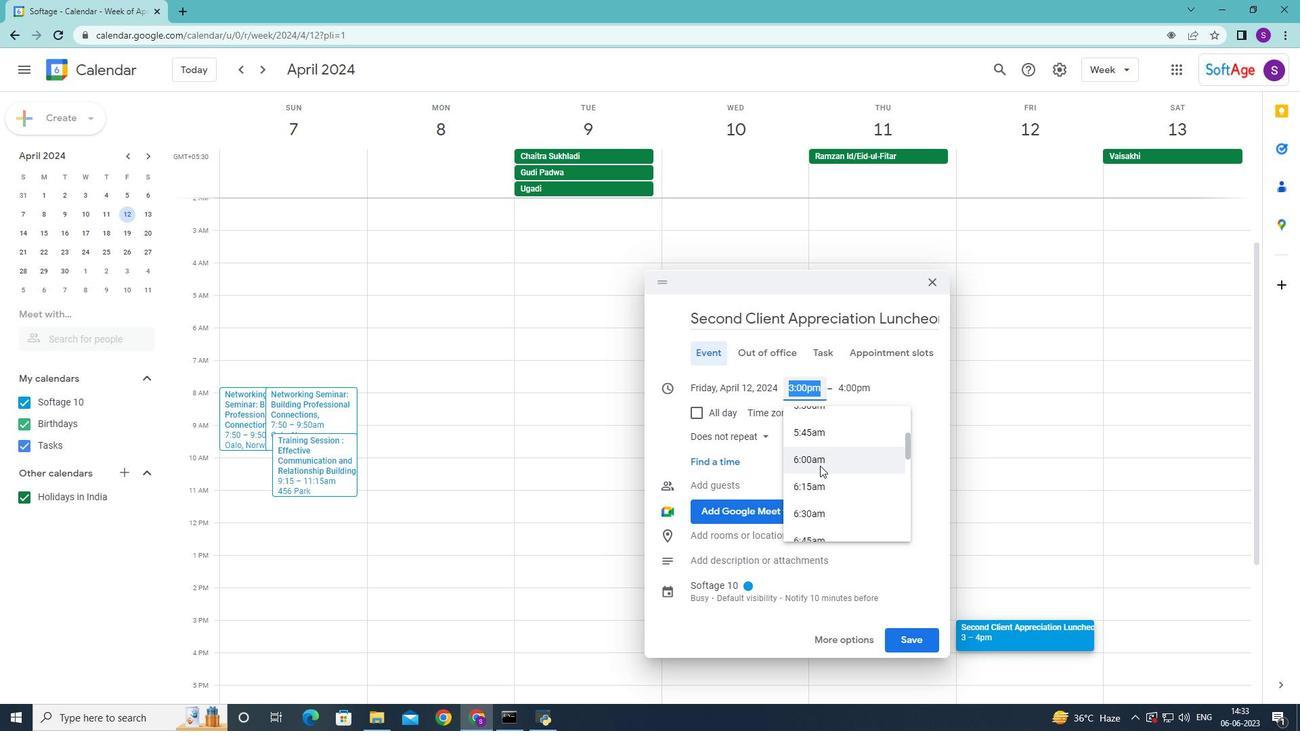 
Action: Mouse scrolled (818, 464) with delta (0, 0)
Screenshot: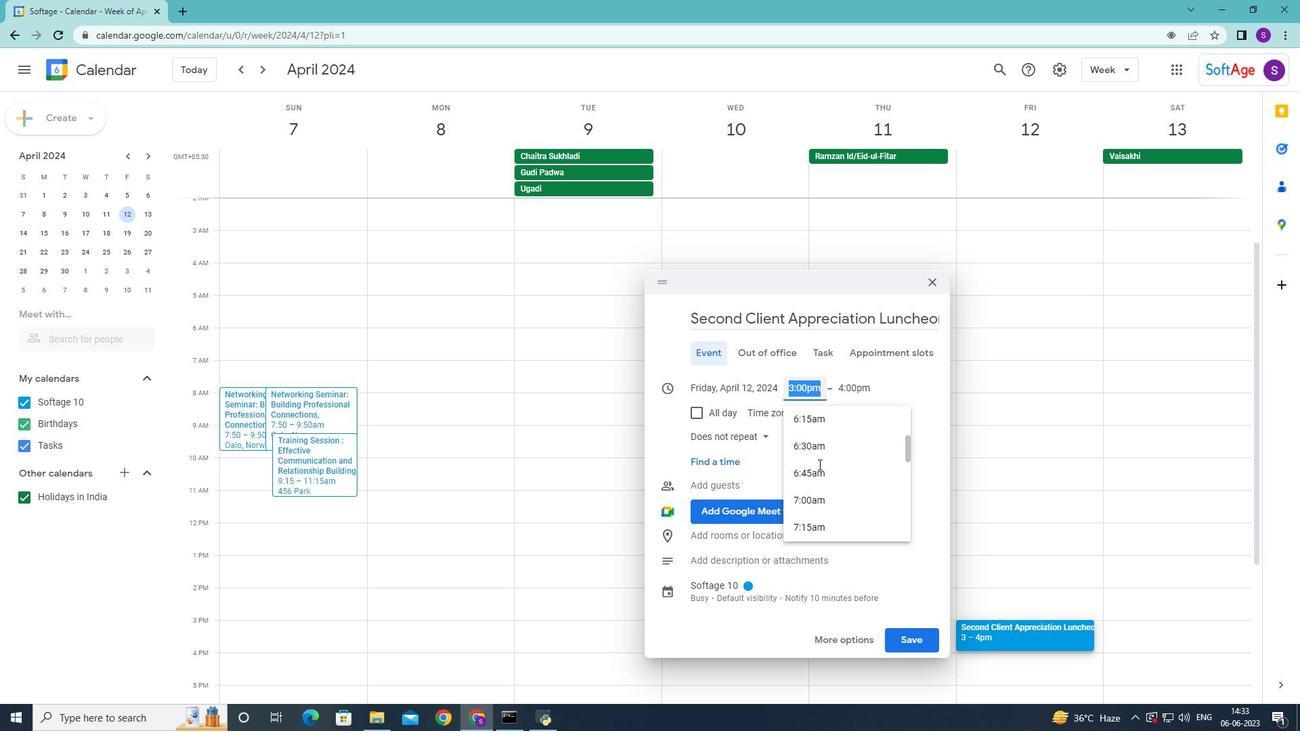 
Action: Mouse moved to (823, 486)
Screenshot: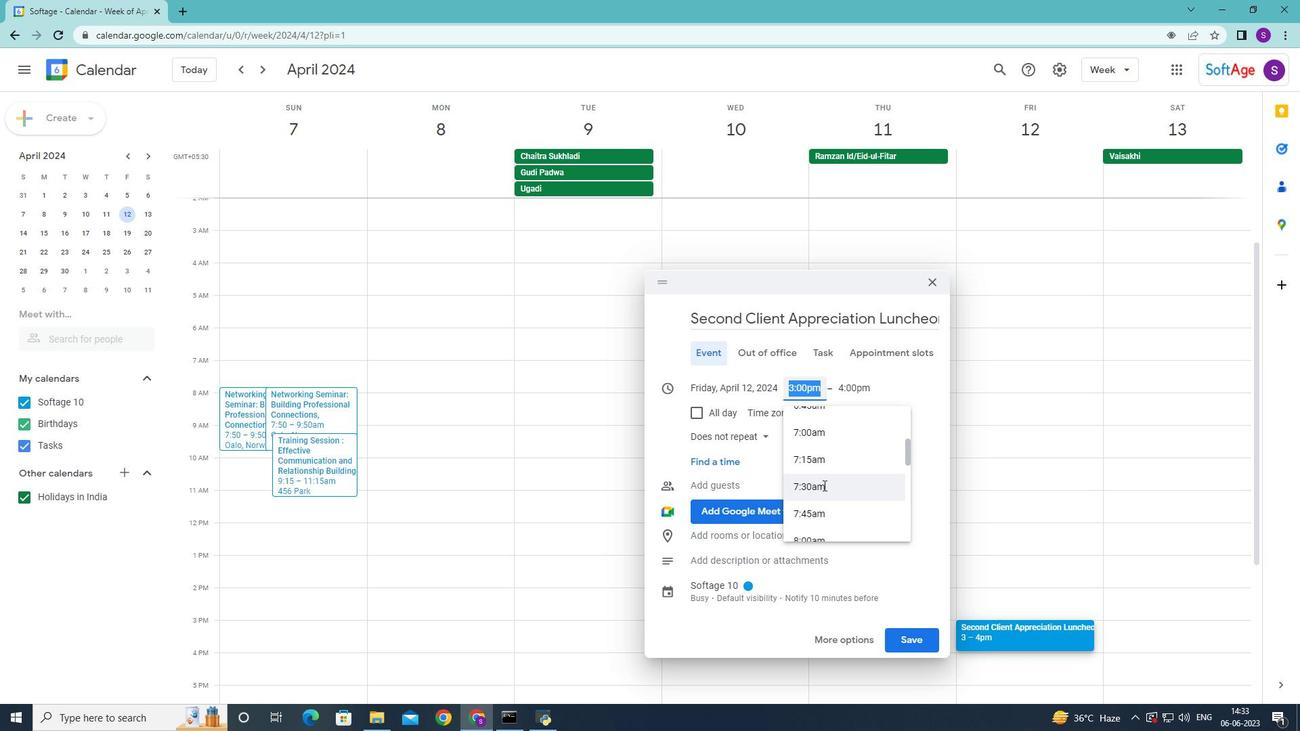 
Action: Mouse pressed left at (823, 486)
Screenshot: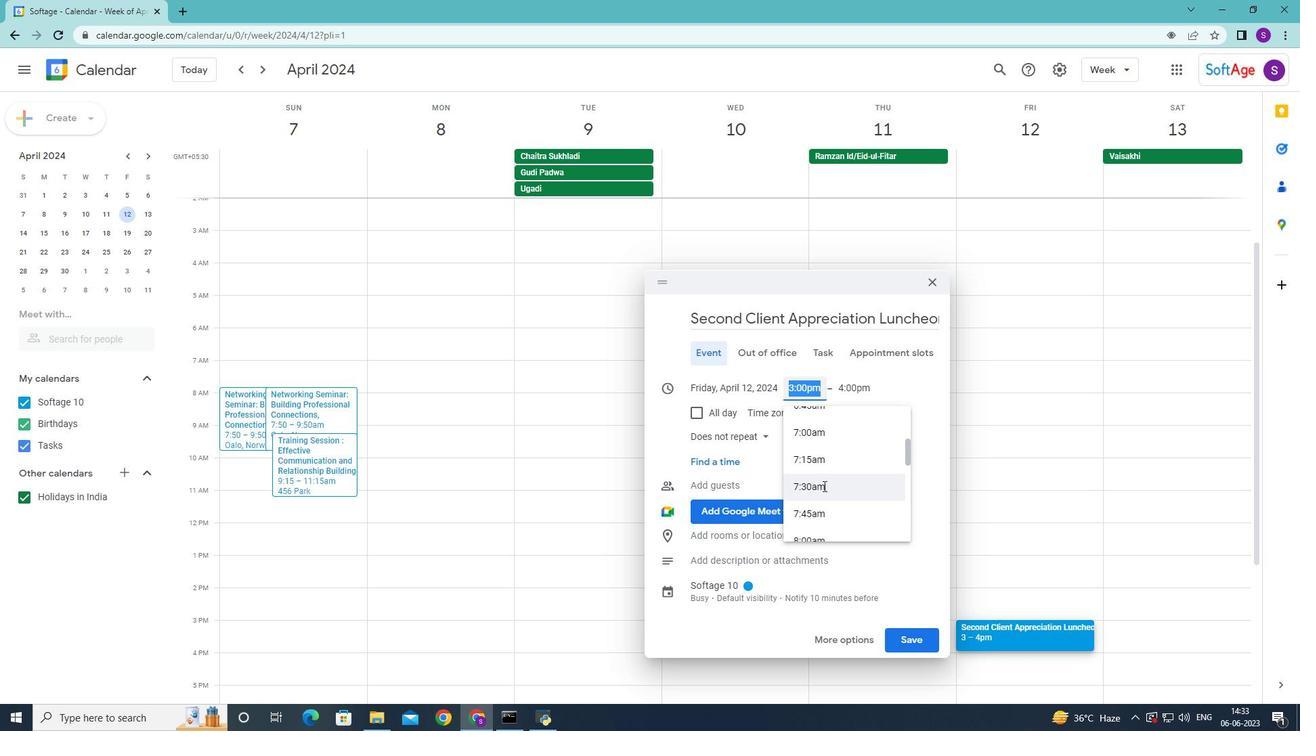 
Action: Mouse moved to (851, 326)
Screenshot: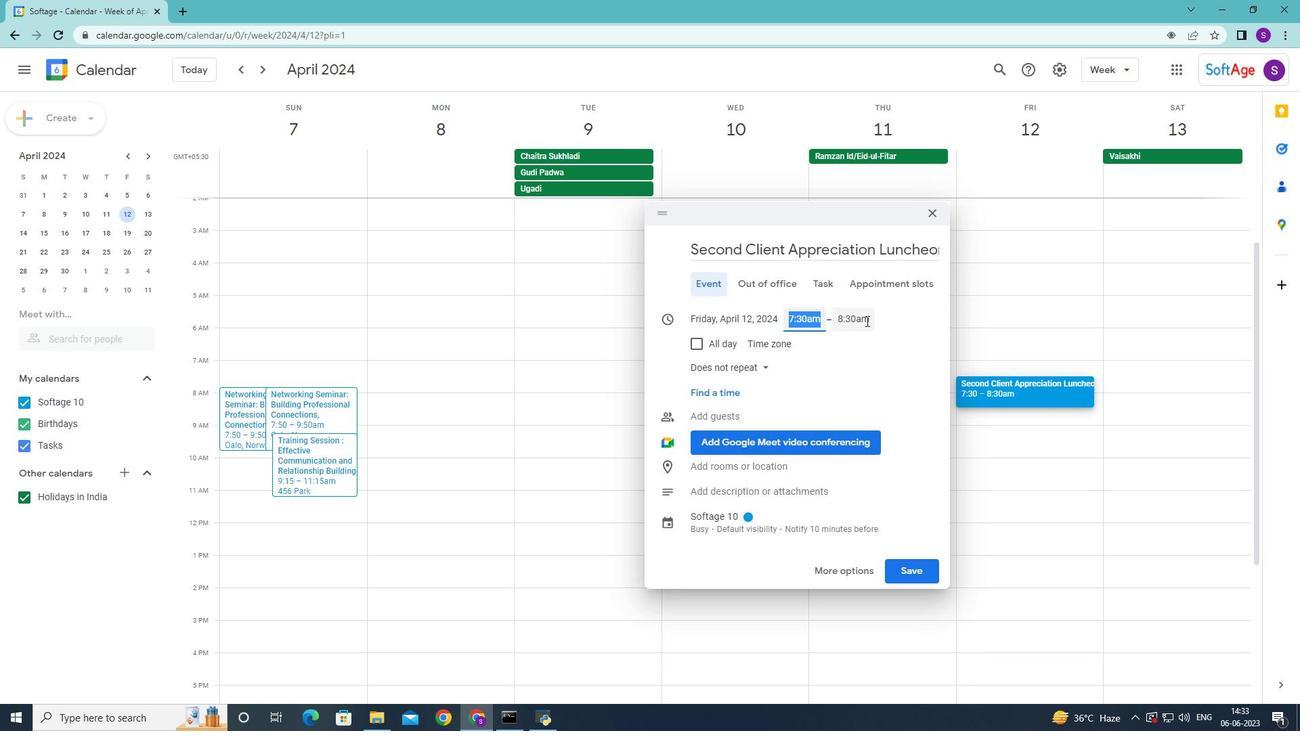 
Action: Mouse pressed left at (851, 326)
Screenshot: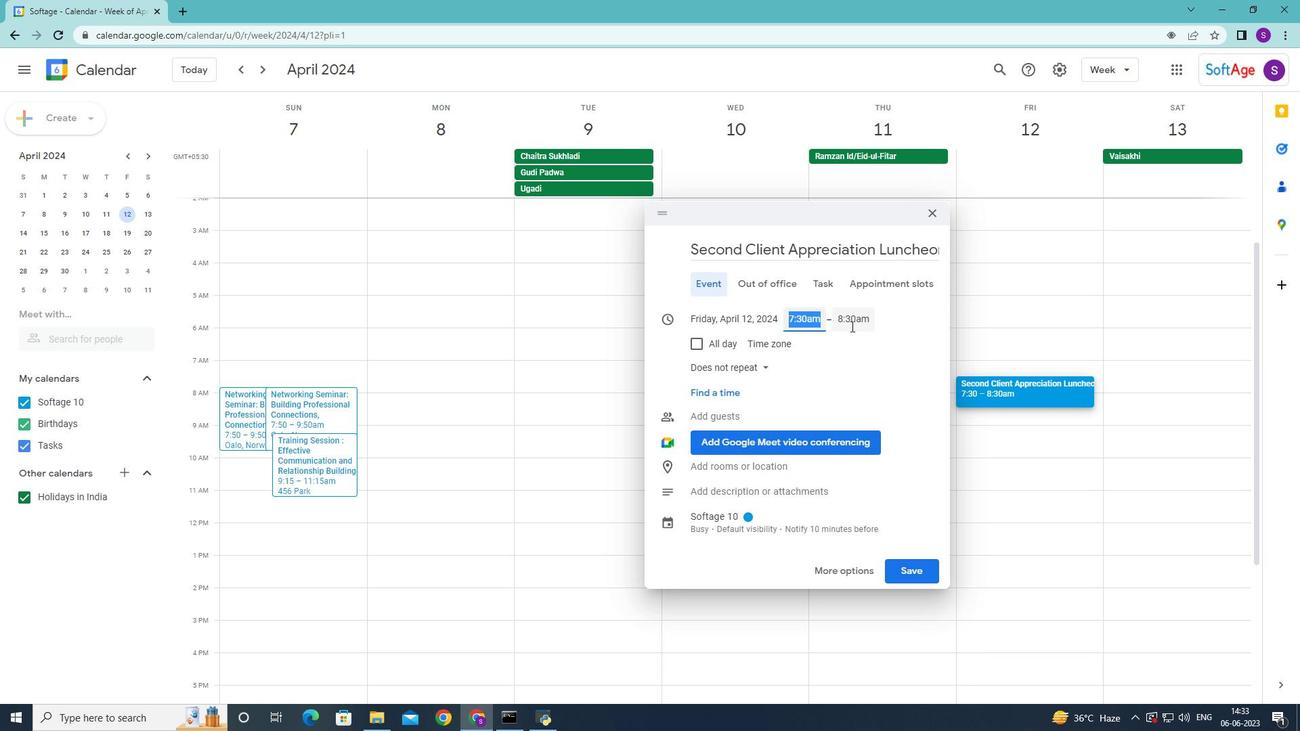 
Action: Mouse moved to (875, 459)
Screenshot: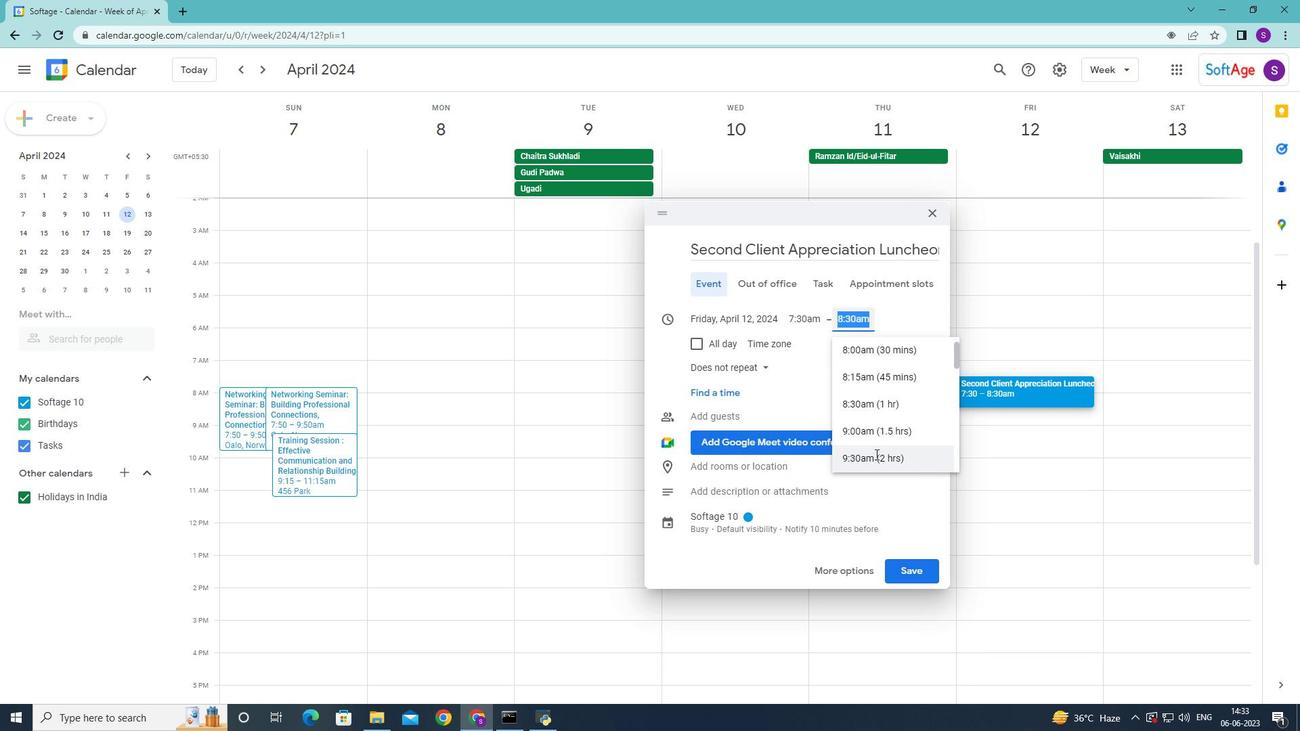 
Action: Mouse pressed left at (875, 459)
Screenshot: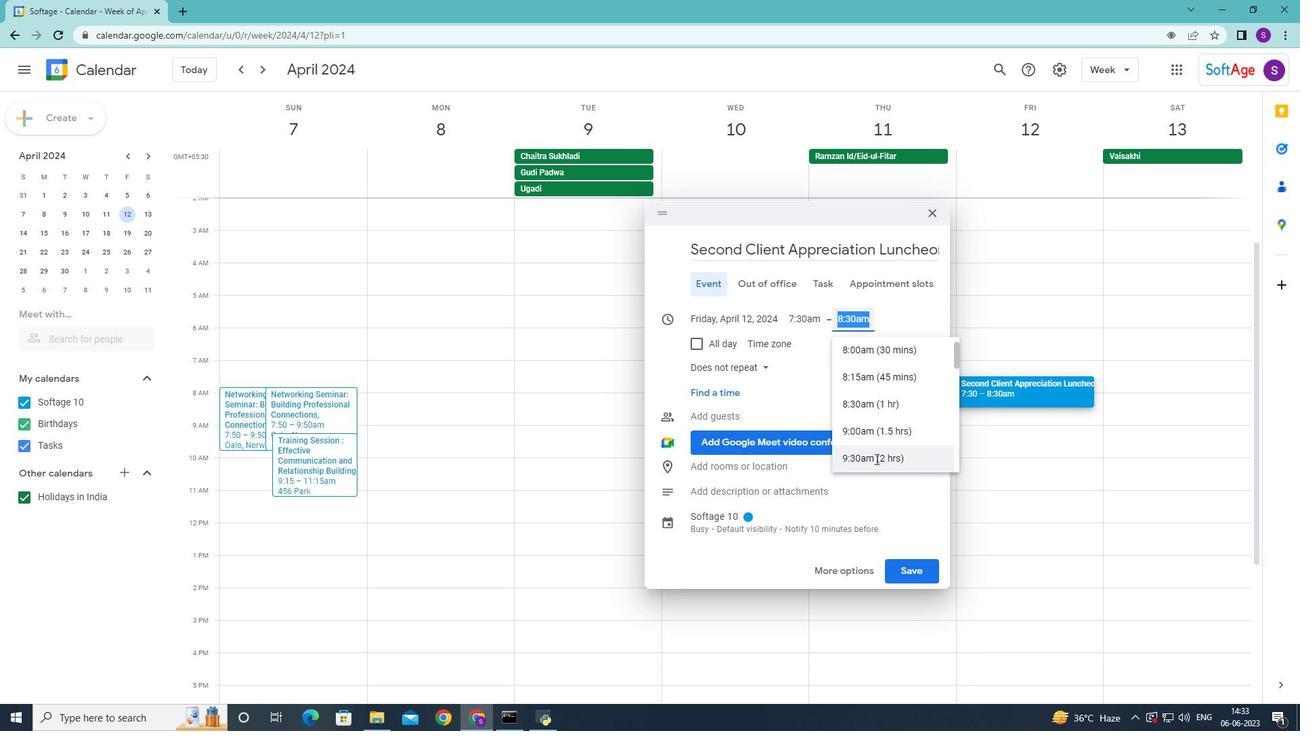 
Action: Mouse moved to (827, 570)
Screenshot: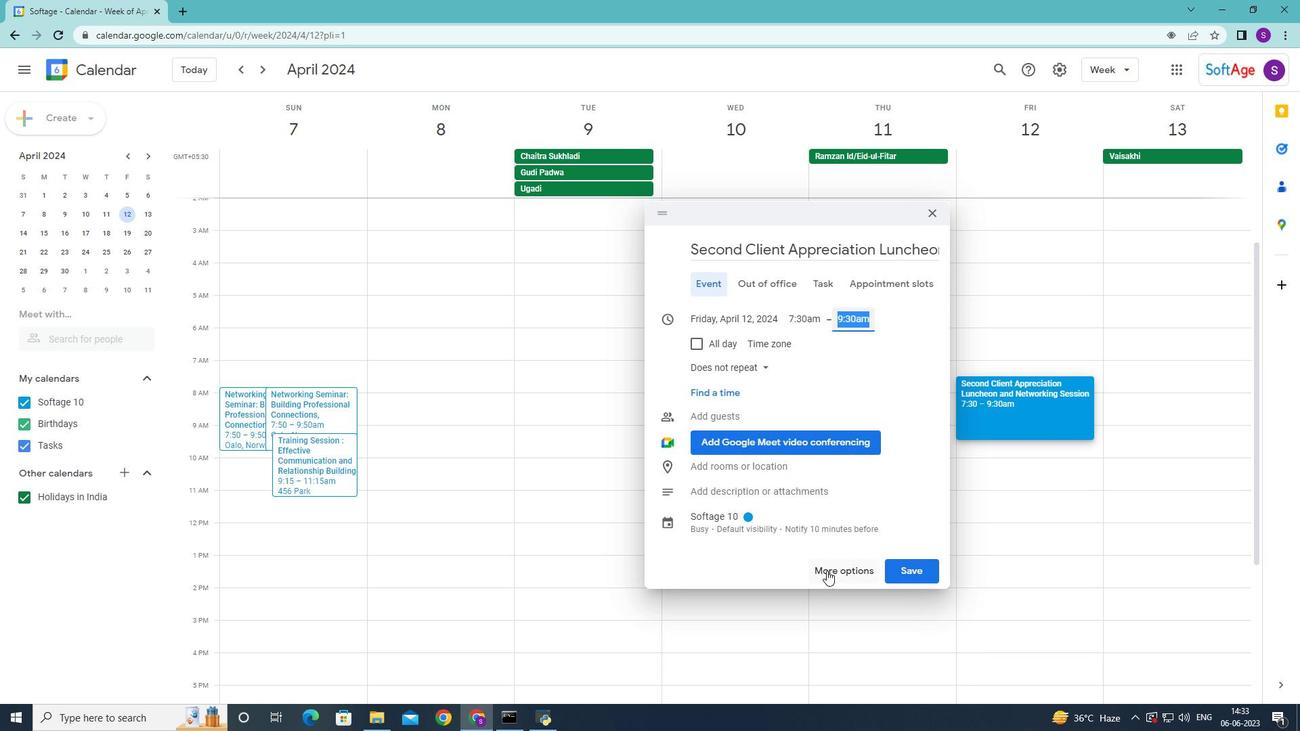 
Action: Mouse pressed left at (827, 570)
Screenshot: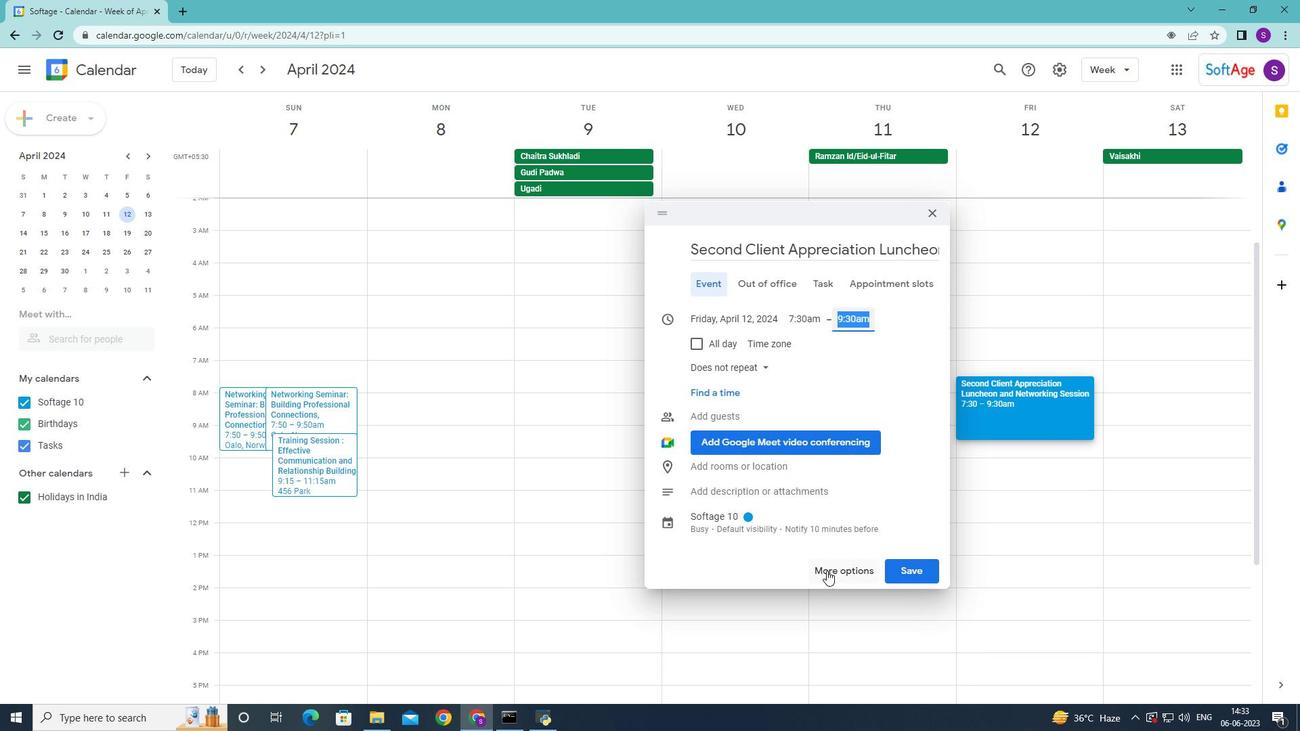 
Action: Mouse moved to (222, 467)
Screenshot: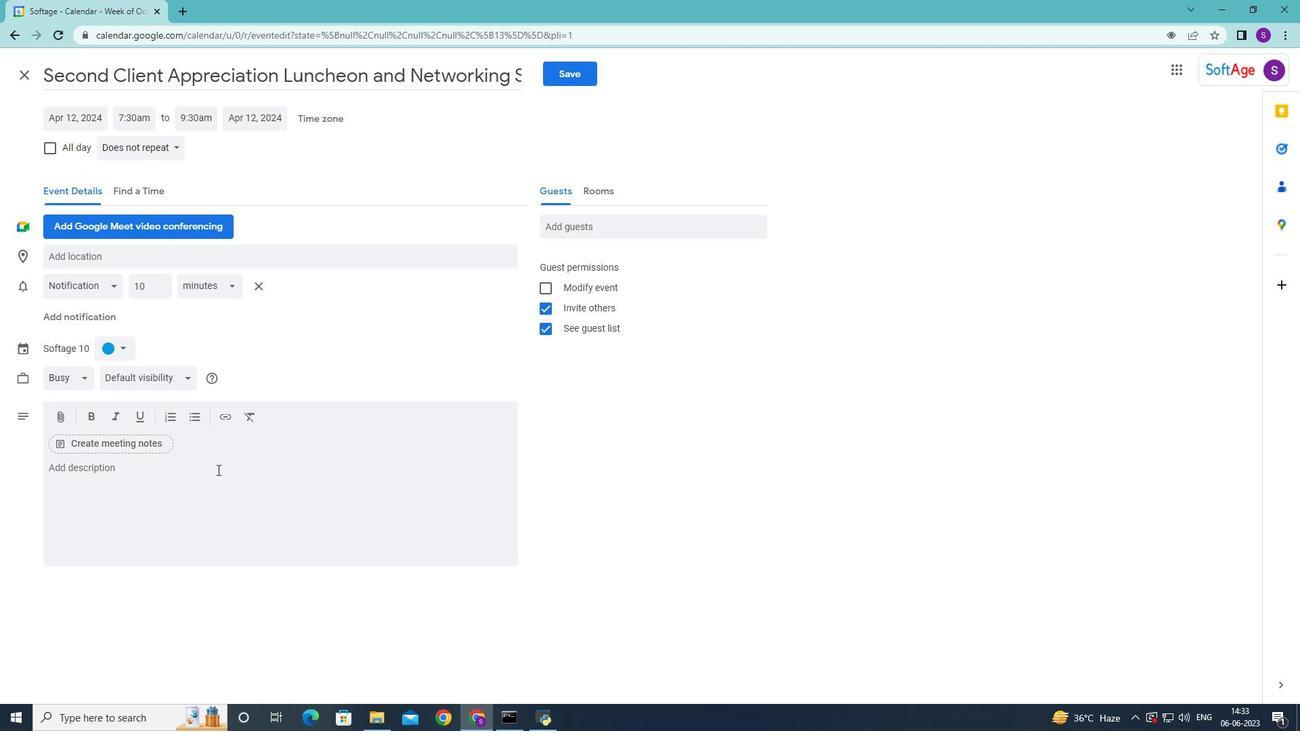 
Action: Mouse pressed left at (222, 467)
Screenshot: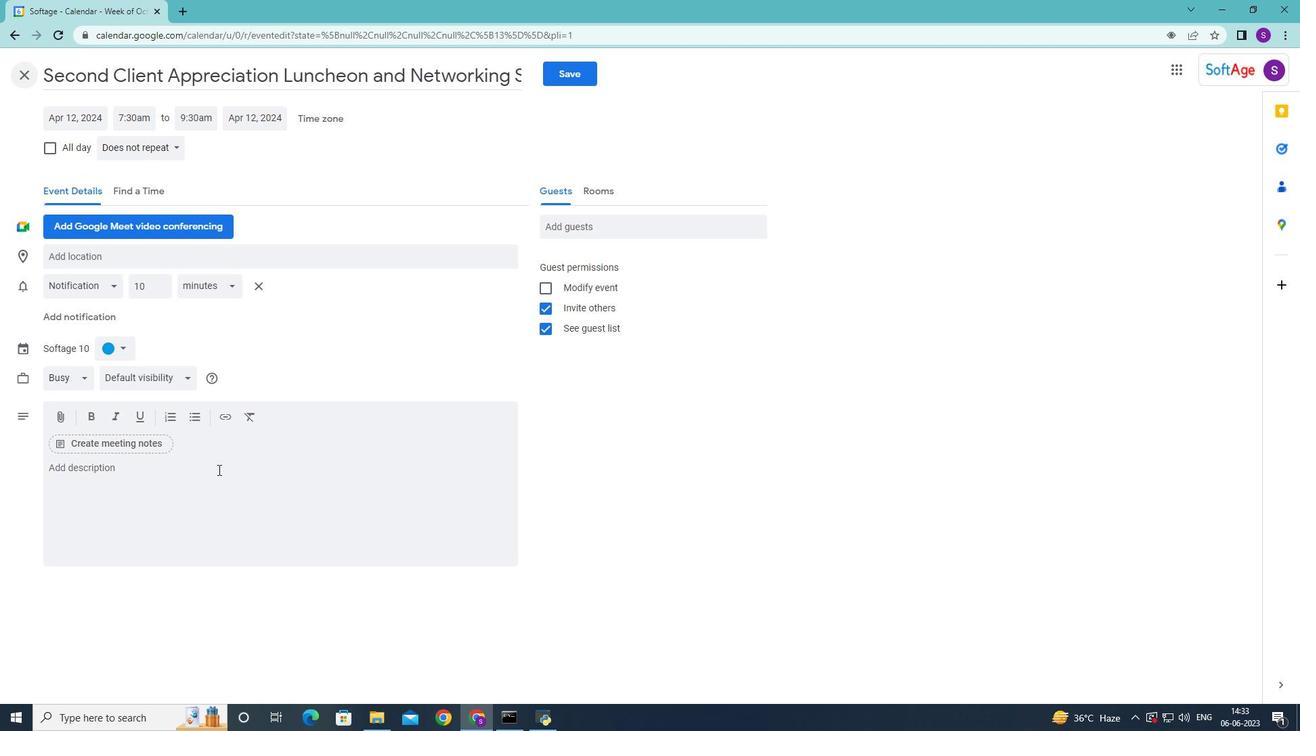 
Action: Mouse moved to (220, 467)
Screenshot: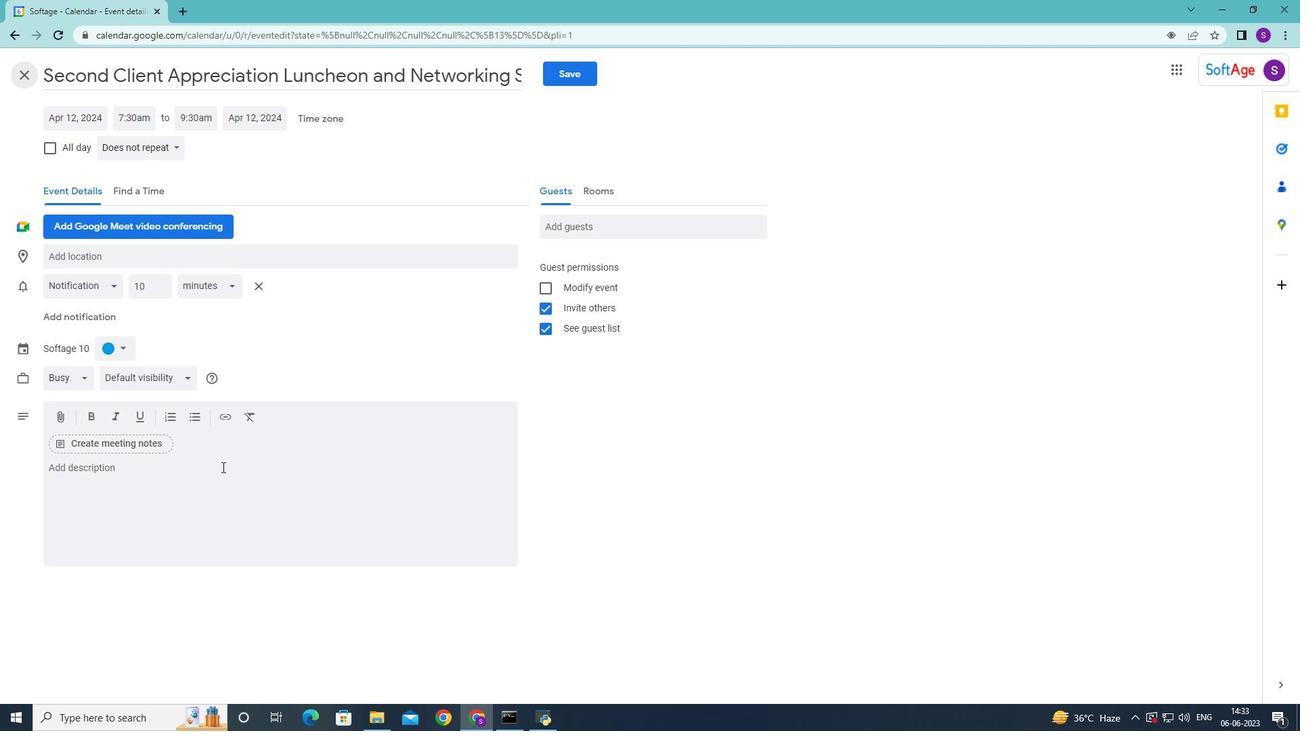 
Action: Key pressed <Key.shift>Teams<Key.space>will<Key.space>work<Key.space>together<Key.space>to<Key.space>solve<Key.space>the<Key.space>challenges<Key.space>and<Key.space>find<Key.space>the<Key.space>hidden<Key.space>items<Key.space>or<Key.space>clues.<Key.space><Key.shift>This<Key.space>reu<Key.backspace>quires<Key.space>effective<Key.space>communication<Key.space><Key.backspace>,<Key.space>creative<Key.space>thinking<Key.space><Key.backspace>,<Key.space>and<Key.space>the<Key.space>ability<Key.space>to<Key.space>leverage<Key.space>each<Key.space>team<Key.space>meme<Key.backspace>ber's<Key.space>strengths<Key.space>and<Key.space>expertise<Key.space><Key.backspace>.<Key.space>
Screenshot: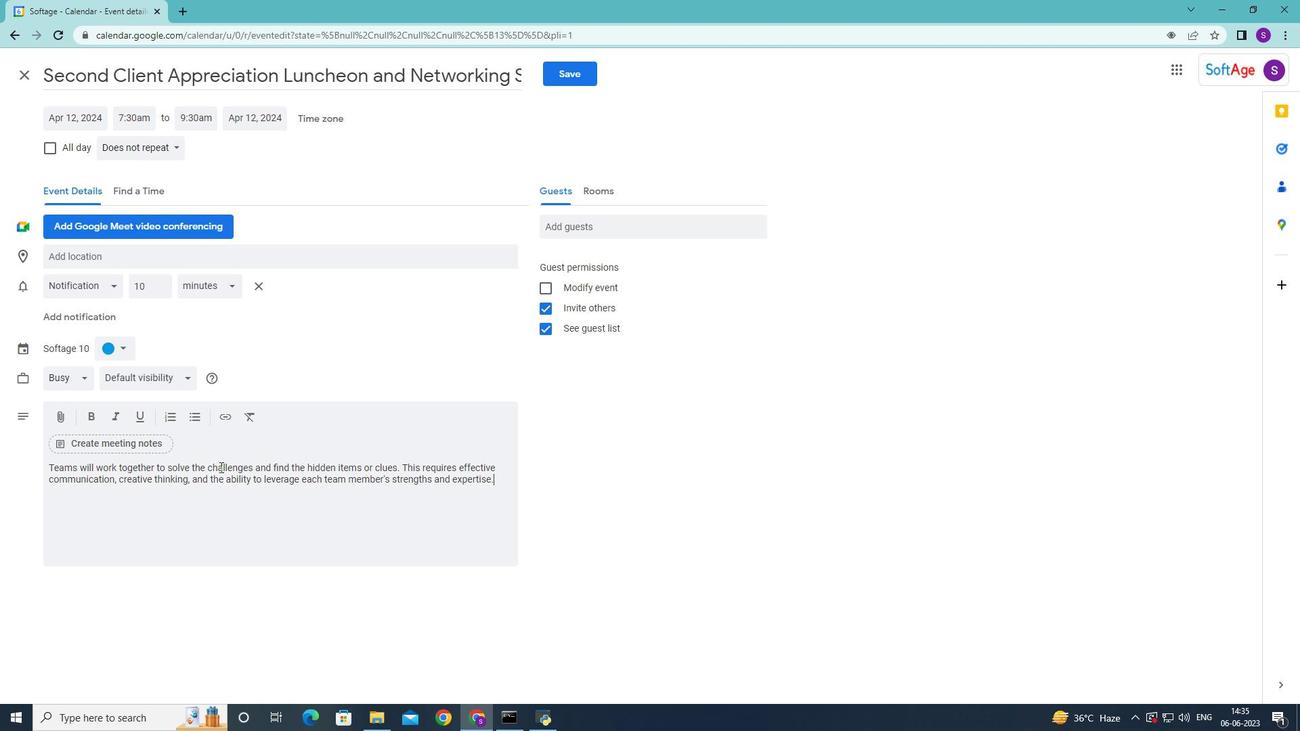 
Action: Mouse moved to (121, 345)
Screenshot: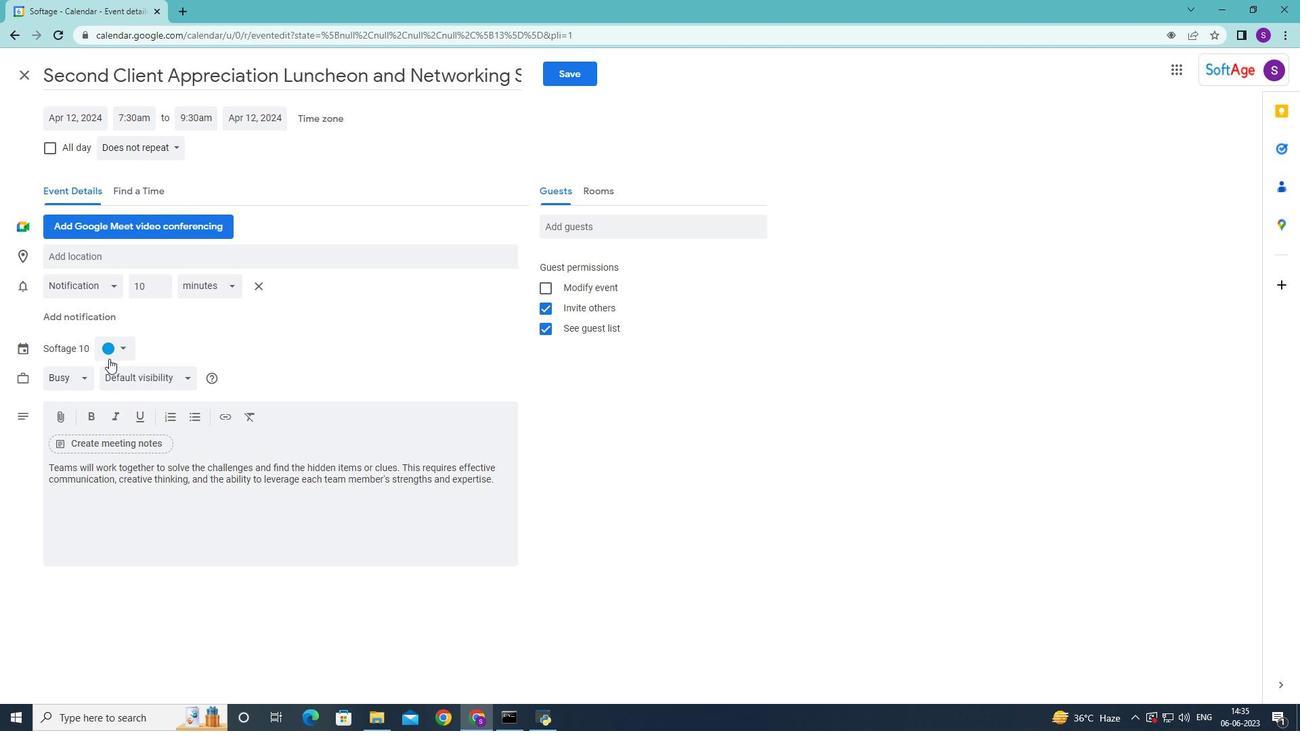 
Action: Mouse pressed left at (121, 345)
Screenshot: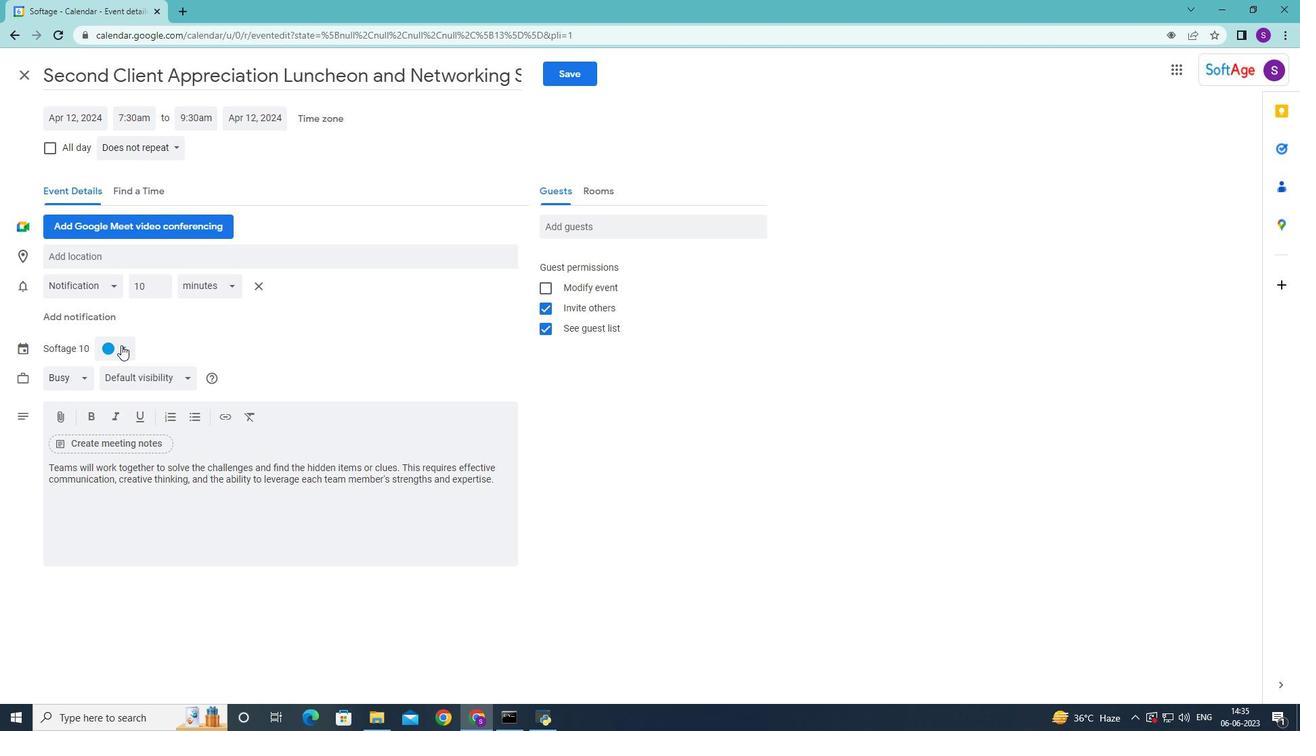 
Action: Mouse moved to (124, 413)
Screenshot: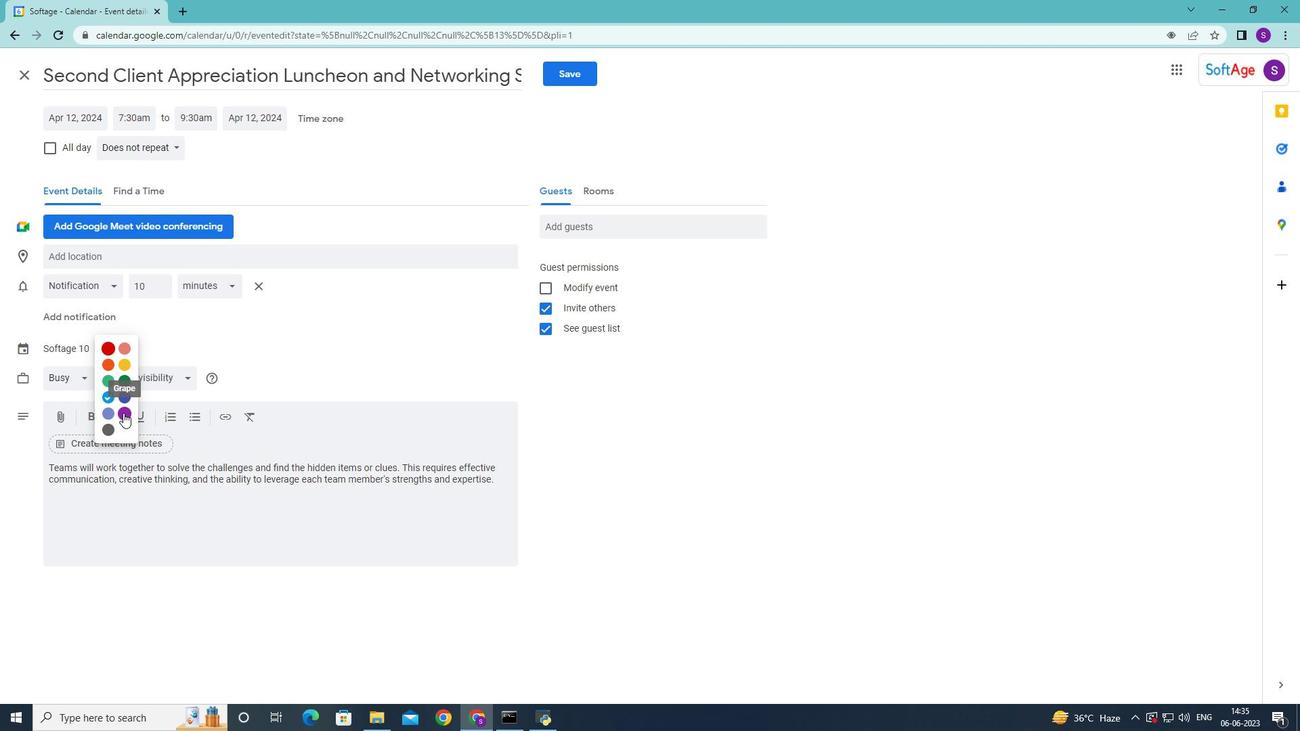 
Action: Mouse pressed left at (124, 413)
Screenshot: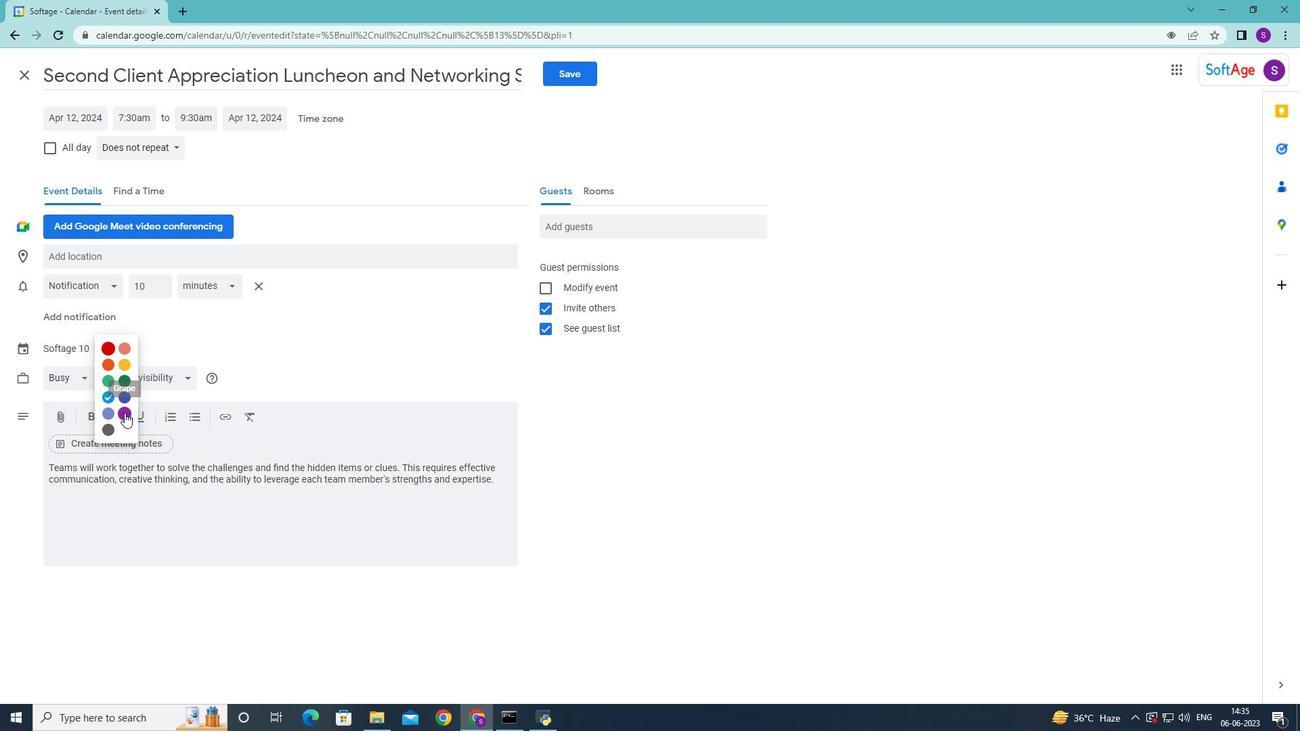 
Action: Mouse moved to (163, 265)
Screenshot: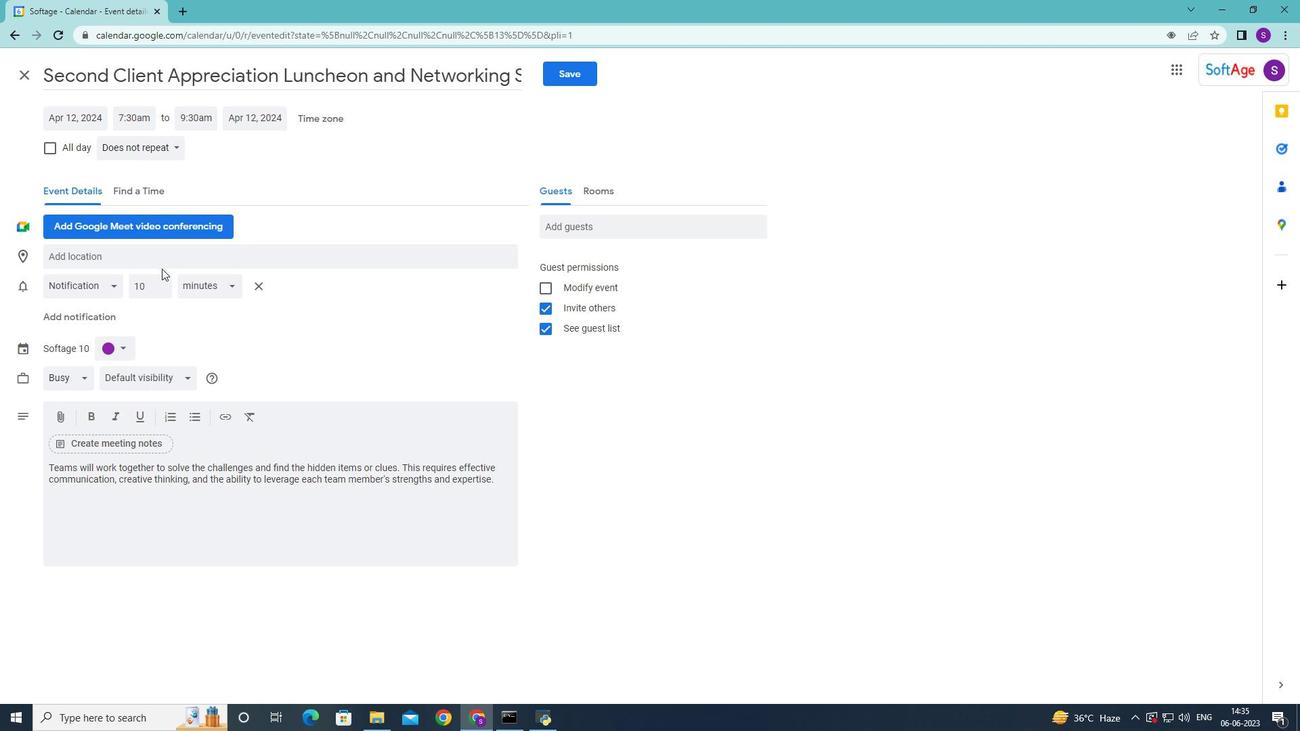 
Action: Mouse pressed left at (163, 265)
Screenshot: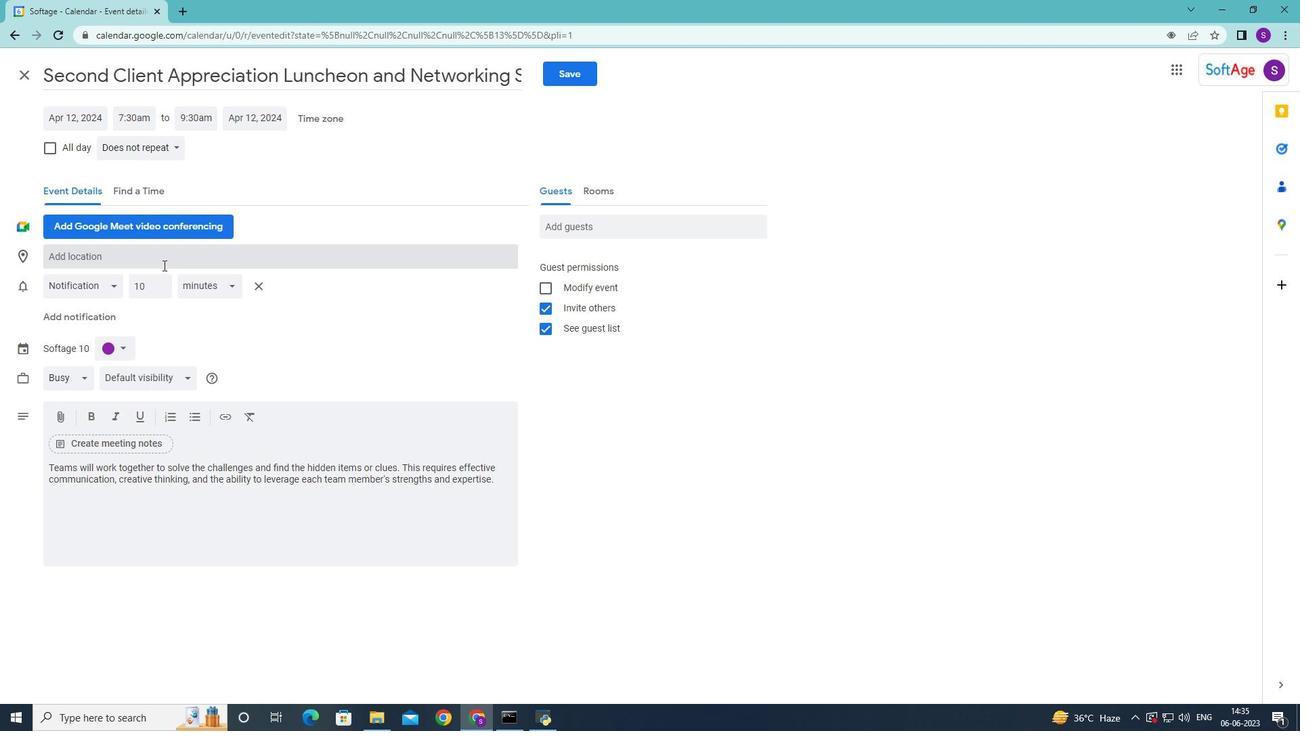 
Action: Key pressed 654<Key.space><Key.shift>Delphi,<Key.space><Key.shift>Greece<Key.space><Key.backspace>
Screenshot: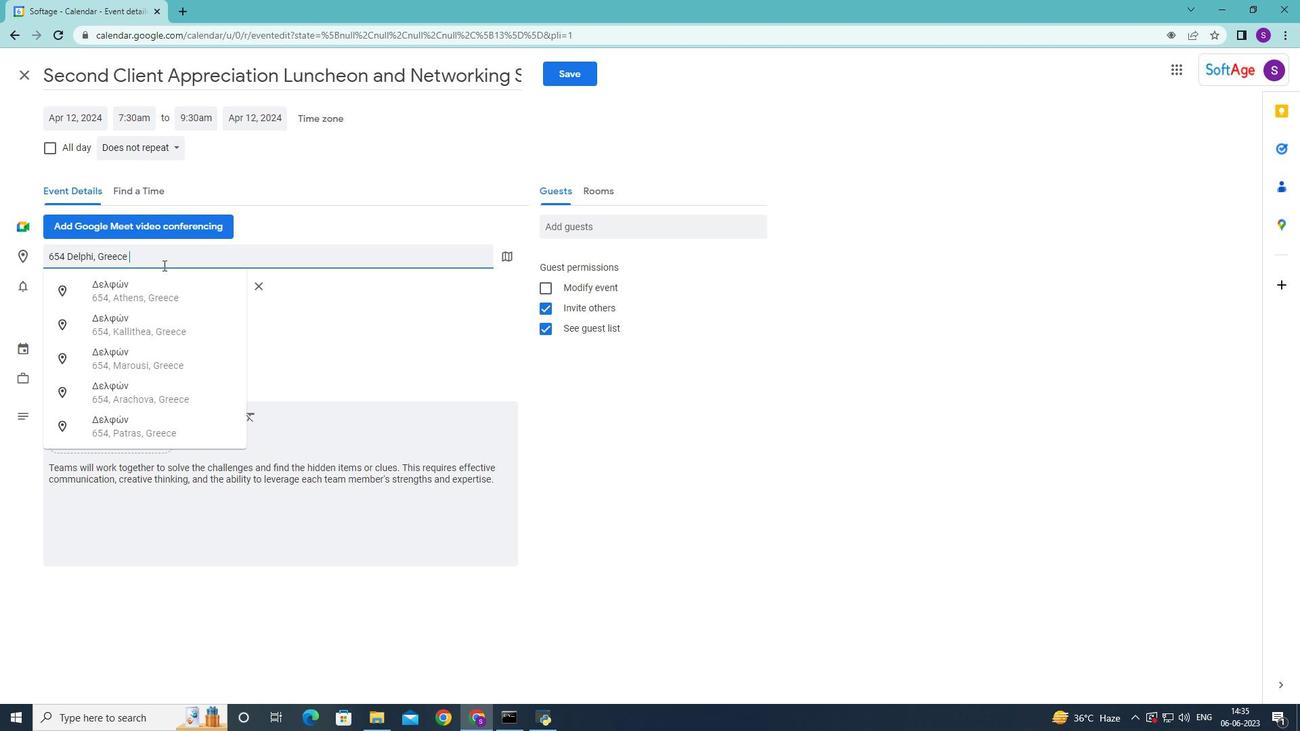 
Action: Mouse moved to (132, 300)
Screenshot: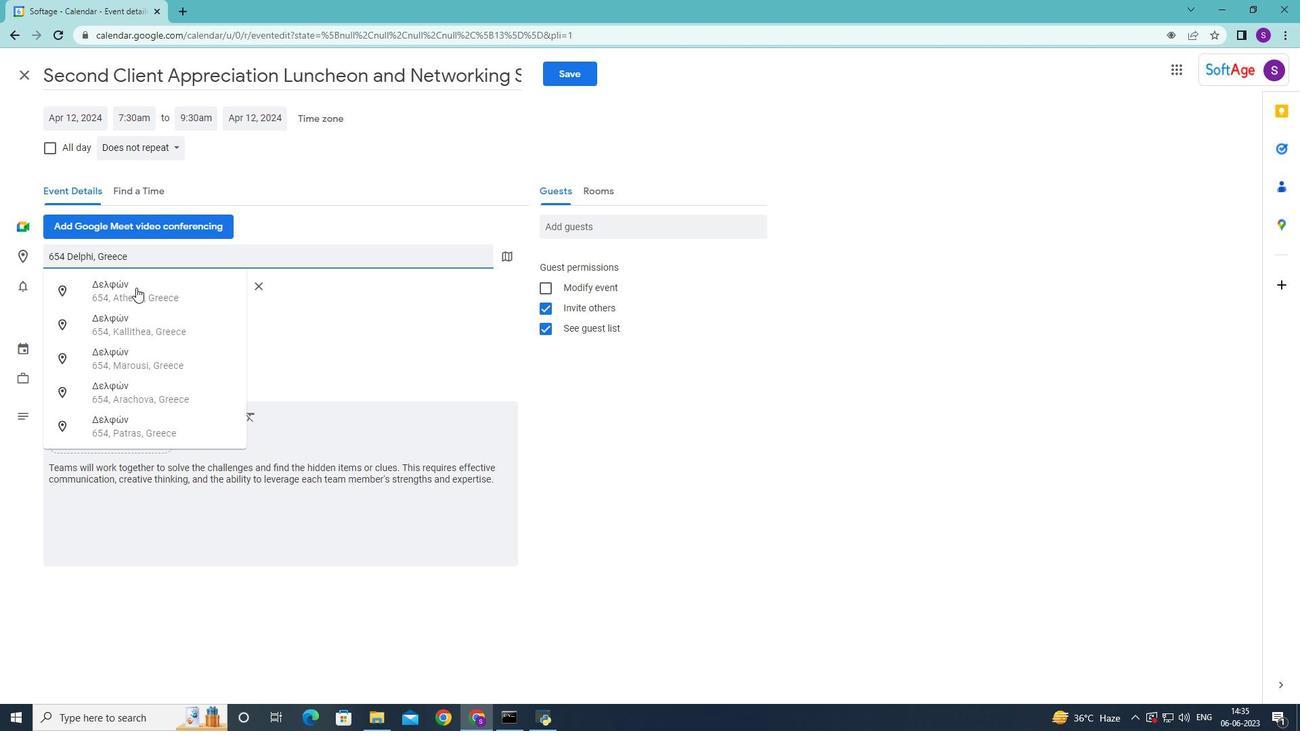 
Action: Mouse pressed left at (132, 300)
Screenshot: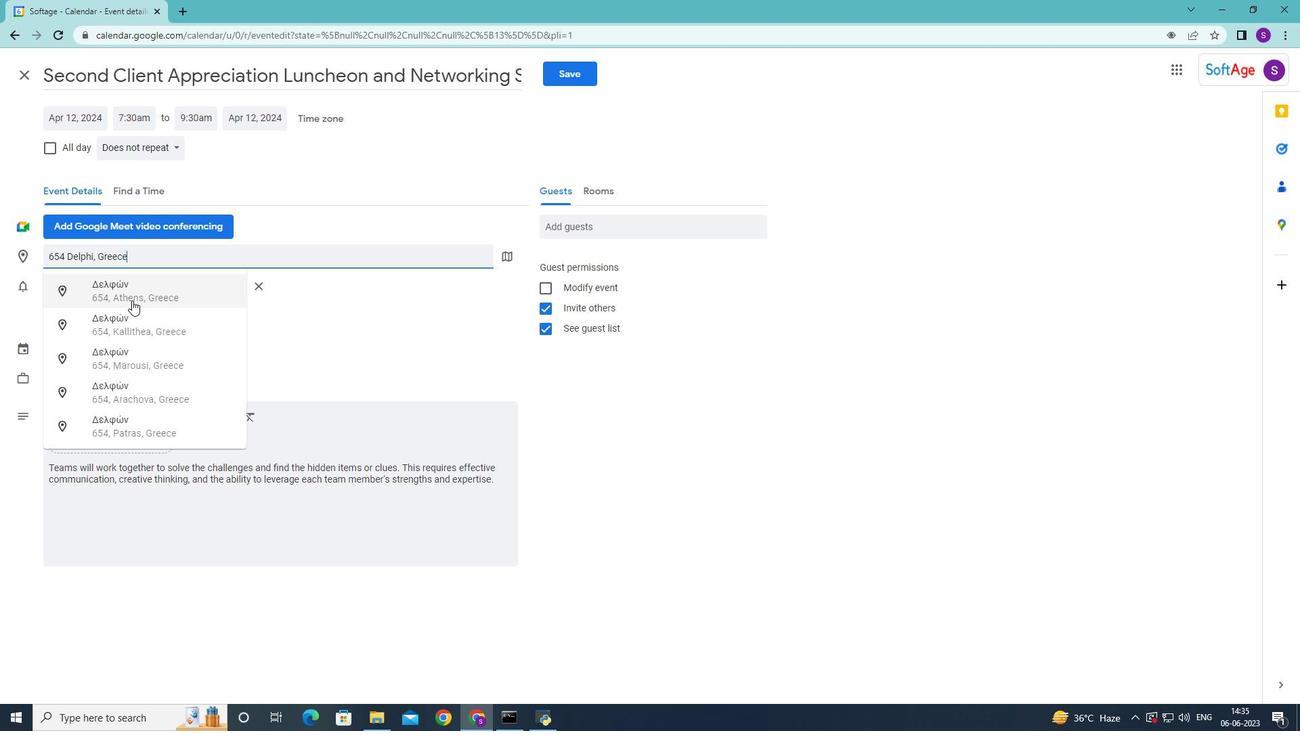 
Action: Mouse moved to (566, 226)
Screenshot: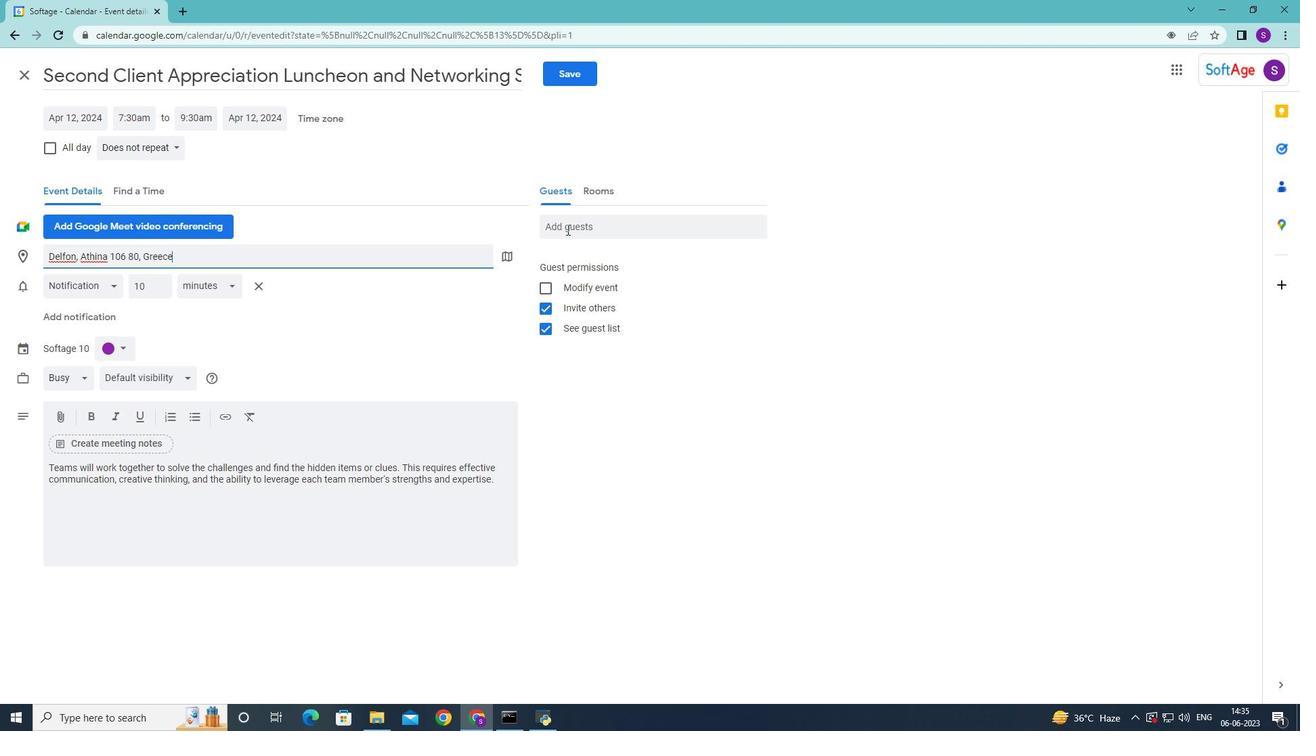 
Action: Mouse pressed left at (566, 226)
Screenshot: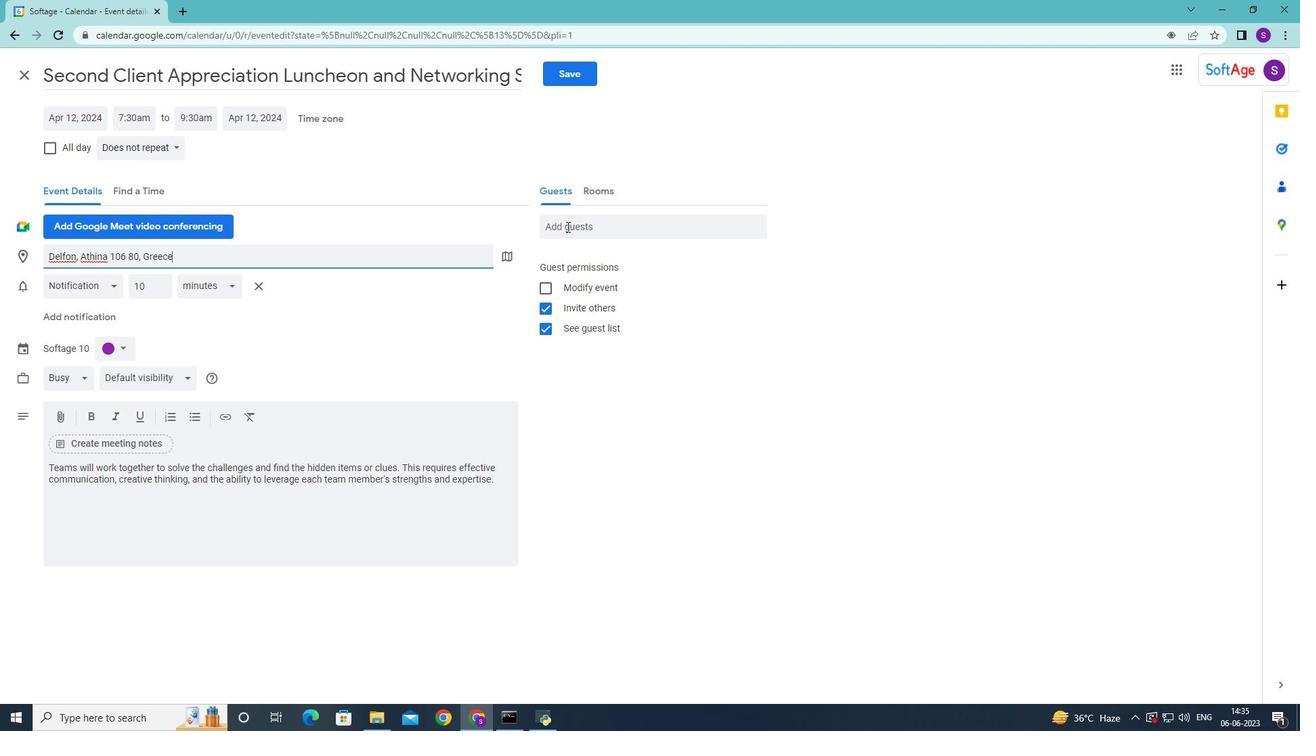 
Action: Key pressed <Key.shift>Softage.4<Key.shift>2softage.net
Screenshot: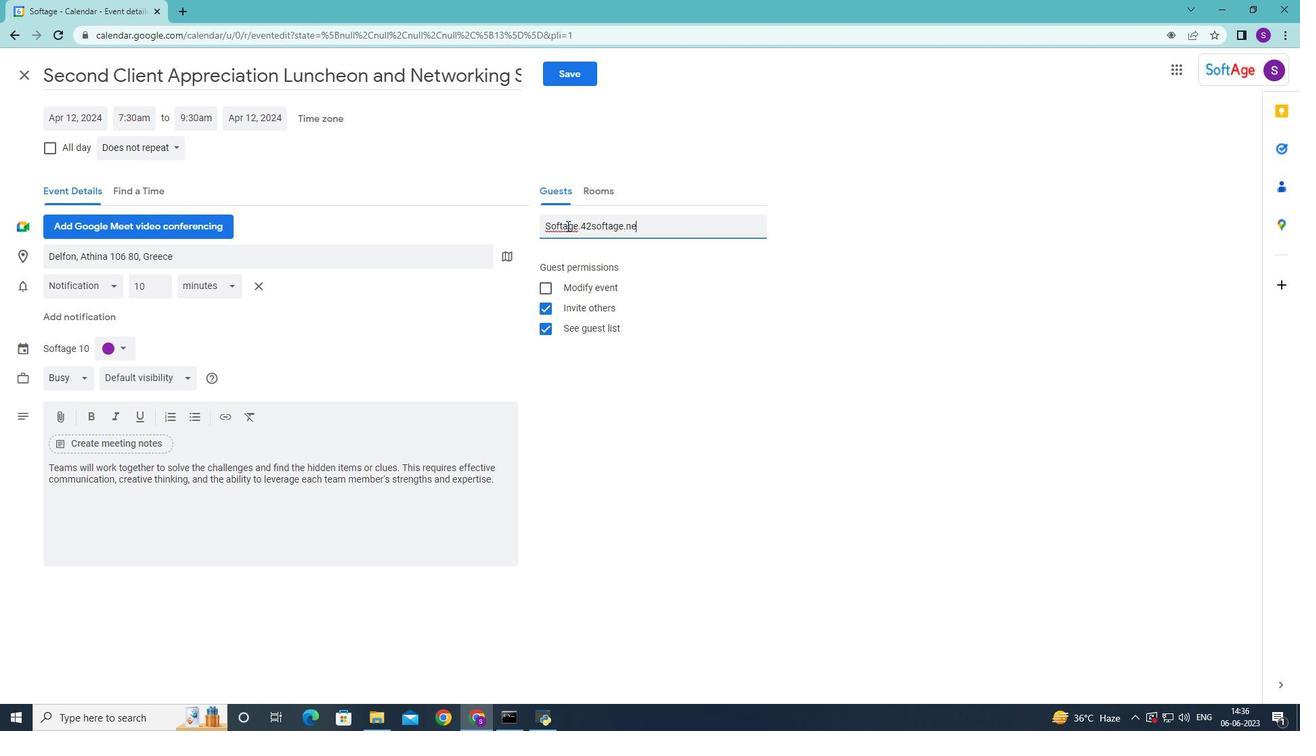 
Action: Mouse moved to (590, 227)
Screenshot: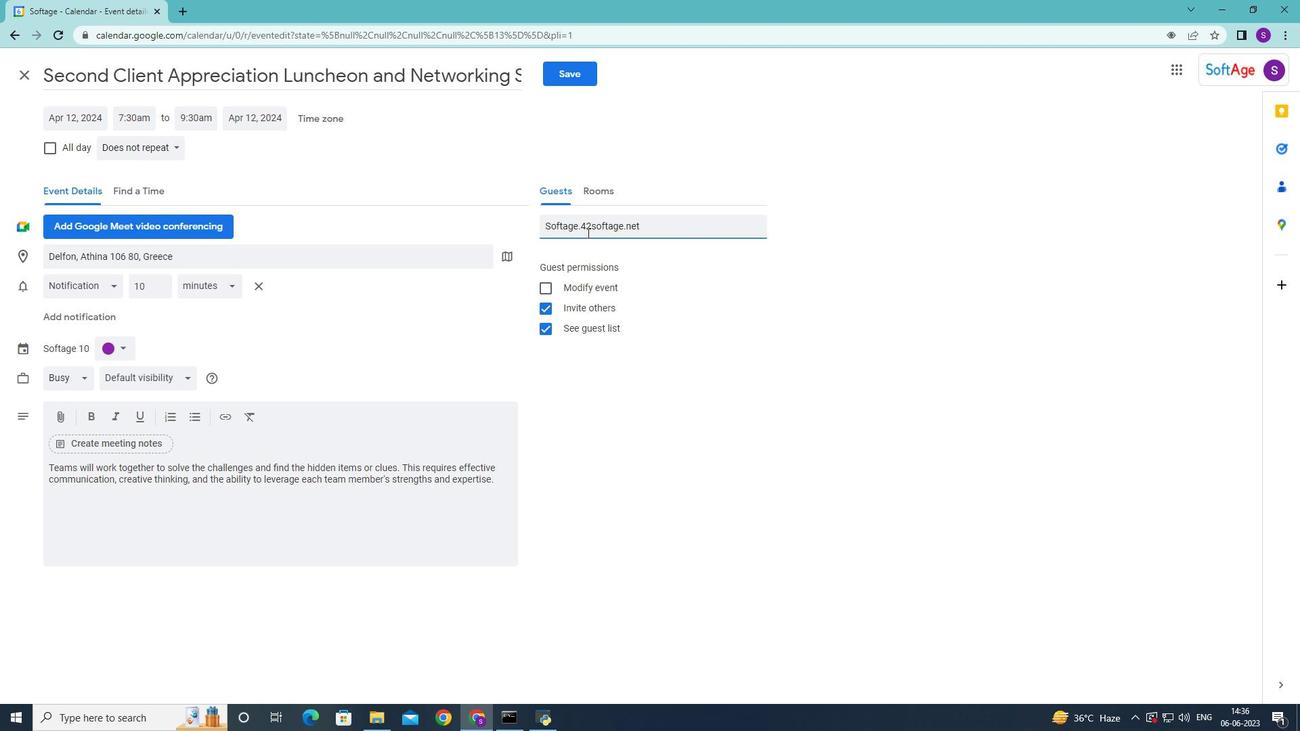 
Action: Mouse pressed left at (590, 227)
Screenshot: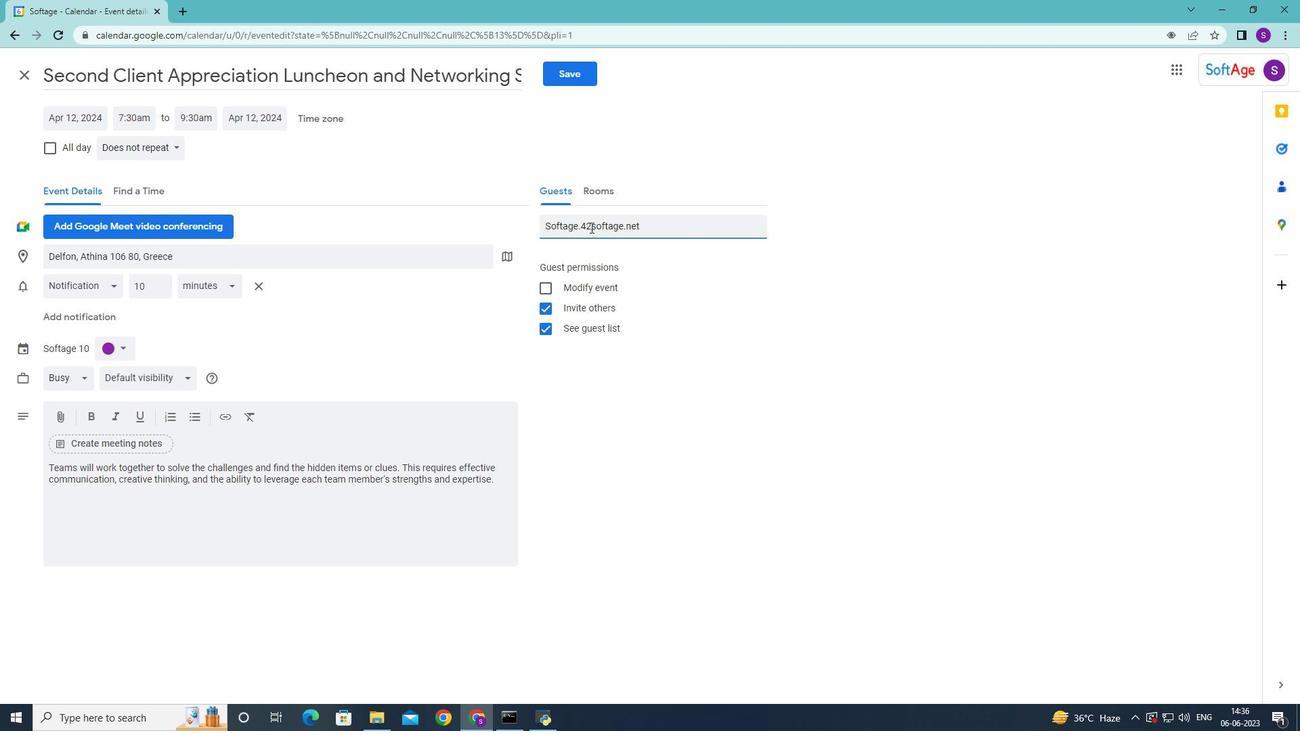 
Action: Mouse moved to (584, 227)
Screenshot: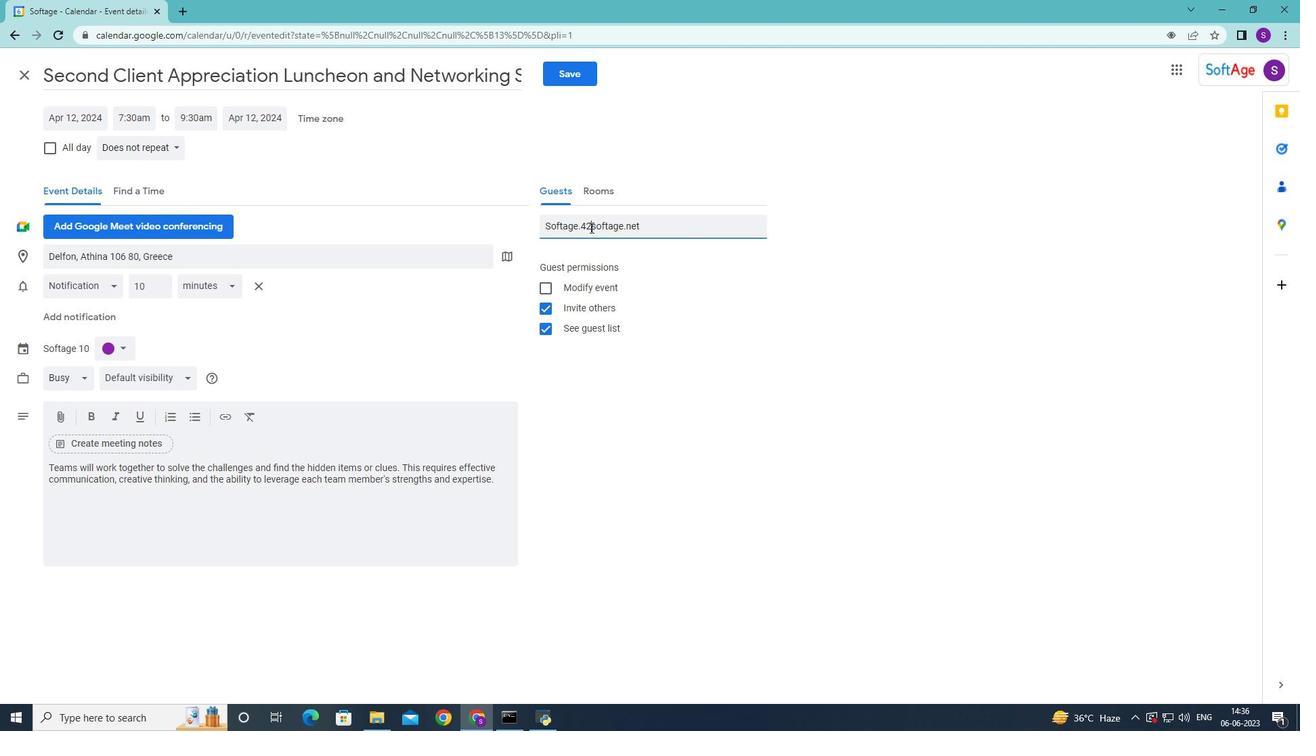 
Action: Key pressed <Key.backspace><Key.shift>@
Screenshot: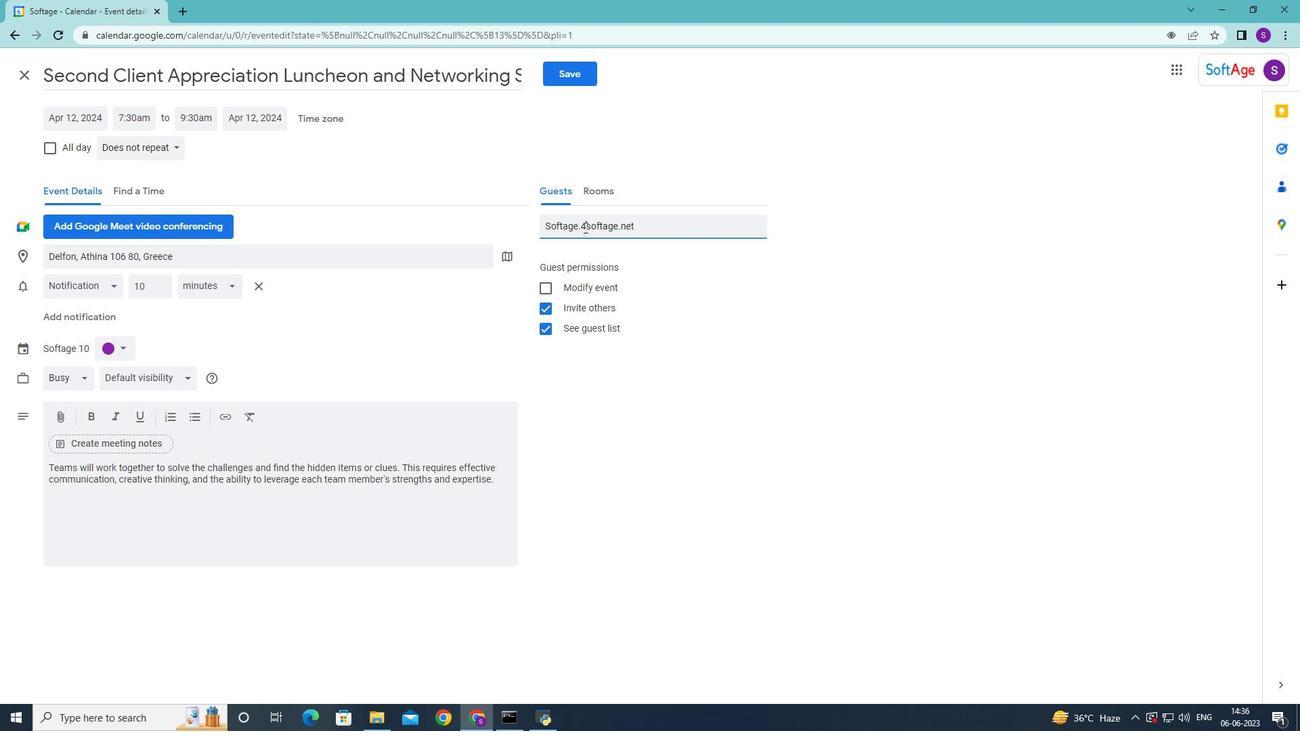 
Action: Mouse moved to (625, 273)
Screenshot: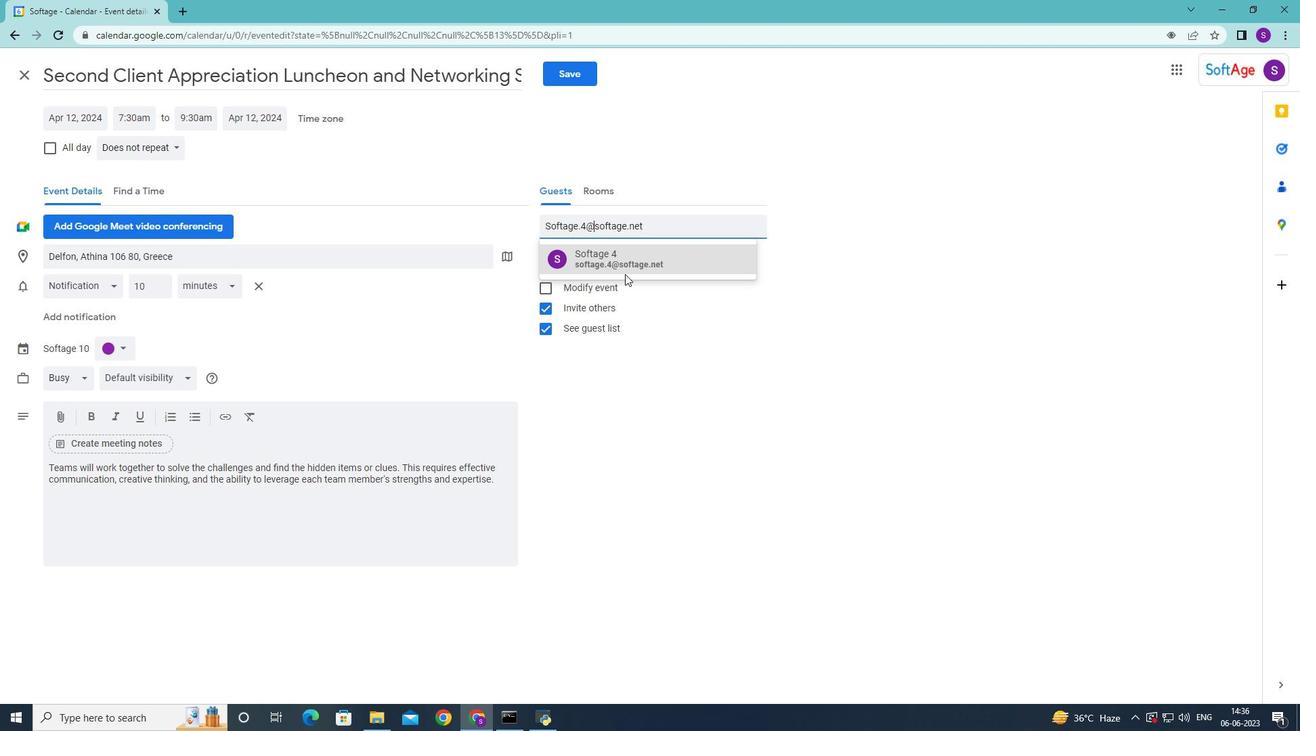 
Action: Mouse pressed left at (625, 273)
Screenshot: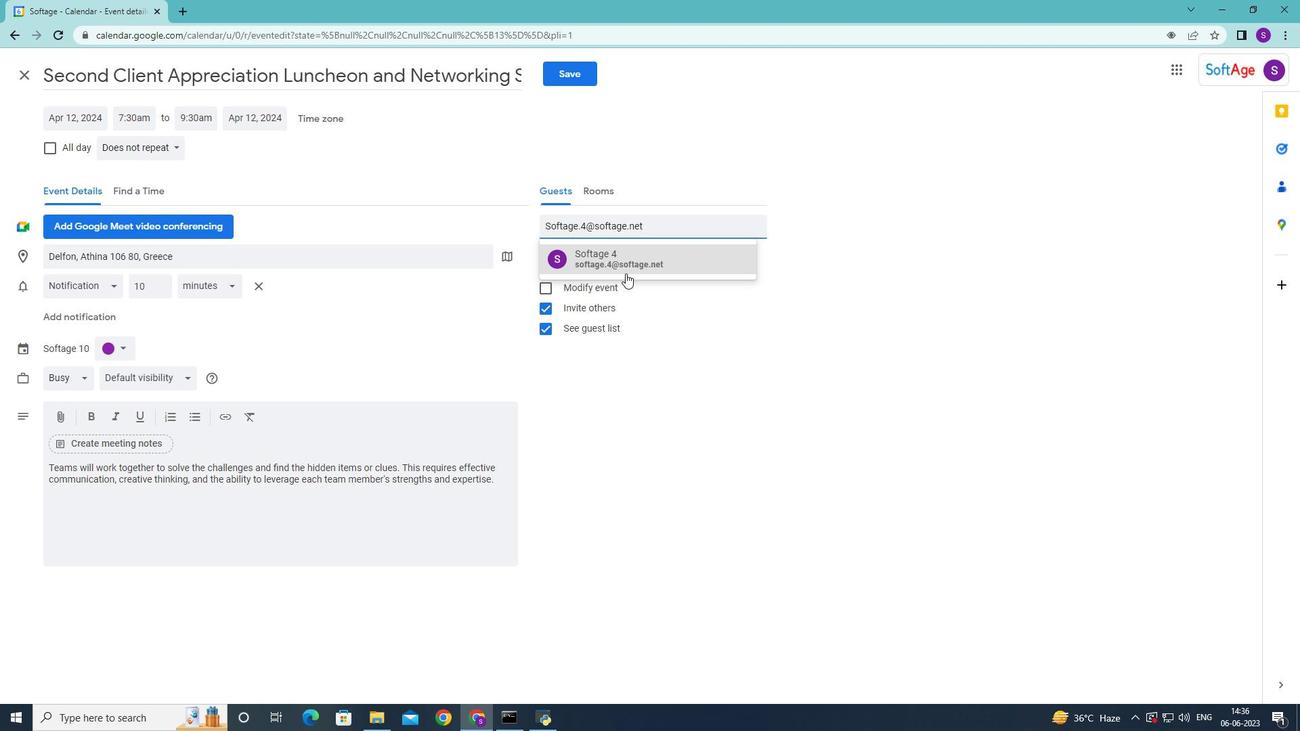 
Action: Mouse moved to (627, 221)
Screenshot: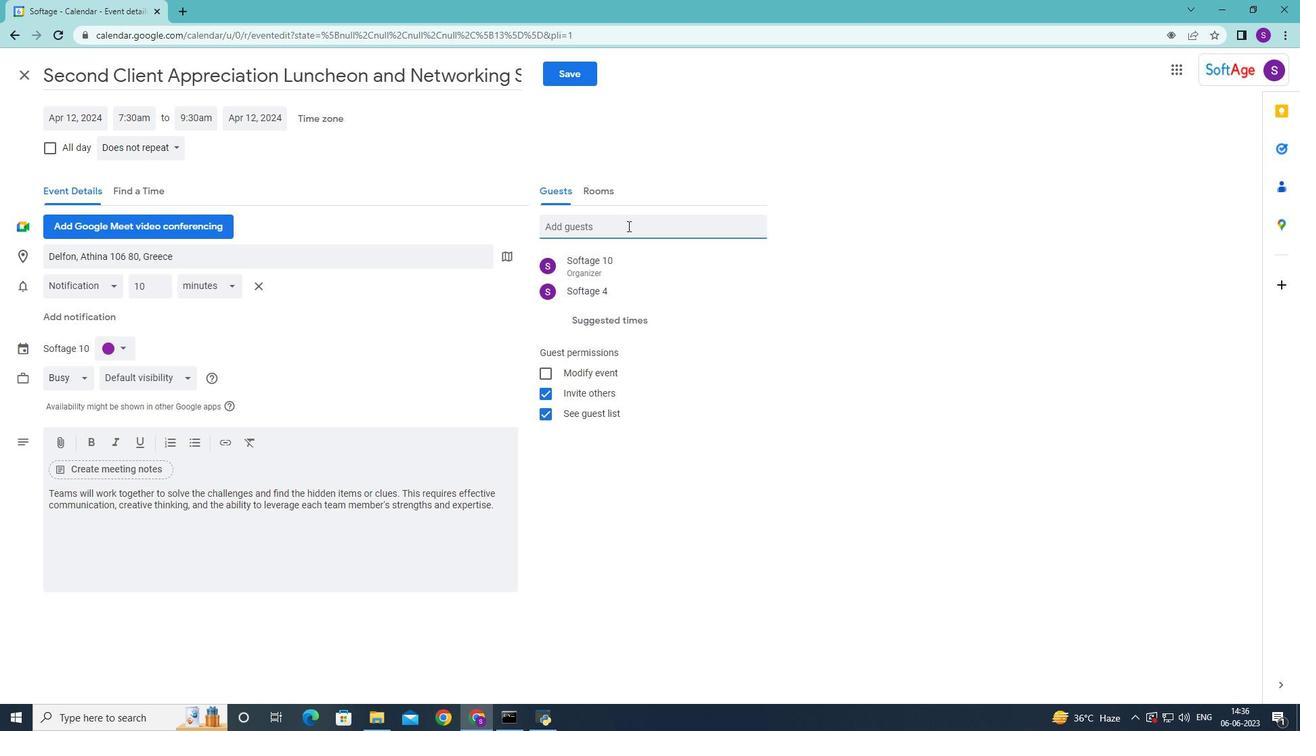 
Action: Mouse pressed left at (627, 221)
Screenshot: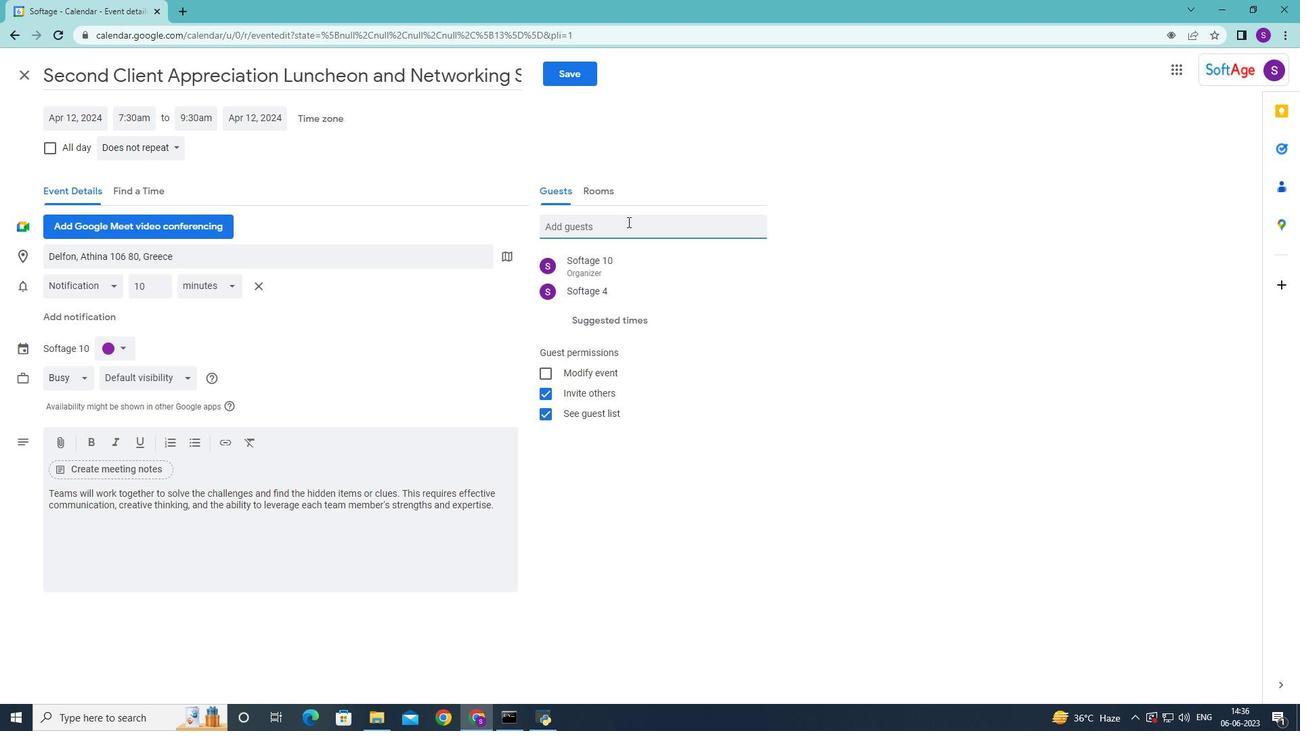 
Action: Key pressed <Key.shift>Softage.5<Key.shift><Key.shift><Key.shift>@softage.net
Screenshot: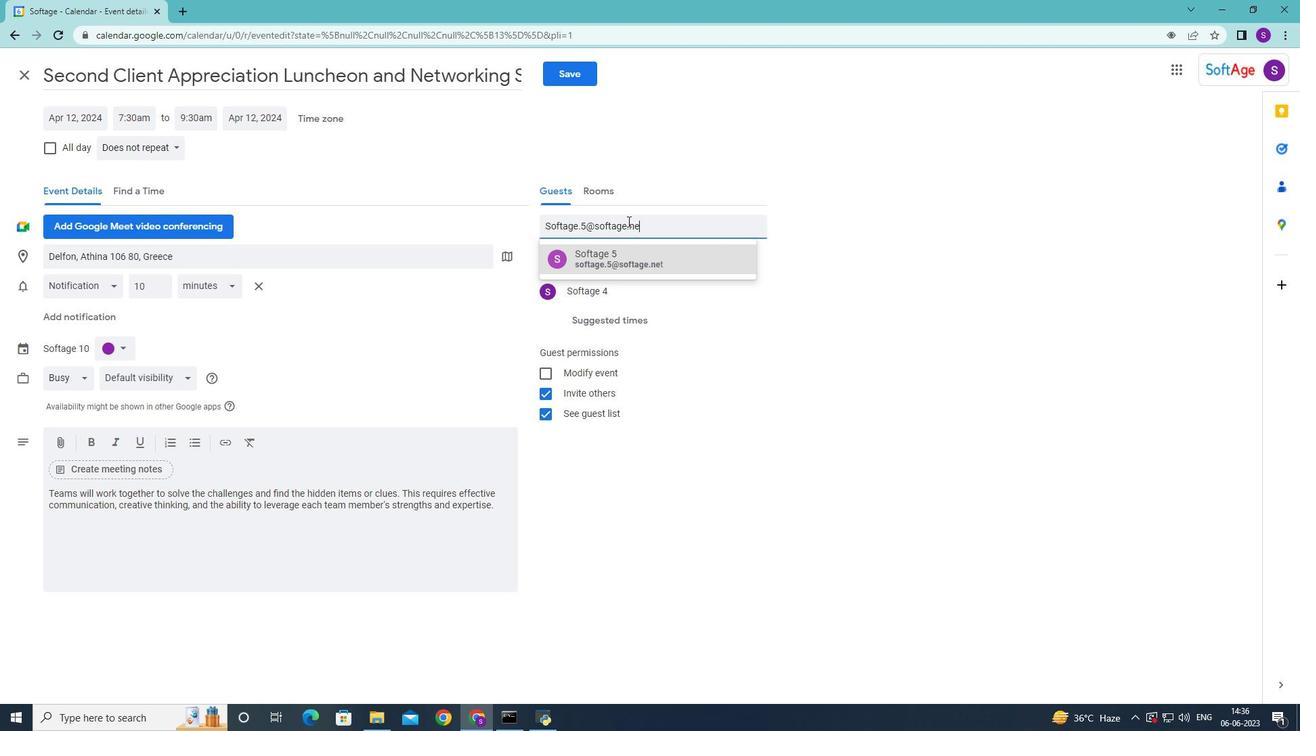 
Action: Mouse moved to (619, 266)
Screenshot: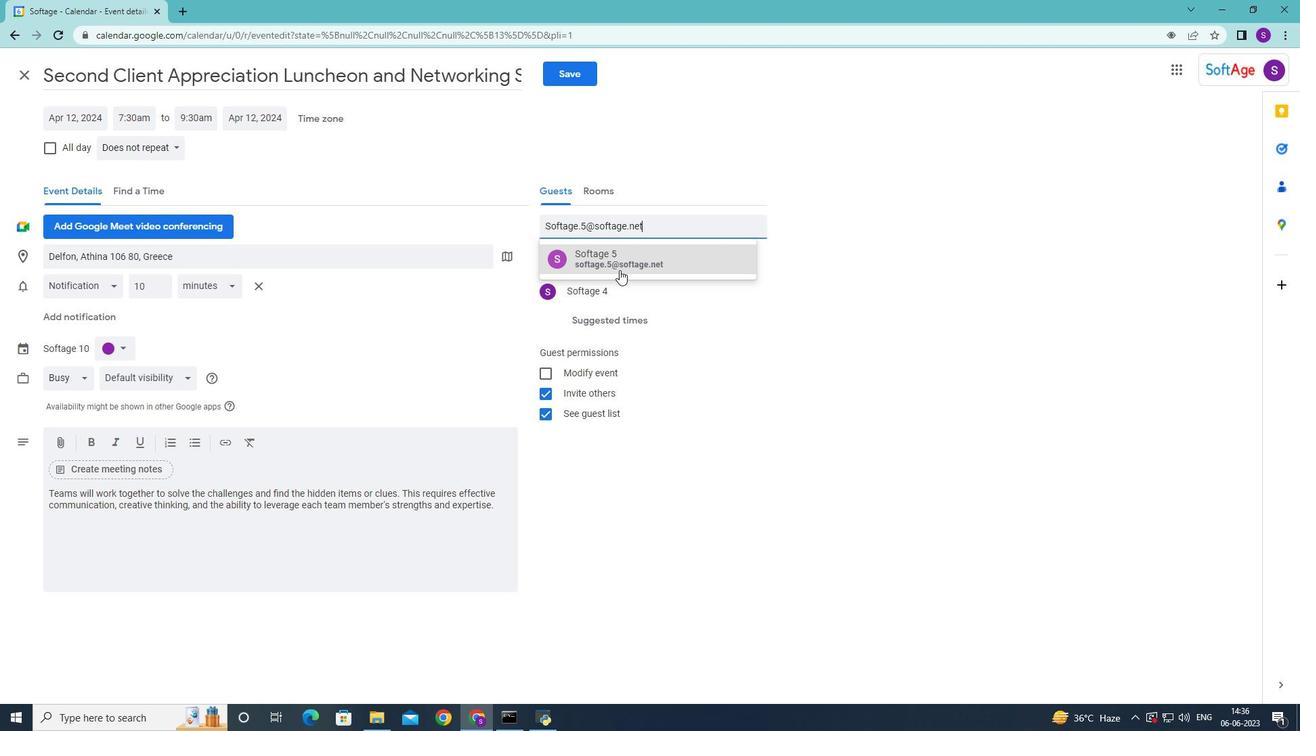 
Action: Mouse pressed left at (619, 266)
Screenshot: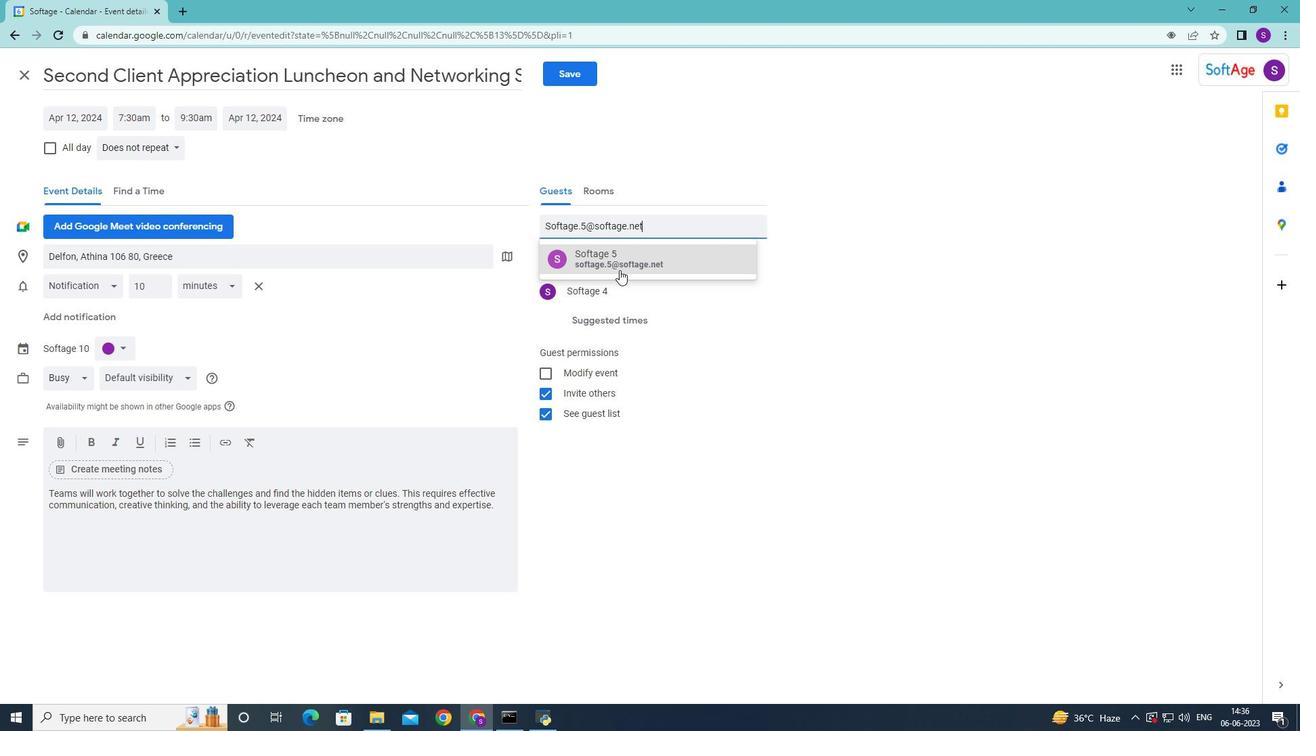 
Action: Mouse moved to (164, 144)
Screenshot: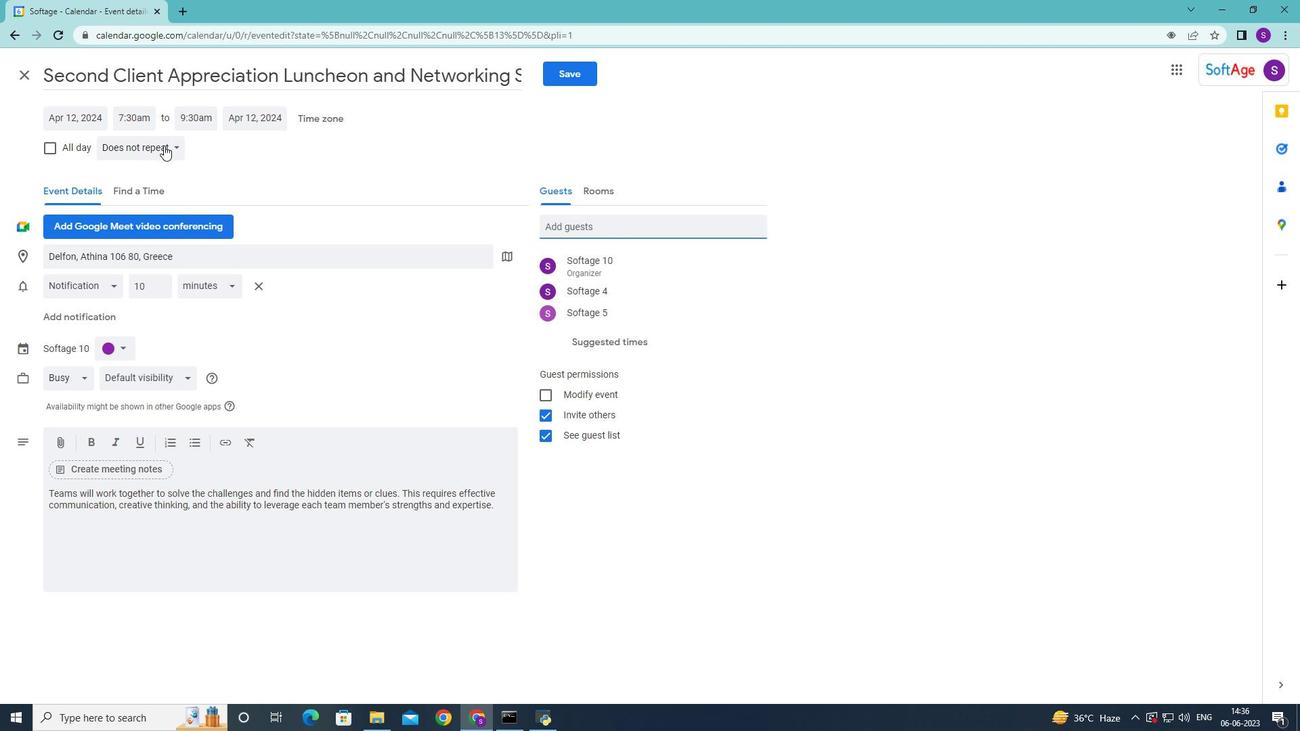 
Action: Mouse pressed left at (164, 144)
Screenshot: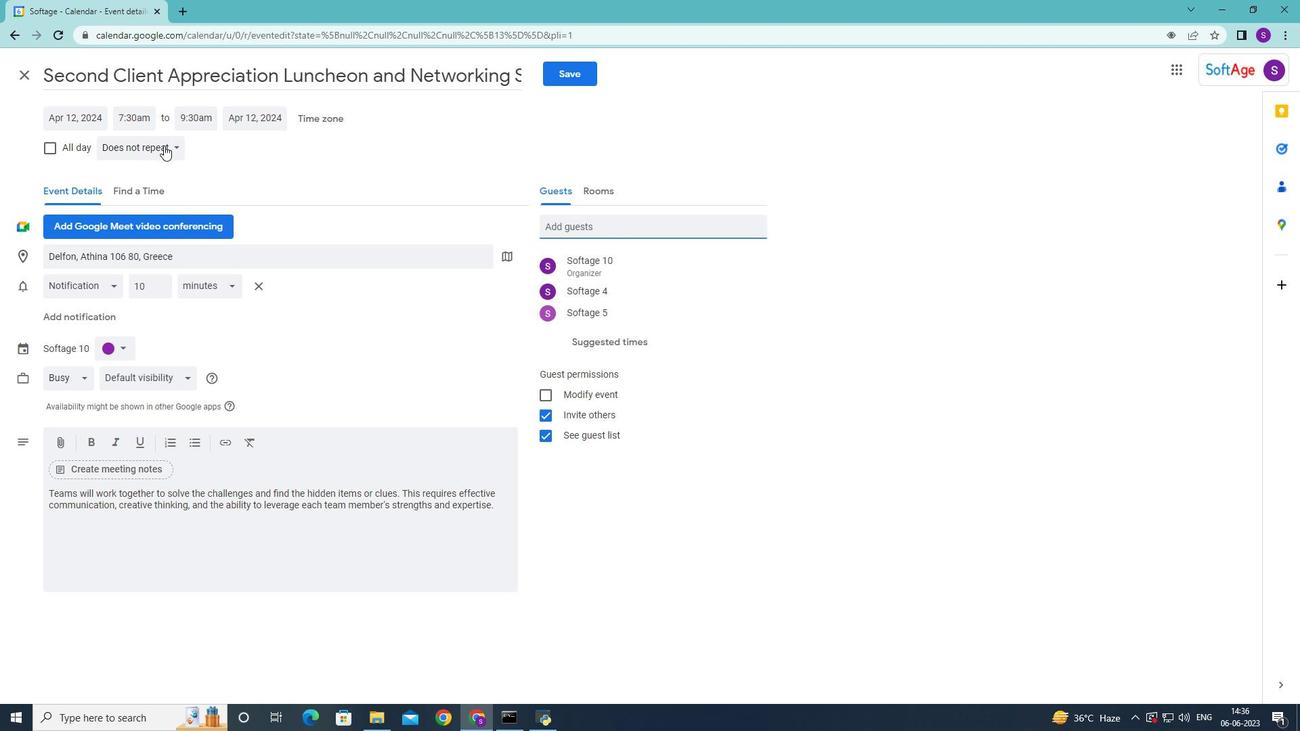
Action: Mouse moved to (151, 180)
Screenshot: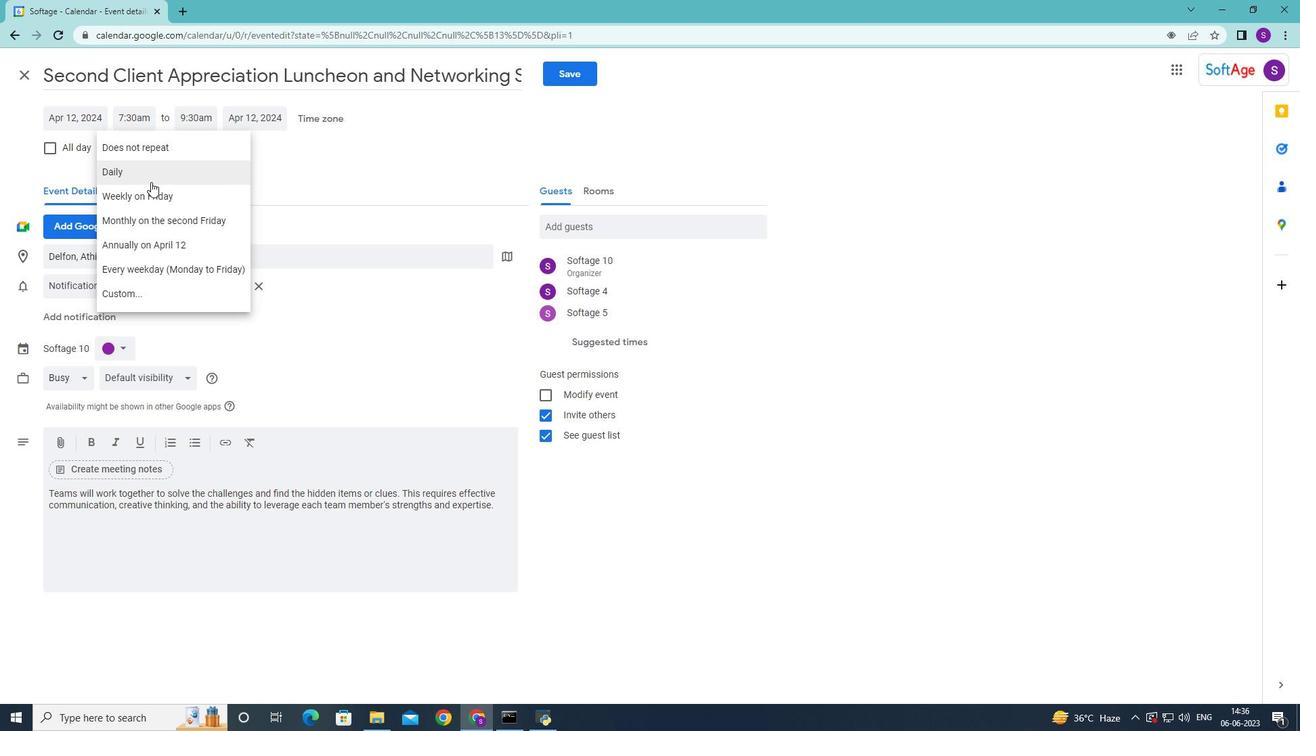 
Action: Mouse pressed left at (151, 180)
Screenshot: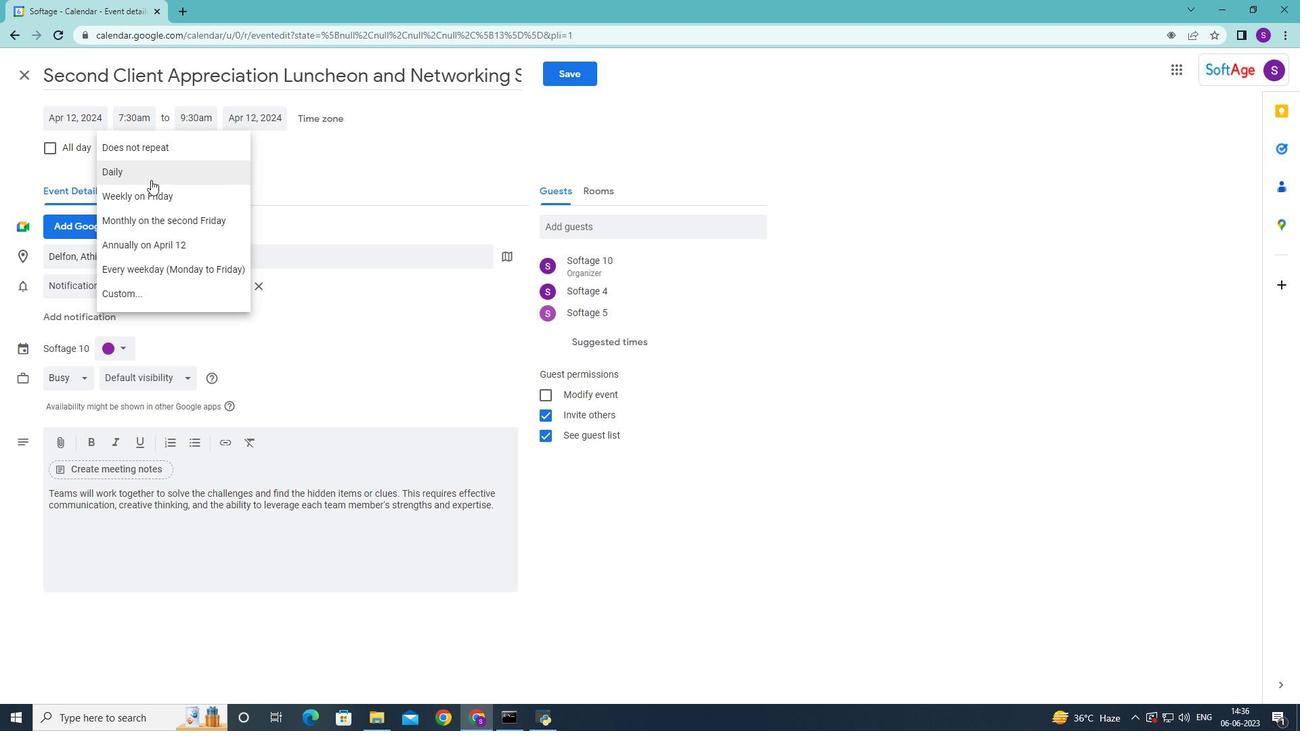 
Action: Mouse moved to (576, 72)
Screenshot: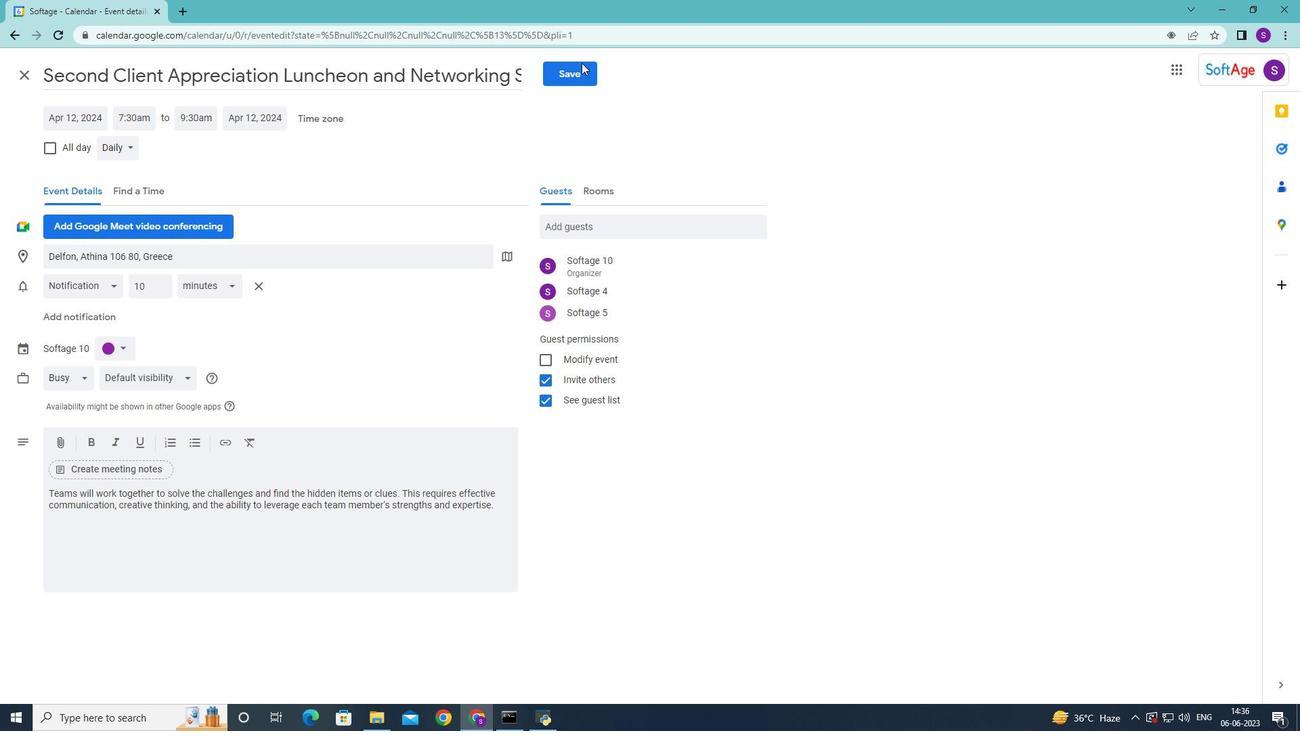 
Action: Mouse pressed left at (576, 72)
Screenshot: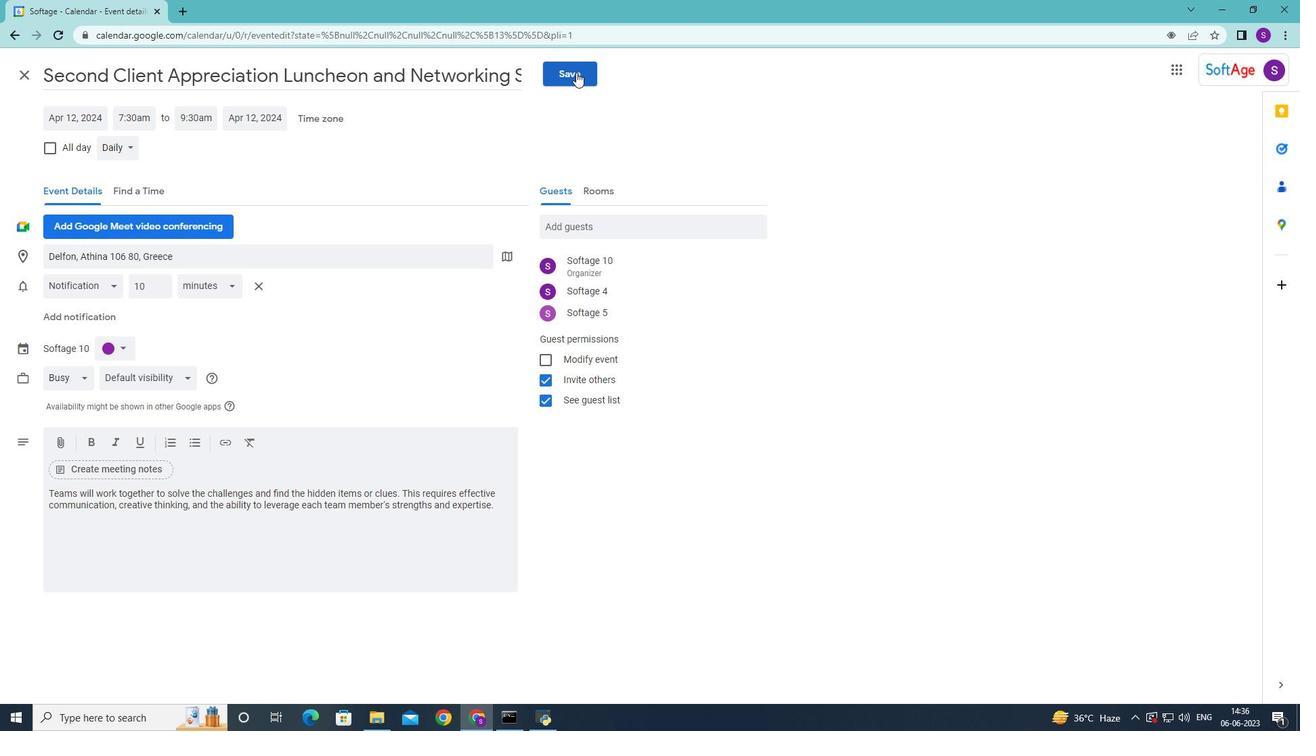 
Action: Mouse moved to (775, 407)
Screenshot: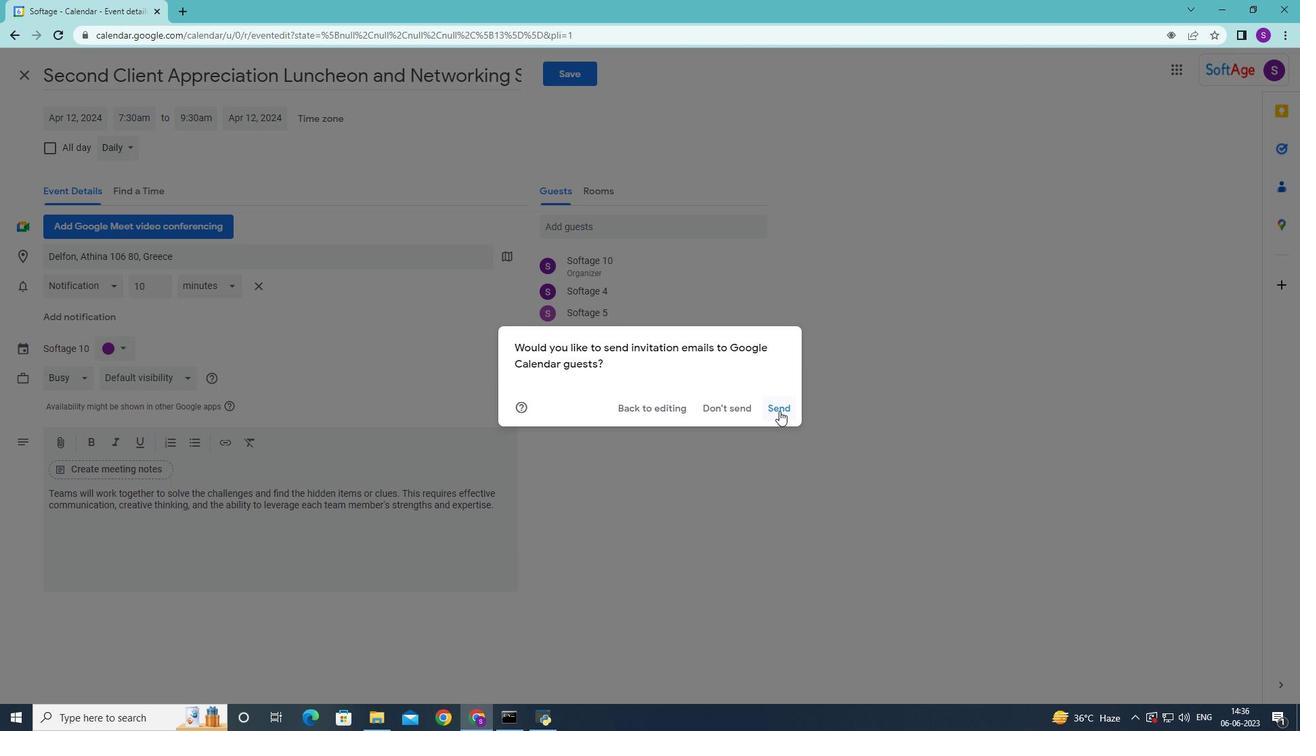 
Action: Mouse pressed left at (775, 407)
Screenshot: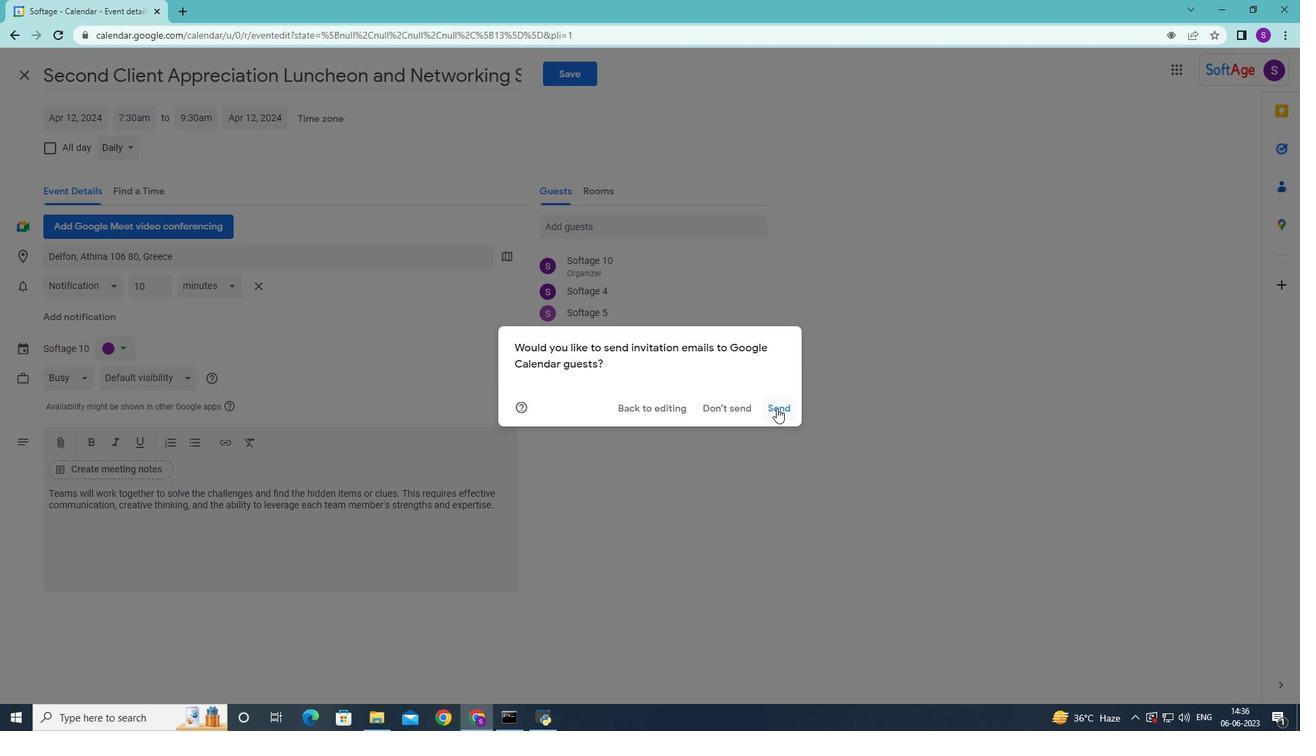 
